 Task: Create custom object Inmates process for path process on PrisonConnect Pro application.
Action: Mouse moved to (644, 133)
Screenshot: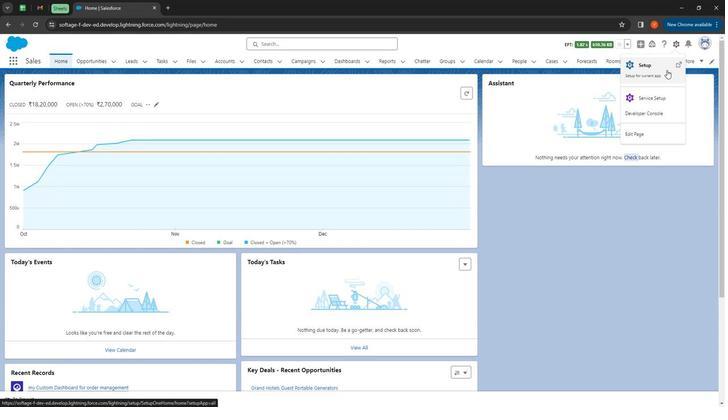 
Action: Mouse pressed left at (644, 133)
Screenshot: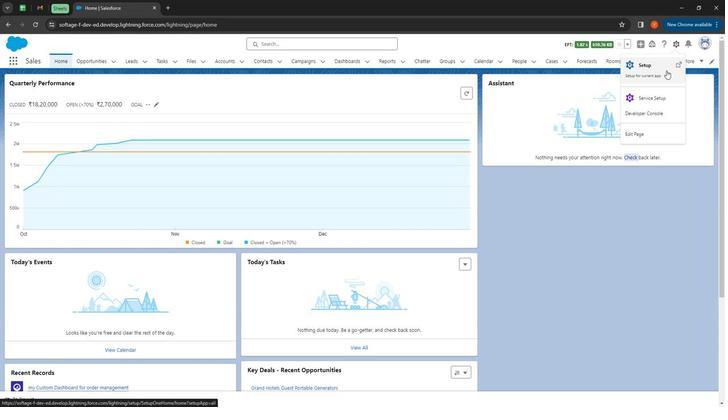 
Action: Mouse moved to (635, 148)
Screenshot: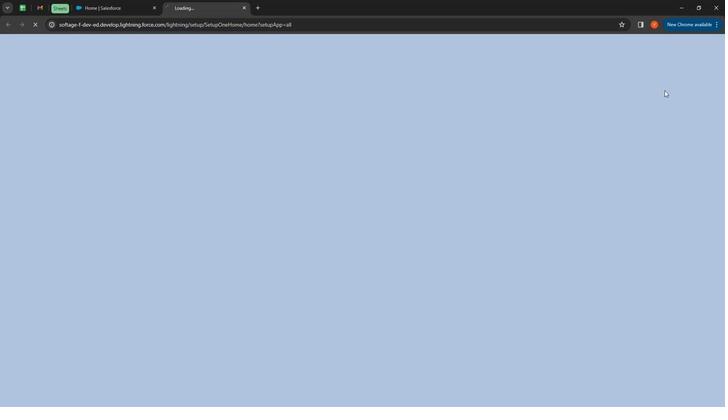 
Action: Mouse pressed left at (635, 148)
Screenshot: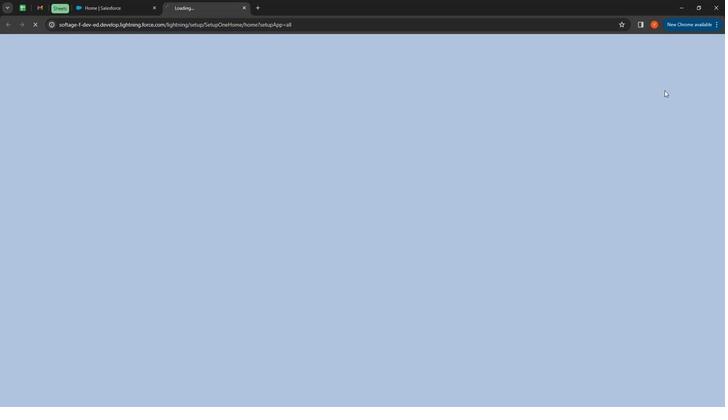 
Action: Mouse moved to (654, 157)
Screenshot: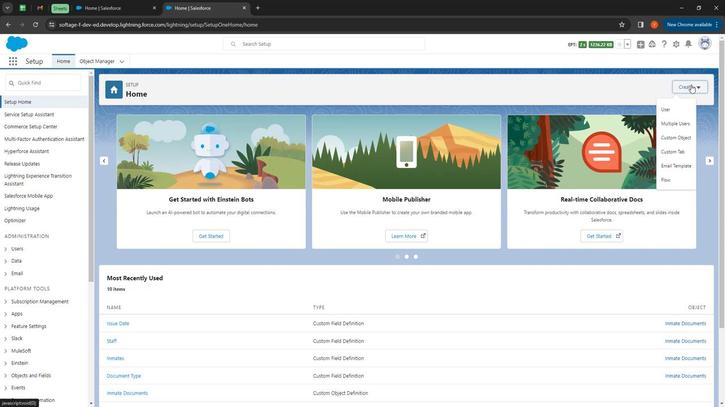 
Action: Mouse pressed left at (654, 157)
Screenshot: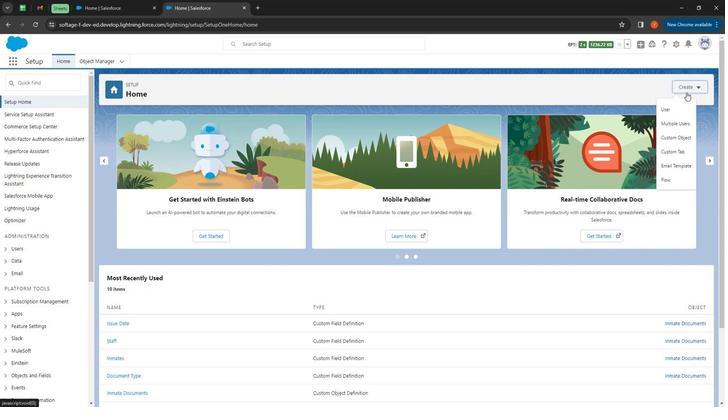 
Action: Mouse moved to (192, 143)
Screenshot: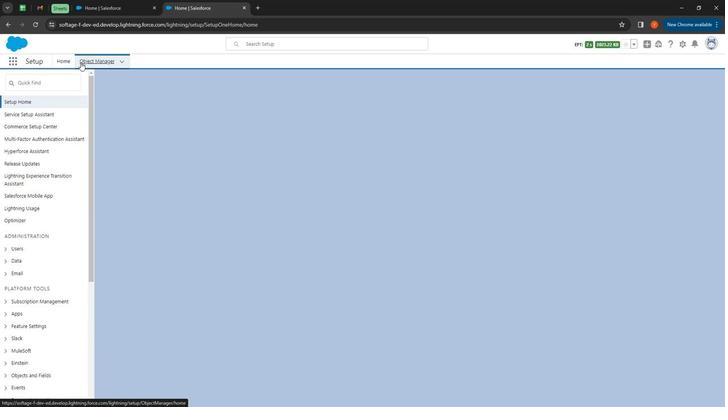 
Action: Mouse pressed left at (192, 143)
Screenshot: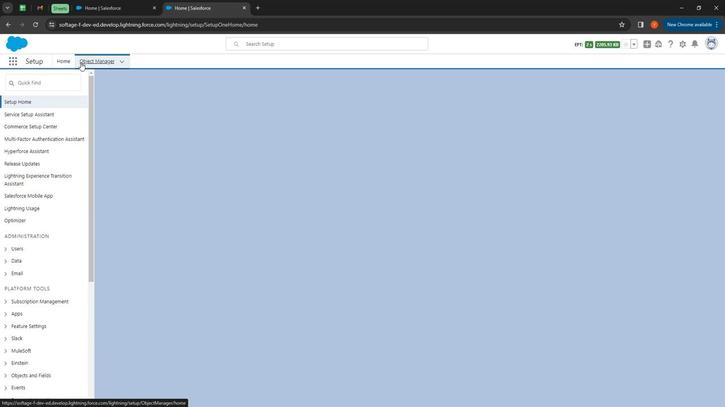 
Action: Mouse moved to (671, 161)
Screenshot: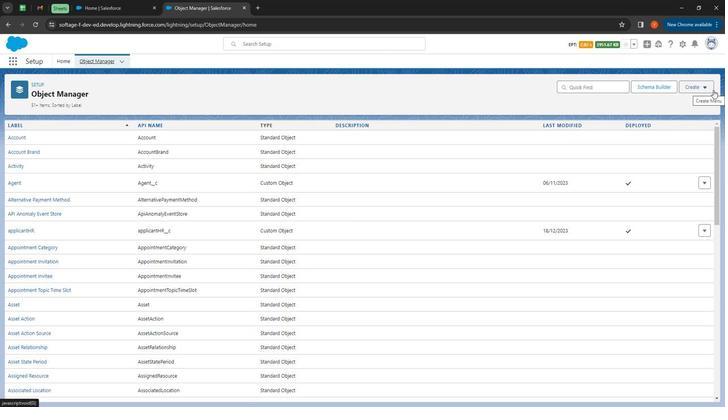 
Action: Mouse pressed left at (671, 161)
Screenshot: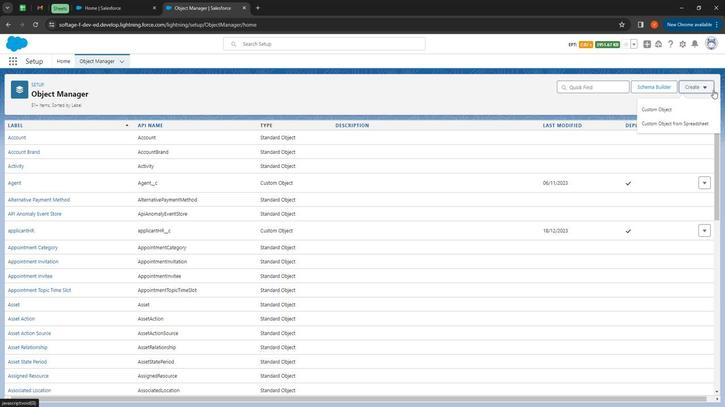 
Action: Mouse moved to (623, 172)
Screenshot: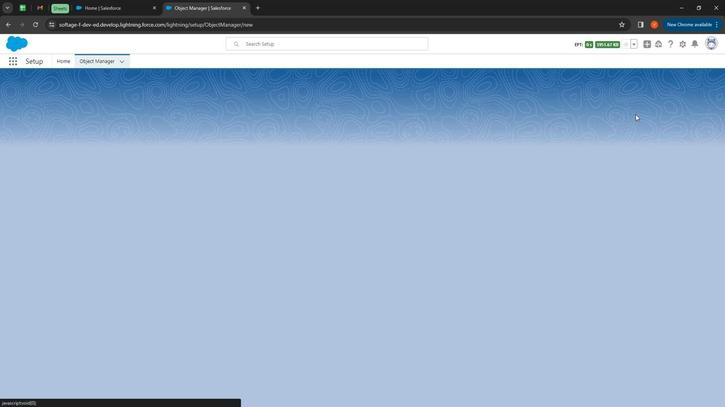 
Action: Mouse pressed left at (623, 172)
Screenshot: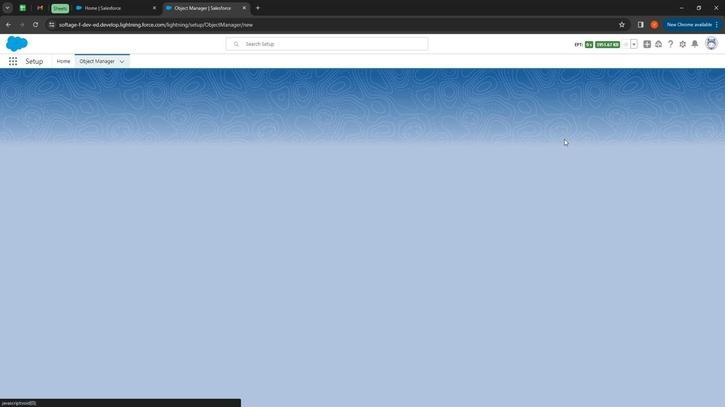 
Action: Mouse moved to (261, 225)
Screenshot: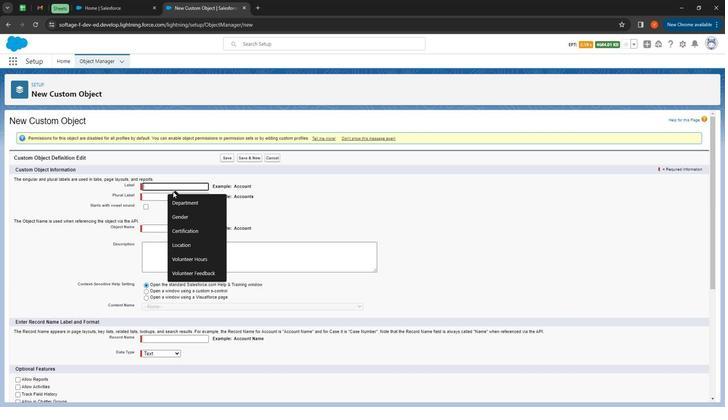 
Action: Mouse pressed left at (261, 225)
Screenshot: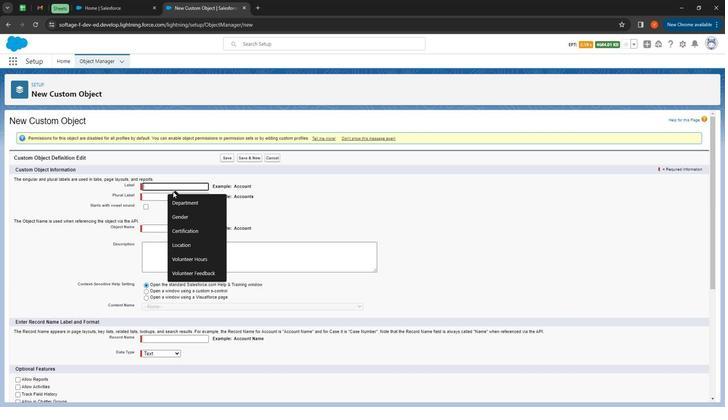 
Action: Key pressed <Key.shift>
Screenshot: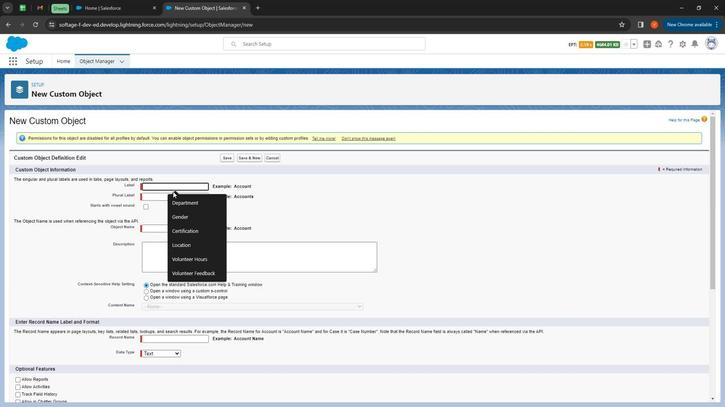 
Action: Mouse moved to (261, 226)
Screenshot: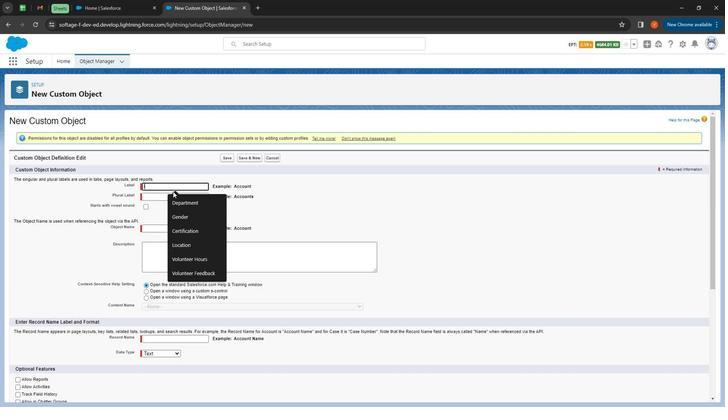 
Action: Key pressed <Key.shift><Key.shift><Key.shift><Key.shift><Key.shift><Key.shift><Key.shift>Inmate<Key.space><Key.shift><Key.shift><Key.shift><Key.shift>Process
Screenshot: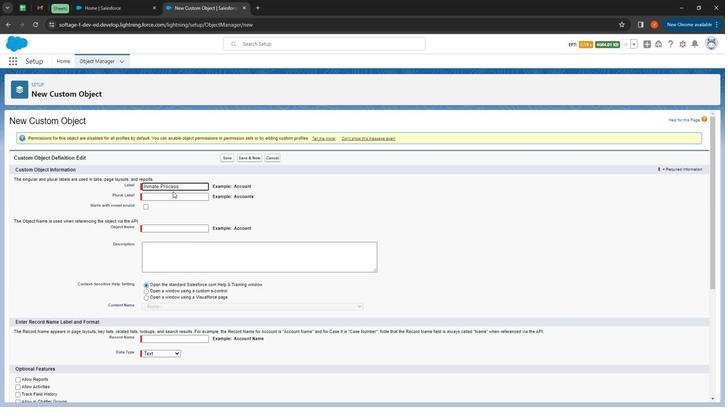 
Action: Mouse moved to (259, 229)
Screenshot: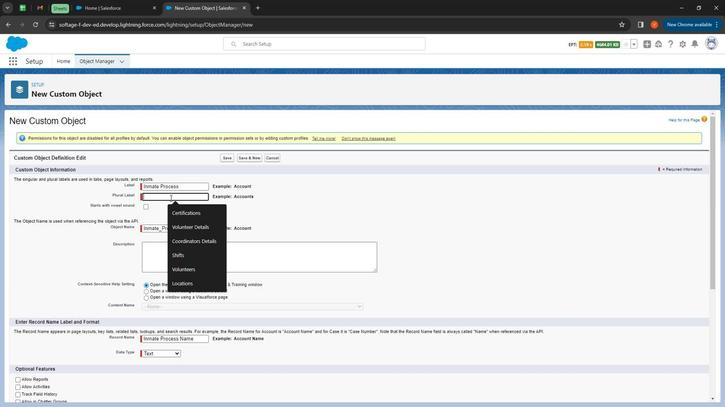 
Action: Mouse pressed left at (259, 229)
Screenshot: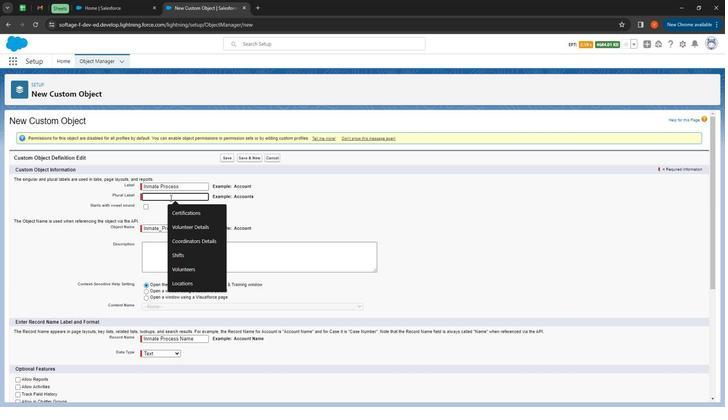 
Action: Mouse moved to (259, 230)
Screenshot: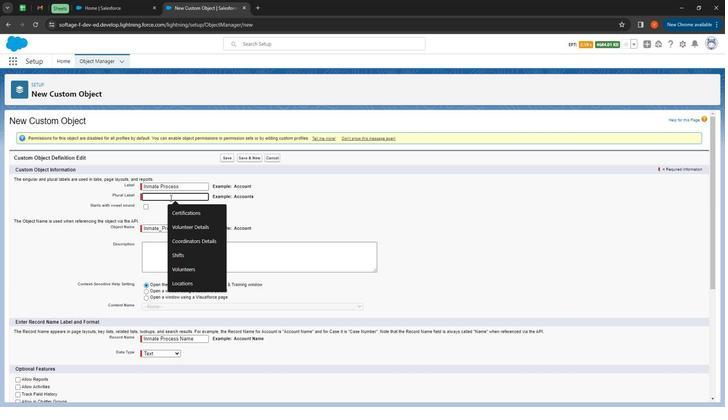 
Action: Key pressed <Key.shift><Key.shift><Key.shift><Key.shift><Key.shift><Key.shift><Key.shift><Key.shift>Inmate<Key.space><Key.shift>Processes
Screenshot: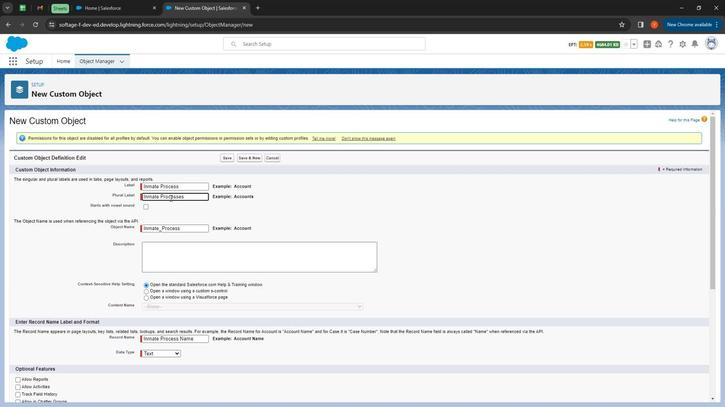 
Action: Mouse moved to (239, 237)
Screenshot: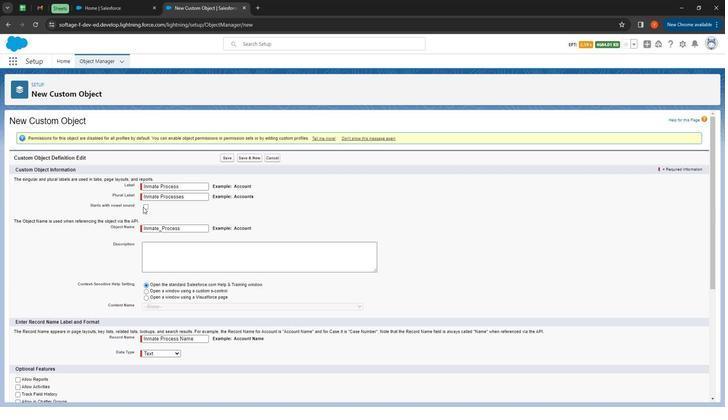 
Action: Mouse pressed left at (239, 237)
Screenshot: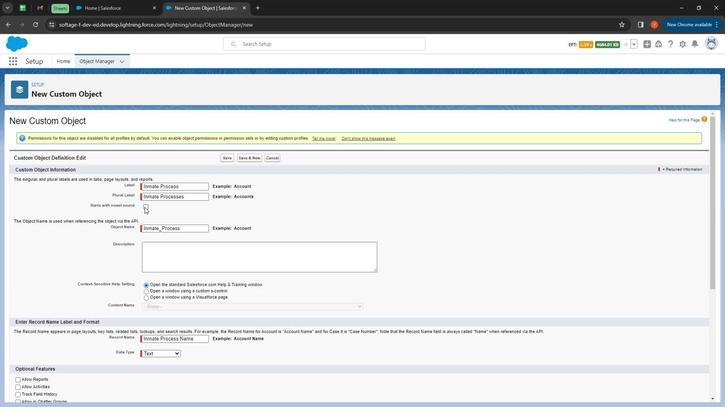
Action: Mouse moved to (239, 236)
Screenshot: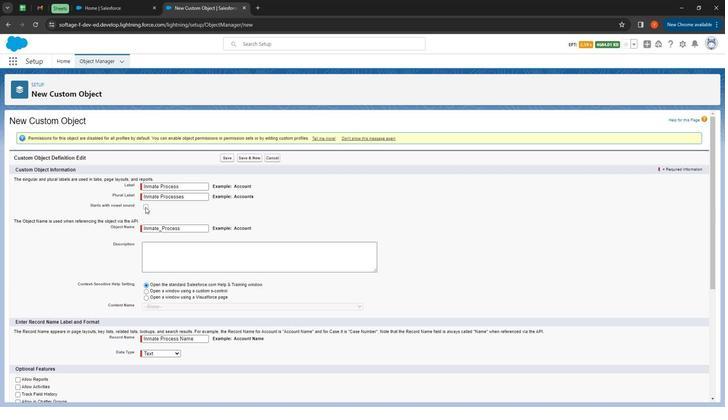 
Action: Mouse pressed left at (239, 236)
Screenshot: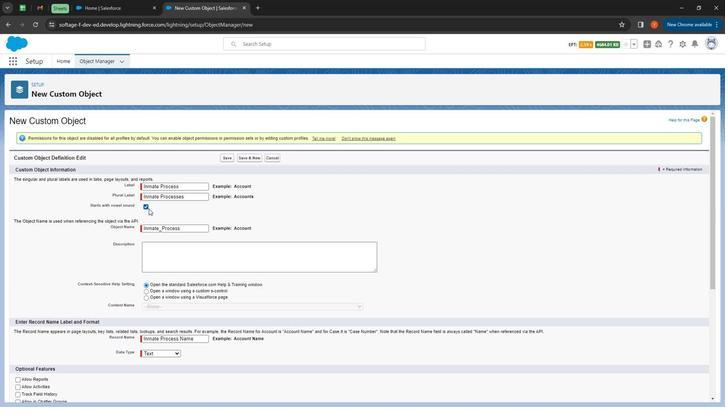 
Action: Mouse moved to (240, 236)
Screenshot: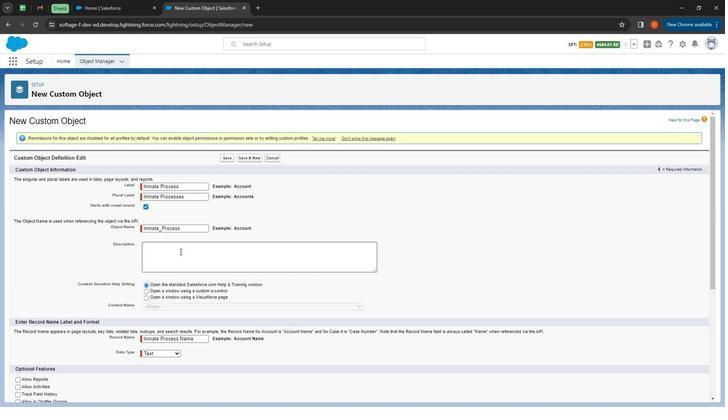 
Action: Mouse pressed left at (240, 236)
Screenshot: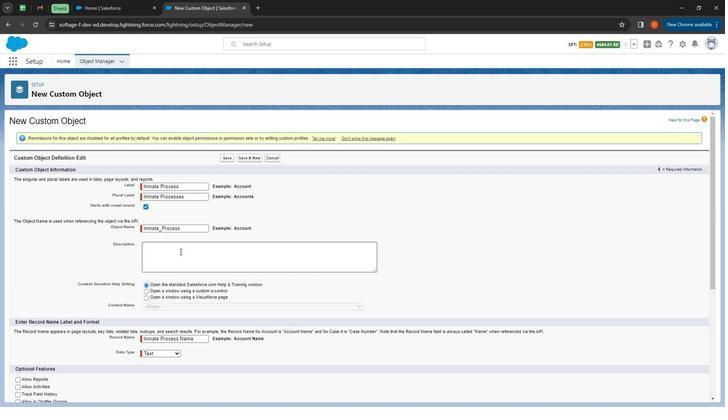 
Action: Mouse moved to (274, 261)
Screenshot: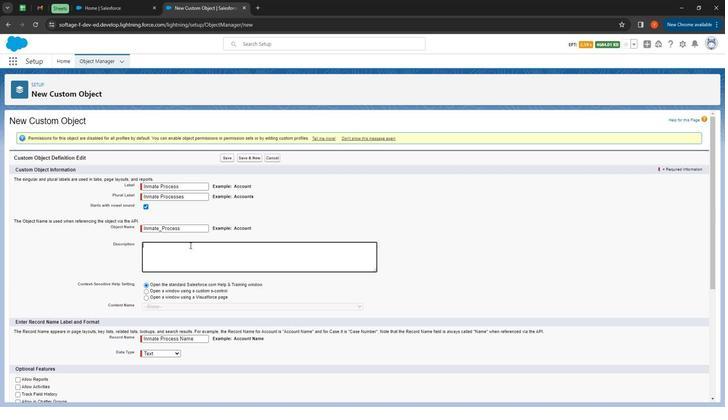 
Action: Mouse pressed left at (274, 261)
Screenshot: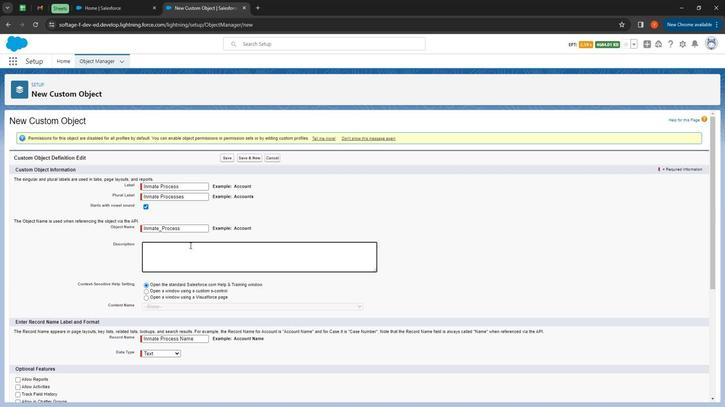 
Action: Key pressed <Key.shift>
Screenshot: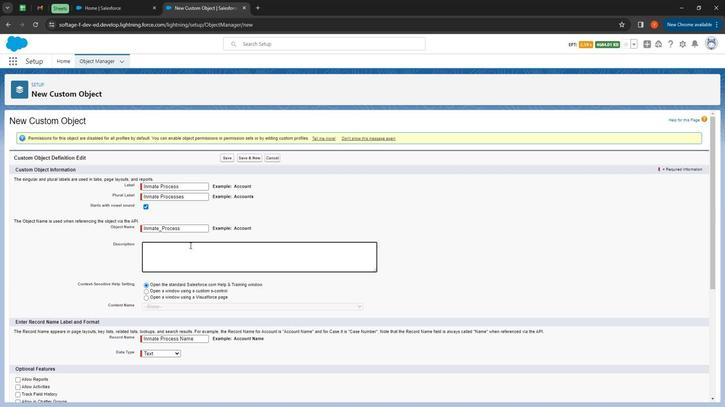 
Action: Mouse moved to (274, 261)
Screenshot: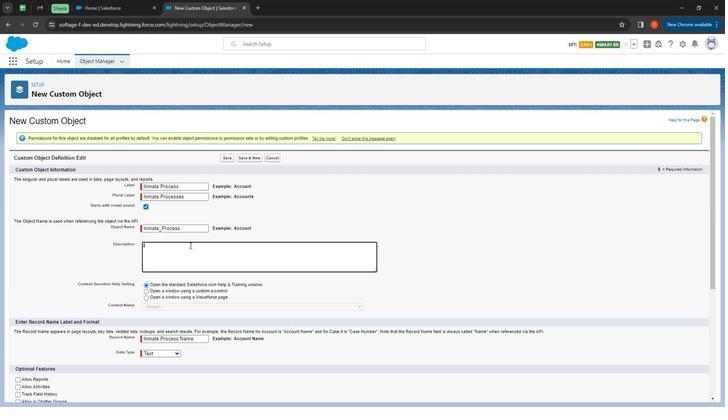 
Action: Key pressed <Key.shift><Key.shift><Key.shift><Key.shift><Key.shift><Key.shift>Inmate<Key.space>process<Key.space>custom<Key.space>object<Key.space>containing<Key.space><Key.shift><Key.shift><Key.shift><Key.shift><Key.shift><Key.shift><Key.shift><Key.shift><Key.shift><Key.shift><Key.shift><Key.shift><Key.shift><Key.shift><Key.shift><Key.shift>Custom<Key.space>fields<Key.space>for<Key.space>inmate<Key.space>p<Key.backspace><Key.backspace>s<Key.space>and<Key.space>also<Key.space>process<Key.space>for<Key.space>path<Key.space>prof<Key.backspace>cess<Key.space>field.
Screenshot: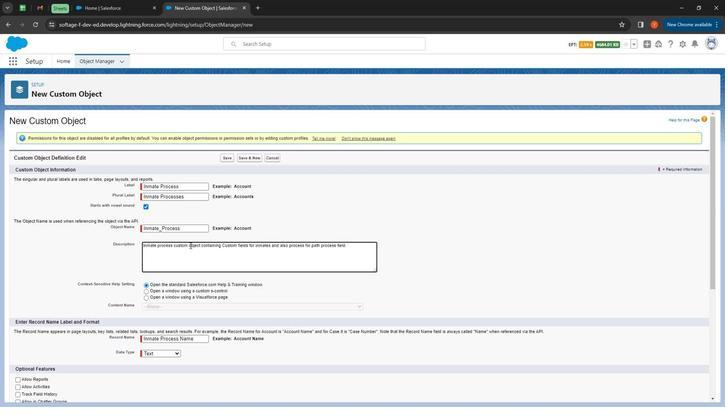 
Action: Mouse moved to (309, 286)
Screenshot: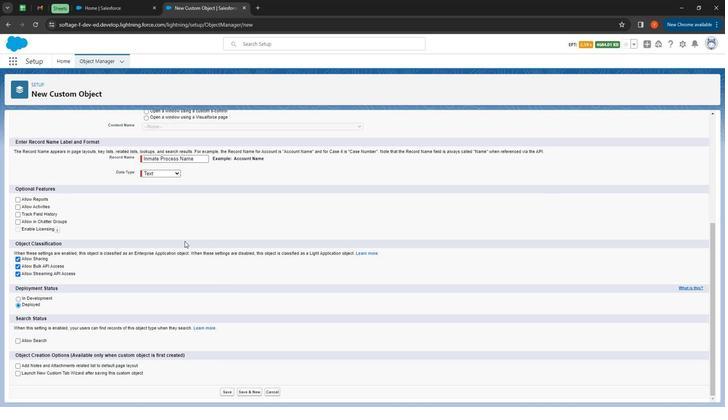 
Action: Mouse scrolled (309, 285) with delta (0, 0)
Screenshot: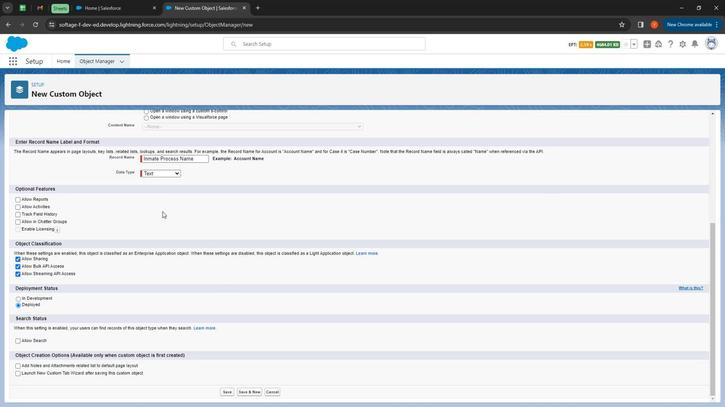 
Action: Mouse scrolled (309, 285) with delta (0, 0)
Screenshot: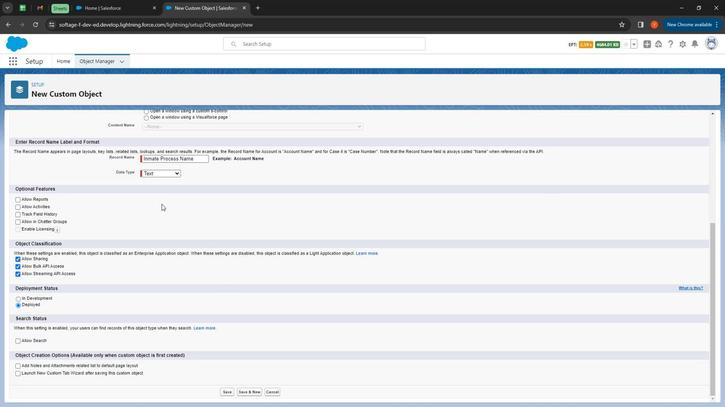 
Action: Mouse moved to (309, 286)
Screenshot: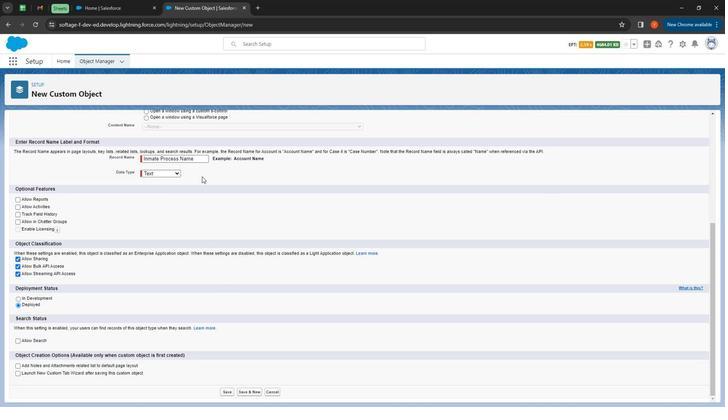 
Action: Mouse scrolled (309, 285) with delta (0, 0)
Screenshot: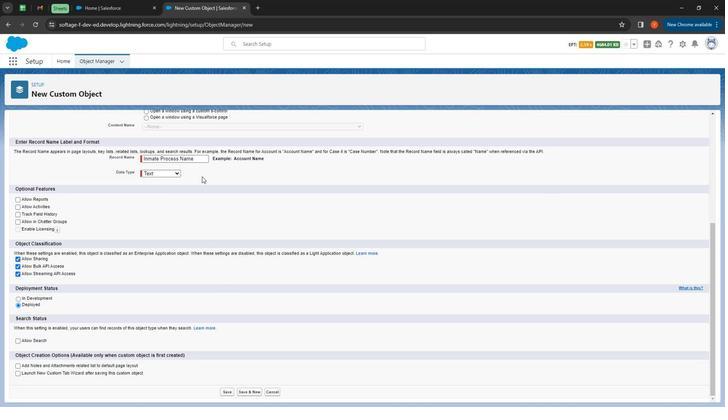 
Action: Mouse scrolled (309, 285) with delta (0, 0)
Screenshot: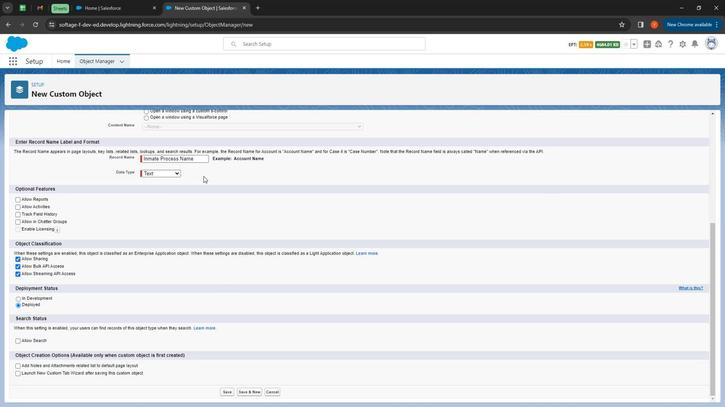 
Action: Mouse scrolled (309, 285) with delta (0, 0)
Screenshot: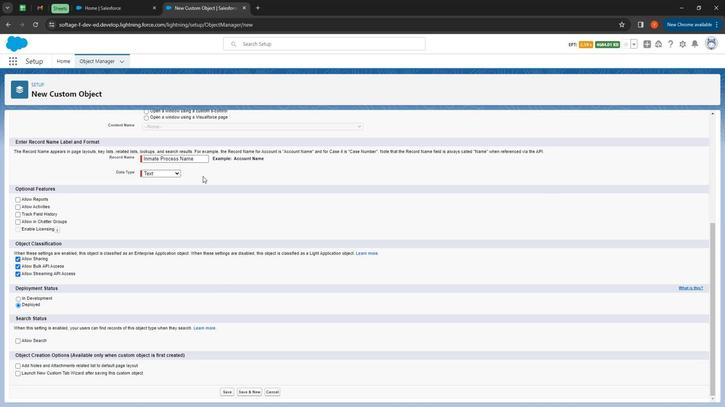 
Action: Mouse moved to (259, 215)
Screenshot: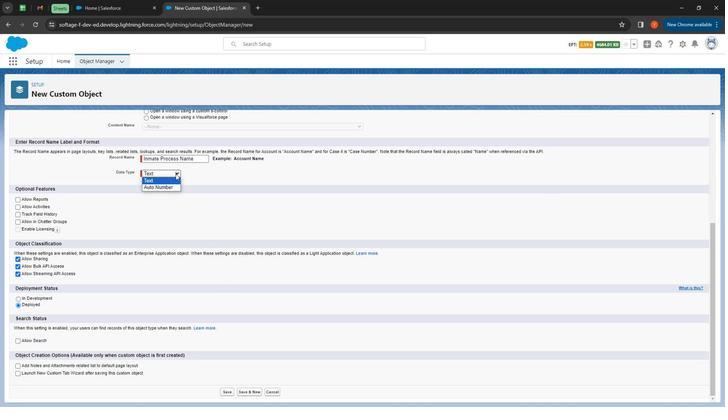 
Action: Mouse pressed left at (259, 215)
Screenshot: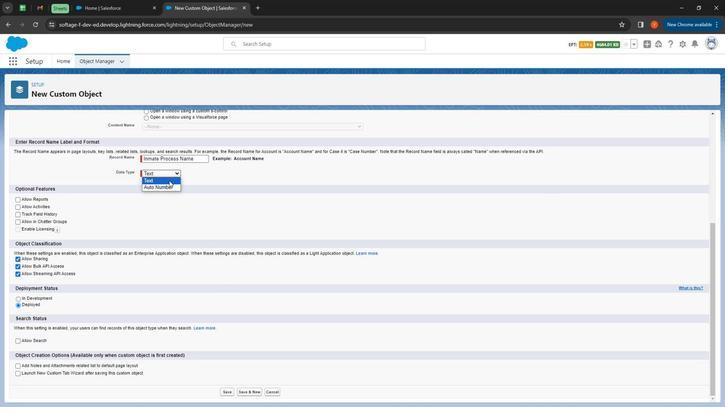 
Action: Mouse moved to (258, 222)
Screenshot: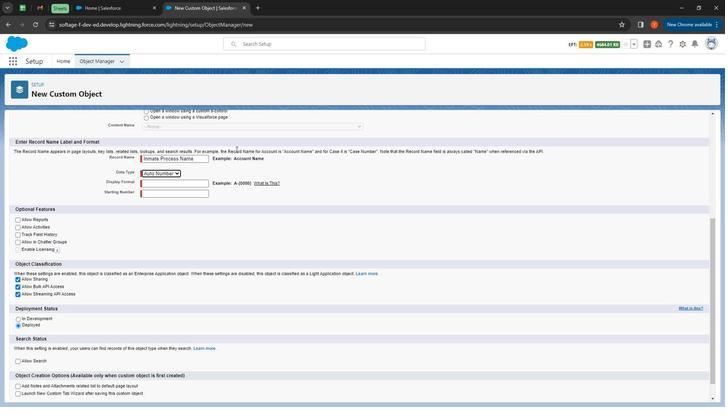 
Action: Mouse pressed left at (258, 222)
Screenshot: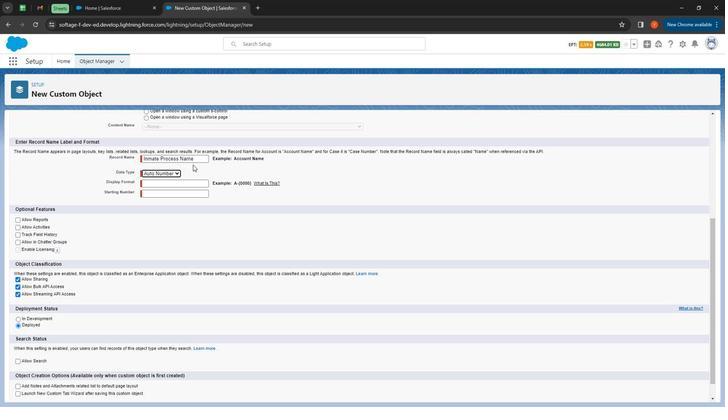 
Action: Mouse moved to (269, 220)
Screenshot: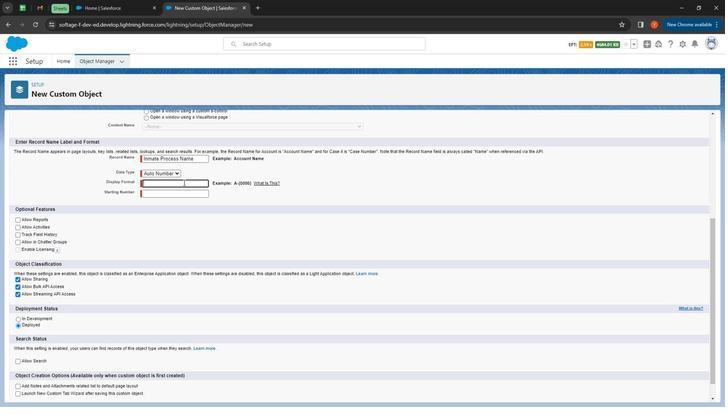 
Action: Mouse pressed left at (269, 220)
Screenshot: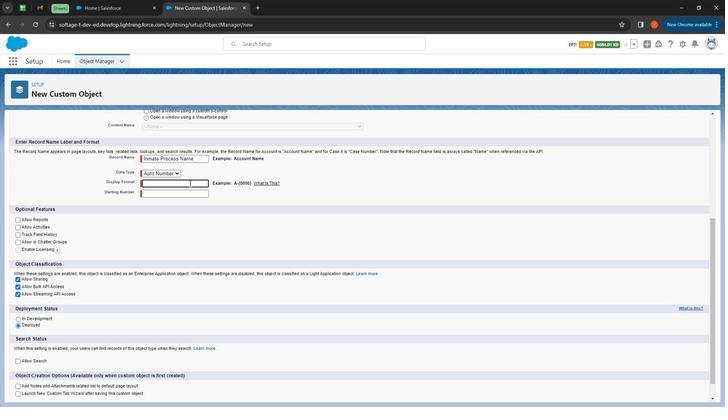 
Action: Mouse moved to (270, 220)
Screenshot: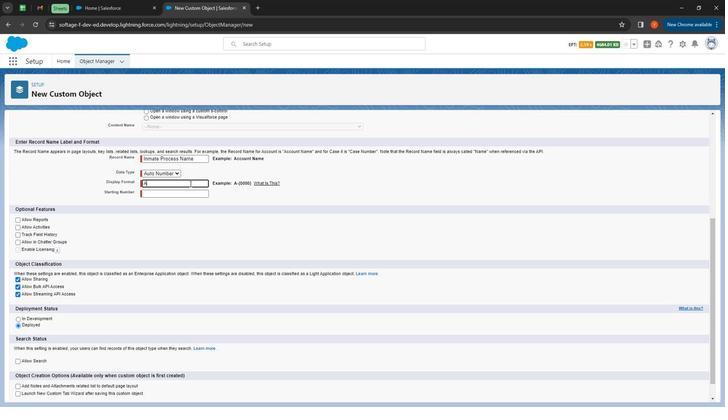 
Action: Key pressed <Key.shift>
Screenshot: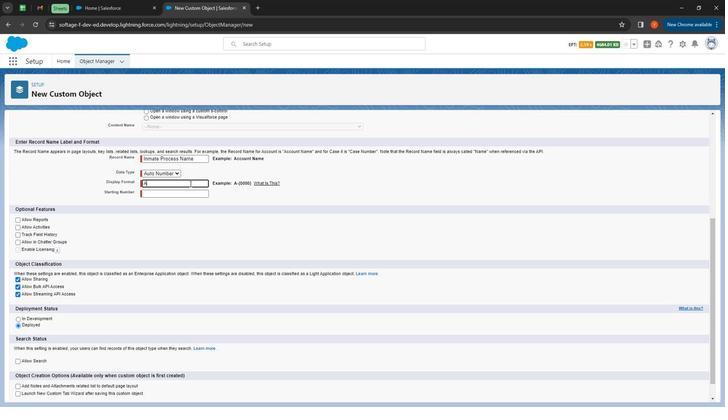 
Action: Mouse moved to (274, 221)
Screenshot: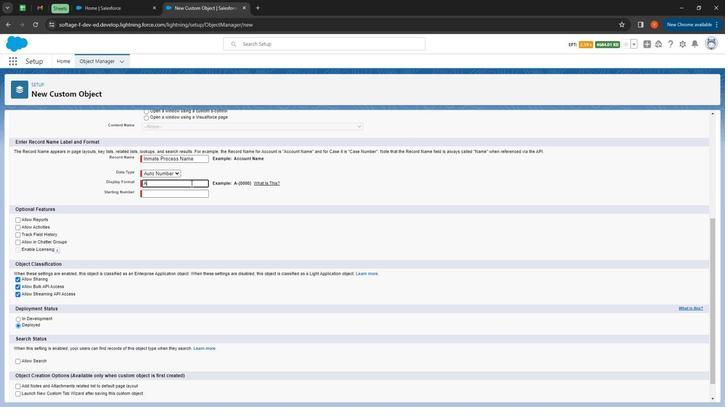 
Action: Key pressed <Key.shift>A
Screenshot: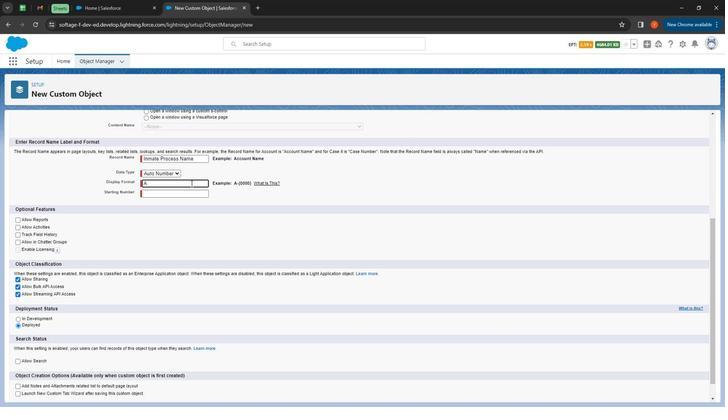 
Action: Mouse moved to (275, 221)
Screenshot: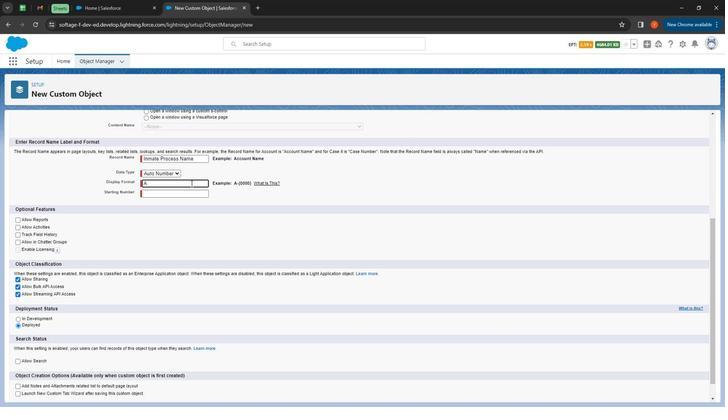 
Action: Key pressed -<Key.shift>{000<Key.shift><Key.shift><Key.shift><Key.shift><Key.shift><Key.shift><Key.shift><Key.shift><Key.shift>}
Screenshot: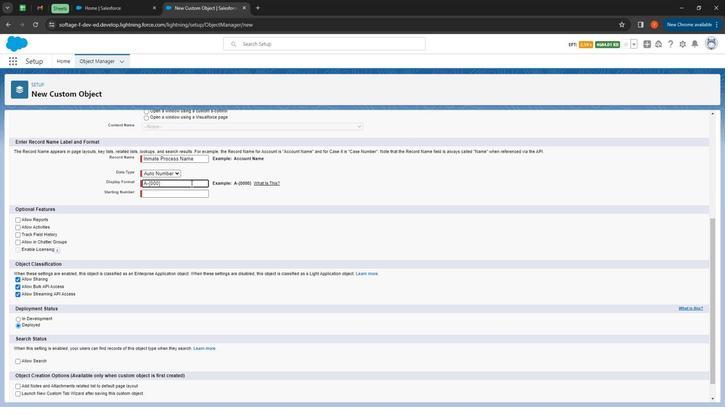 
Action: Mouse moved to (272, 227)
Screenshot: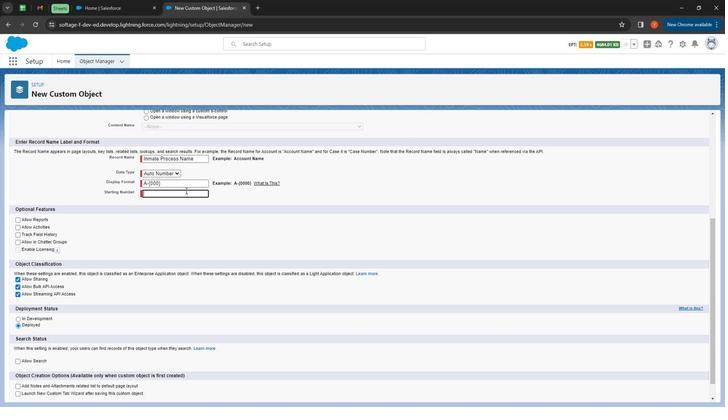 
Action: Mouse pressed left at (272, 227)
Screenshot: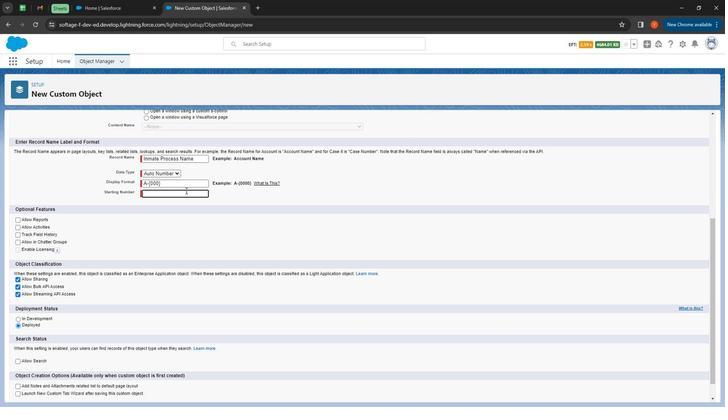 
Action: Mouse moved to (271, 225)
Screenshot: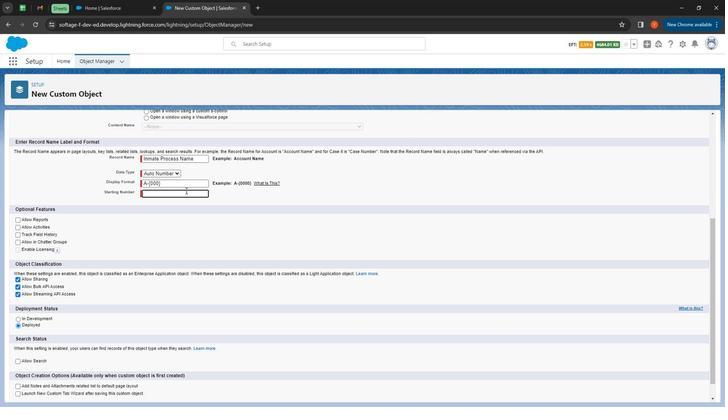 
Action: Key pressed 1
Screenshot: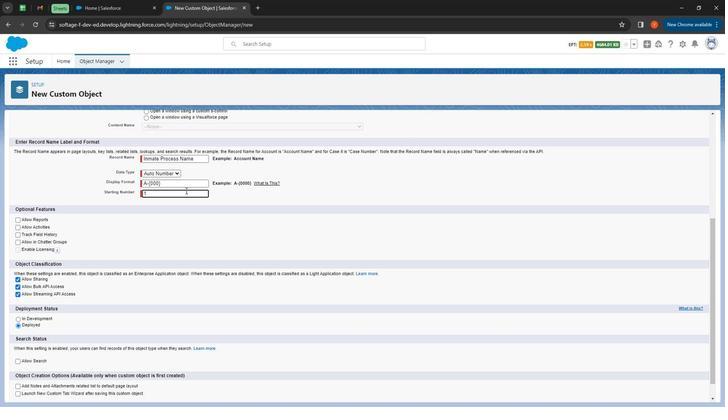 
Action: Mouse moved to (299, 215)
Screenshot: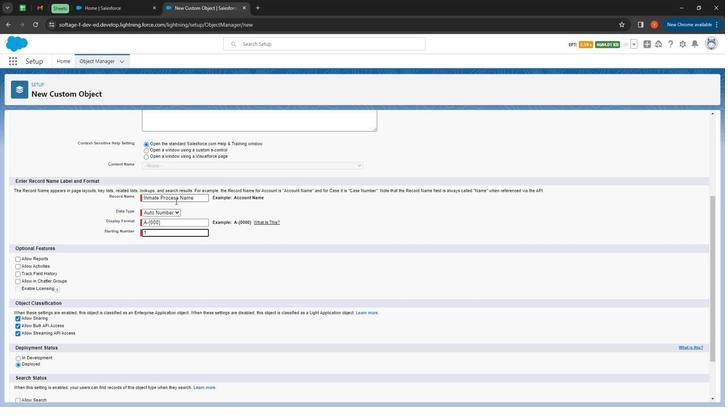 
Action: Mouse scrolled (299, 215) with delta (0, 0)
Screenshot: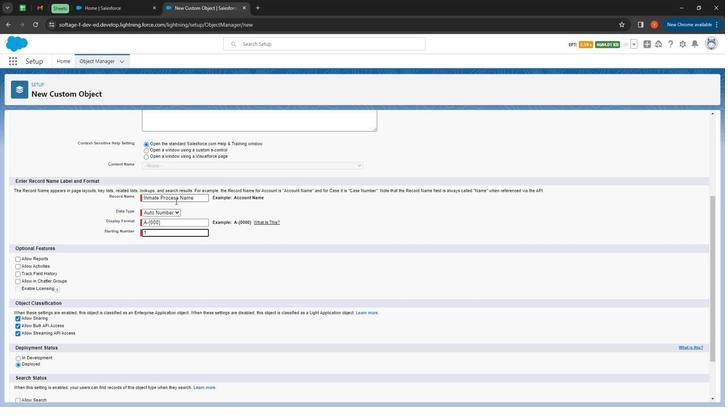
Action: Mouse moved to (273, 229)
Screenshot: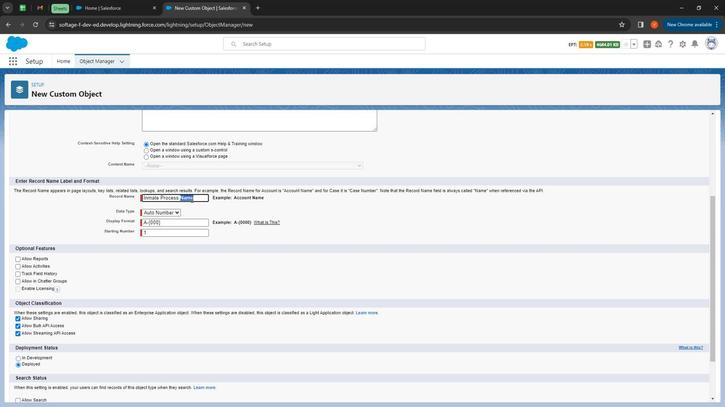 
Action: Mouse pressed left at (273, 229)
Screenshot: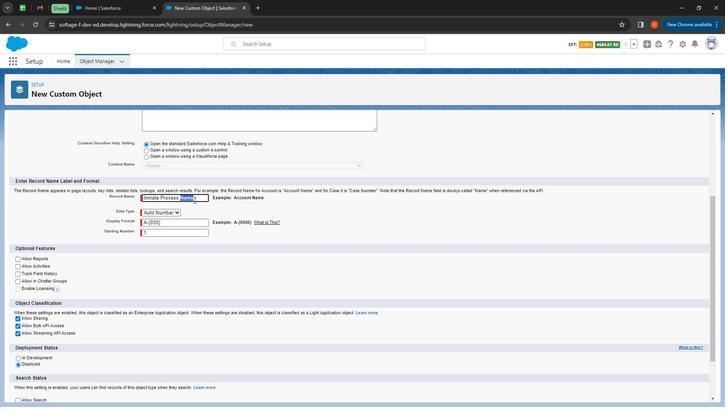 
Action: Mouse moved to (273, 229)
Screenshot: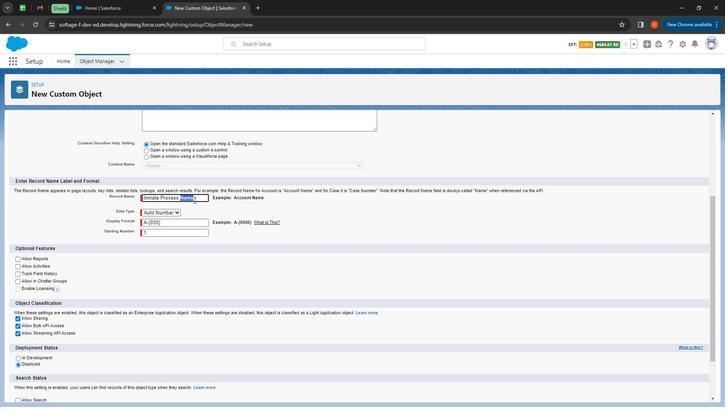 
Action: Mouse pressed left at (273, 229)
Screenshot: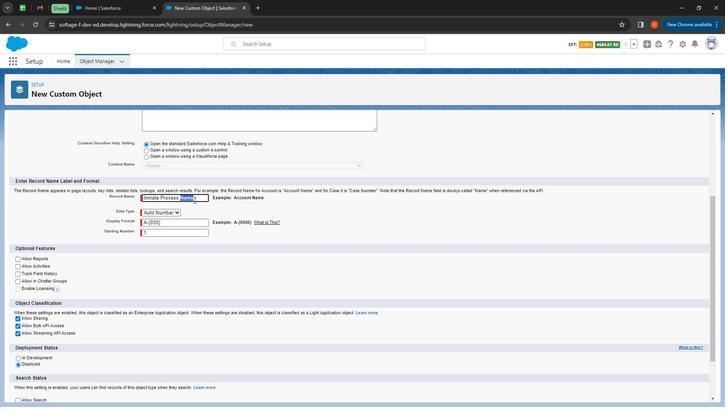 
Action: Mouse moved to (277, 231)
Screenshot: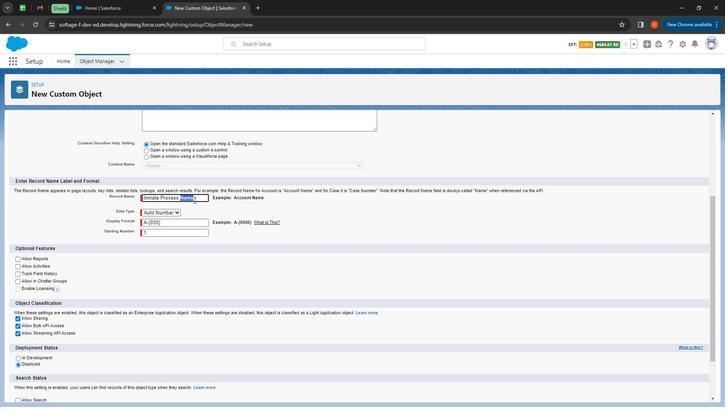 
Action: Key pressed <Key.shift><Key.shift><Key.shift><Key.shift>Number
Screenshot: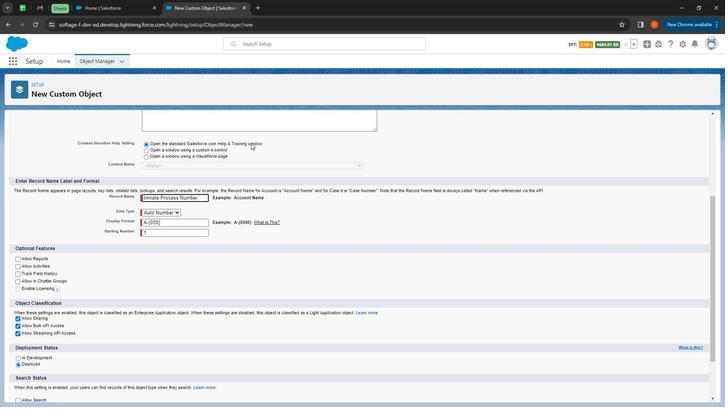 
Action: Mouse moved to (278, 229)
Screenshot: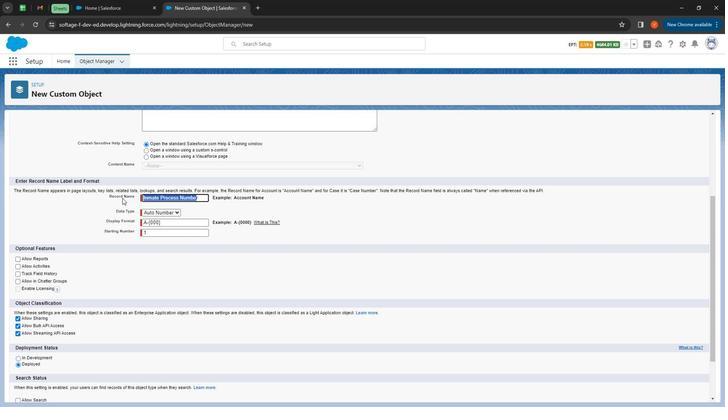 
Action: Mouse pressed left at (278, 229)
Screenshot: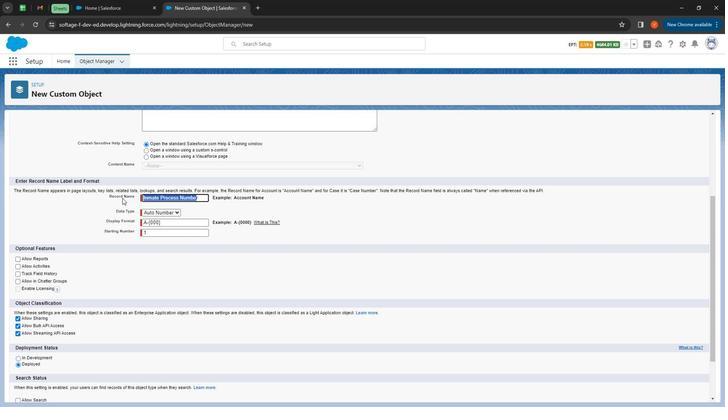 
Action: Mouse moved to (223, 230)
Screenshot: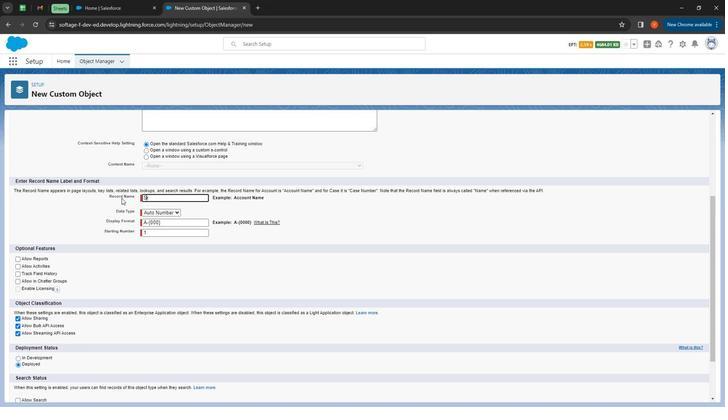 
Action: Key pressed <Key.shift>
Screenshot: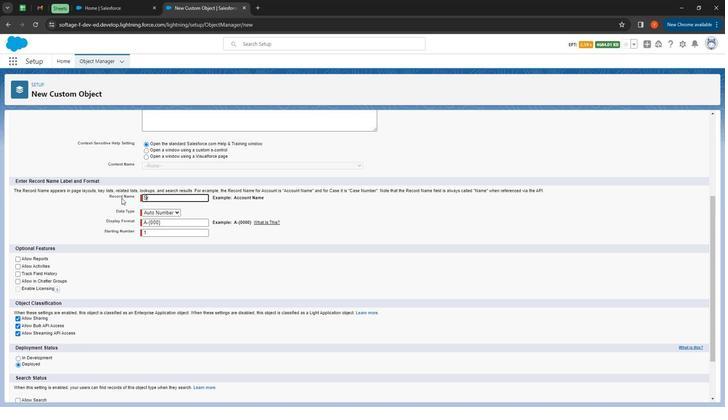 
Action: Mouse moved to (222, 230)
Screenshot: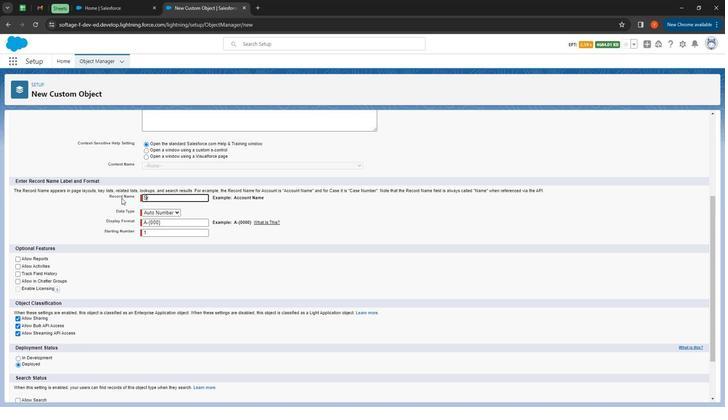 
Action: Key pressed S<Key.shift>NO<Key.delete><Key.left><Key.left><Key.delete>n<Key.delete>n<Key.backspace>o
Screenshot: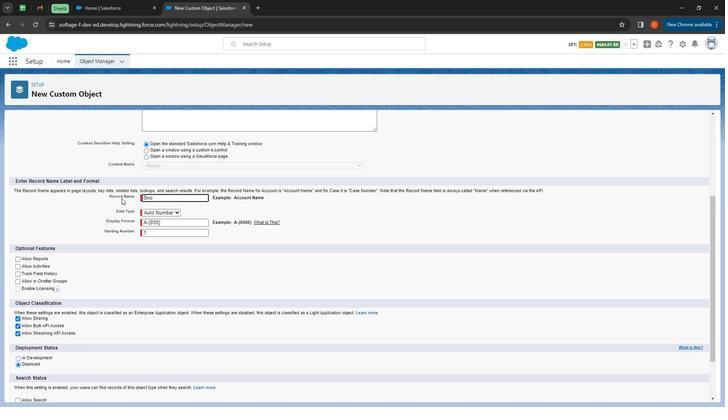 
Action: Mouse moved to (156, 269)
Screenshot: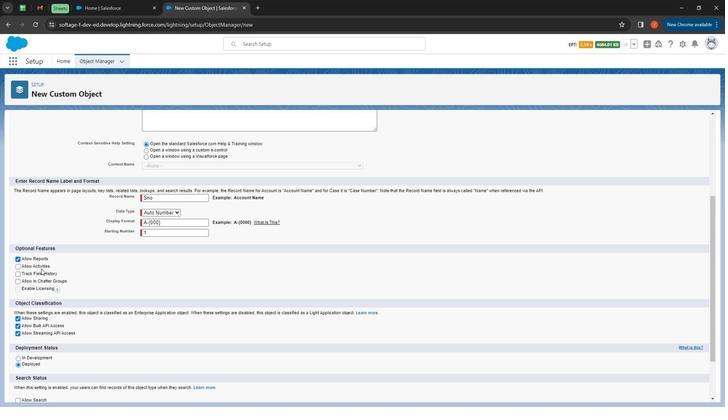 
Action: Mouse pressed left at (156, 269)
Screenshot: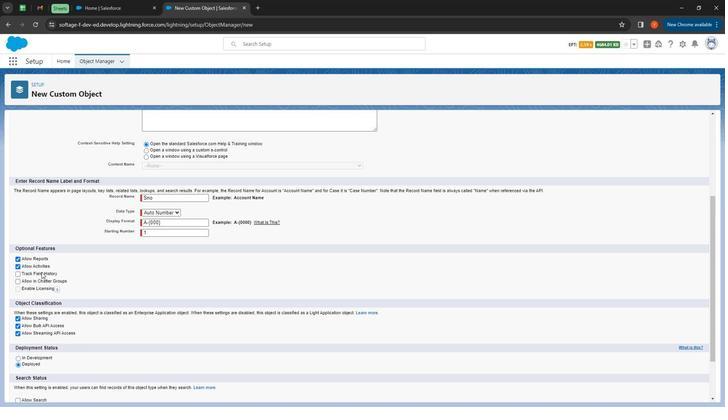 
Action: Mouse moved to (161, 275)
Screenshot: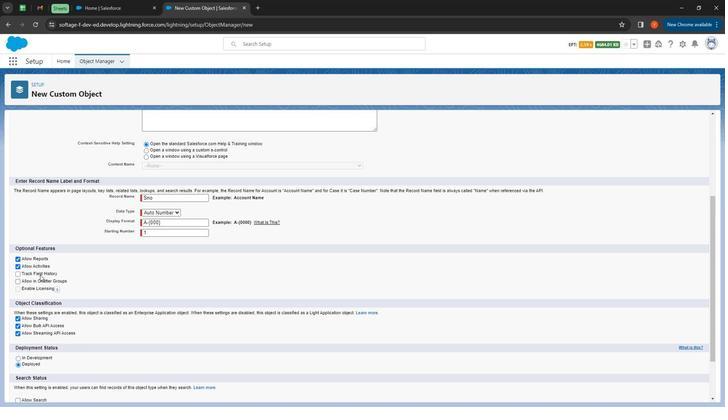 
Action: Mouse pressed left at (161, 275)
Screenshot: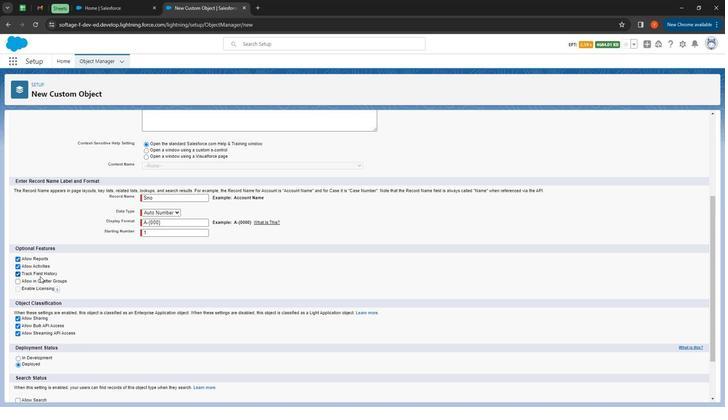 
Action: Mouse moved to (160, 279)
Screenshot: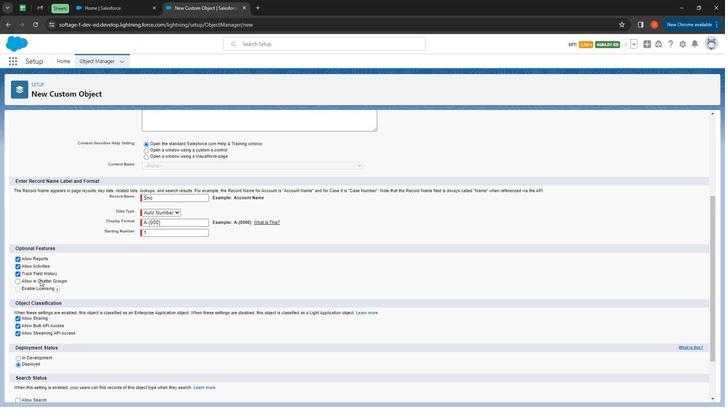
Action: Mouse pressed left at (160, 279)
Screenshot: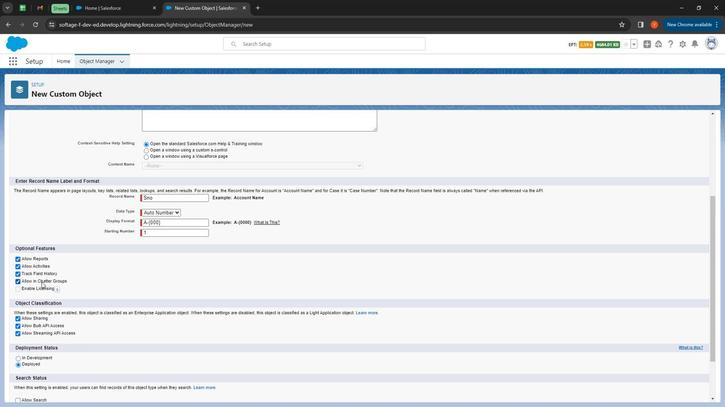 
Action: Mouse moved to (160, 283)
Screenshot: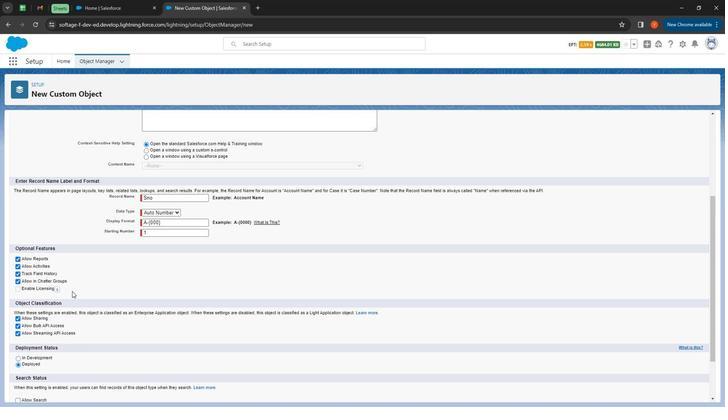 
Action: Mouse pressed left at (160, 283)
Screenshot: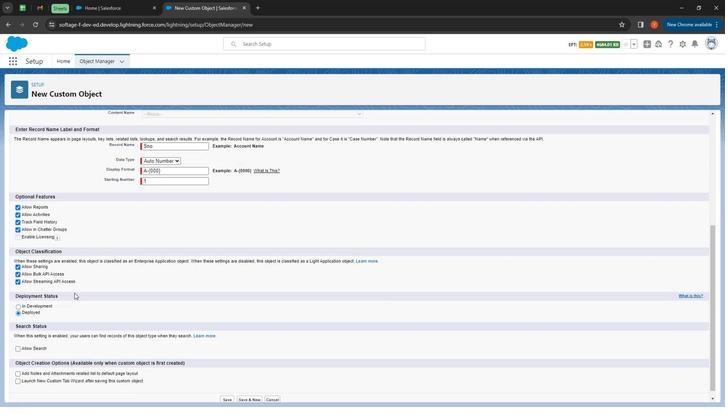 
Action: Mouse moved to (184, 290)
Screenshot: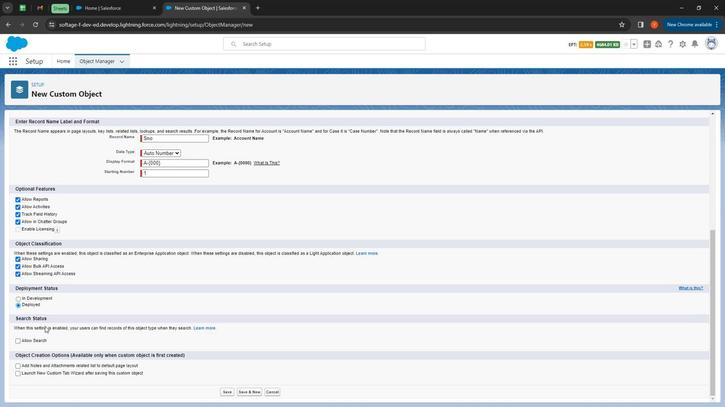
Action: Mouse scrolled (184, 290) with delta (0, 0)
Screenshot: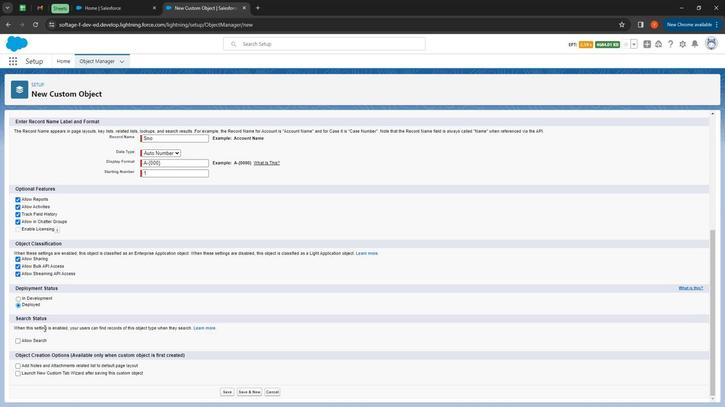 
Action: Mouse moved to (185, 290)
Screenshot: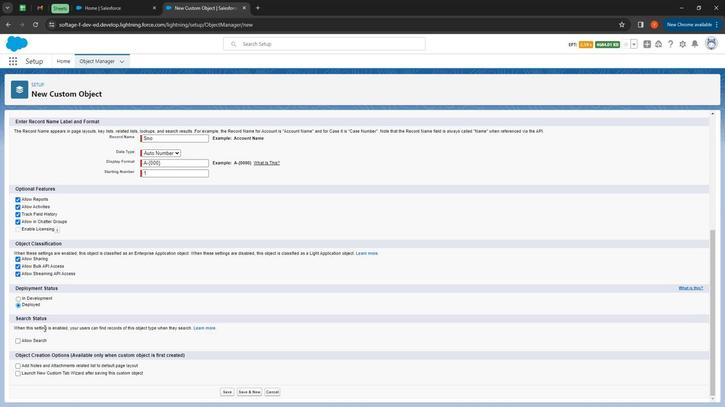 
Action: Mouse scrolled (185, 290) with delta (0, 0)
Screenshot: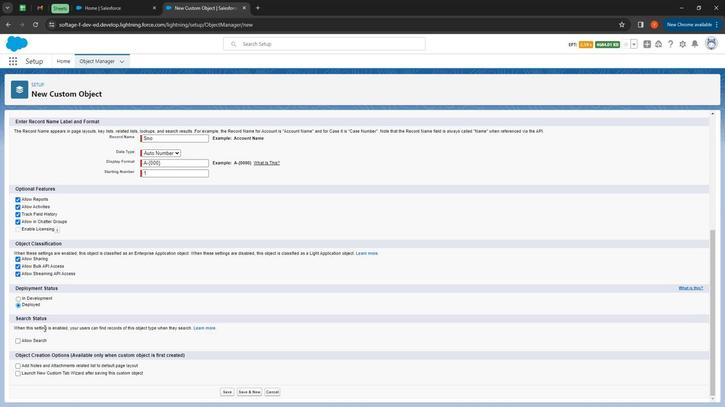 
Action: Mouse scrolled (185, 290) with delta (0, 0)
Screenshot: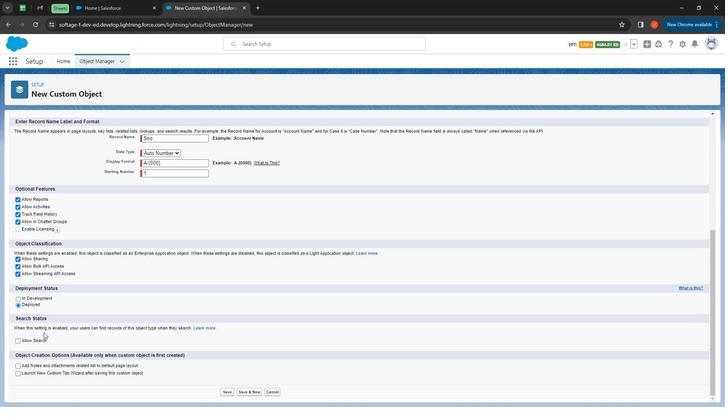 
Action: Mouse moved to (185, 290)
Screenshot: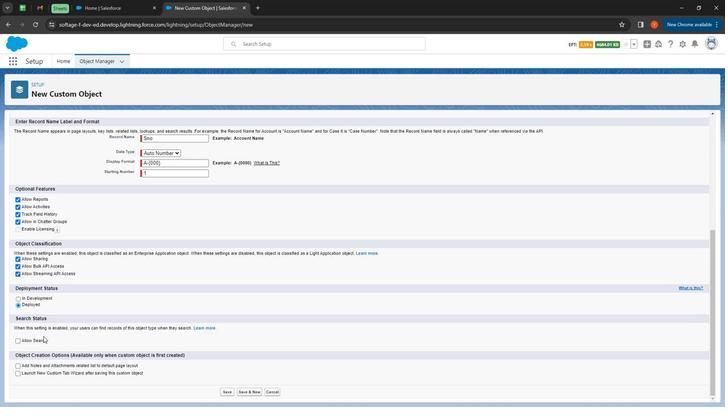 
Action: Mouse scrolled (185, 290) with delta (0, 0)
Screenshot: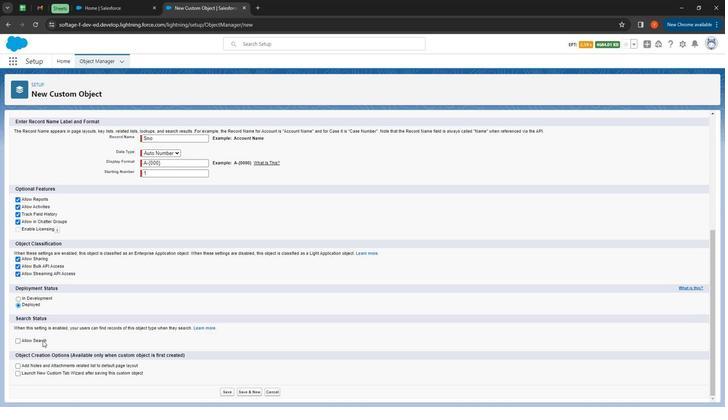 
Action: Mouse moved to (157, 321)
Screenshot: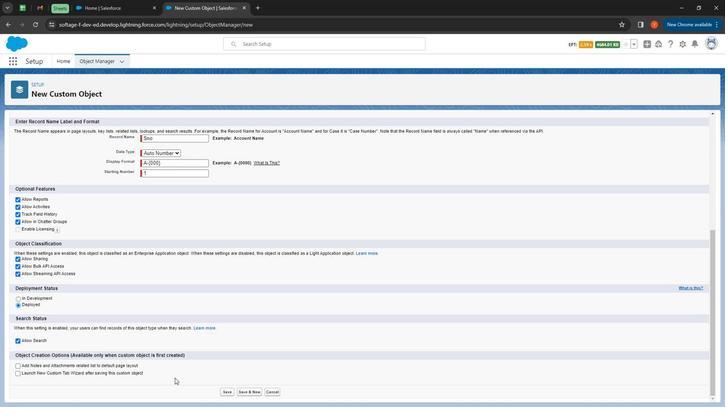 
Action: Mouse pressed left at (157, 321)
Screenshot: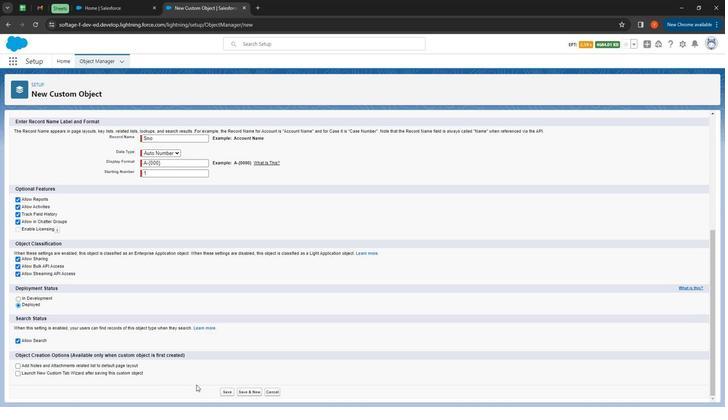
Action: Mouse moved to (299, 354)
Screenshot: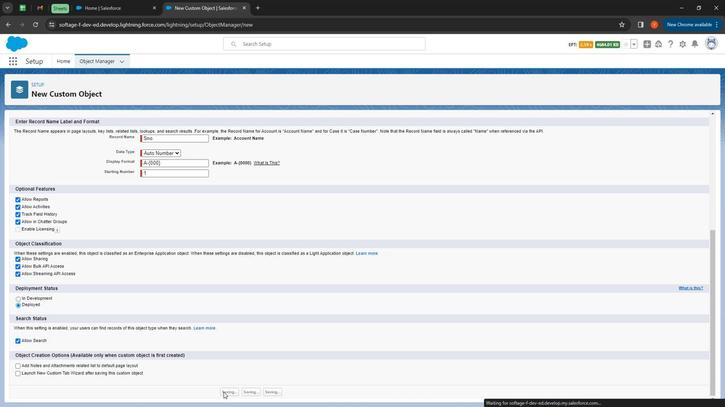 
Action: Mouse pressed left at (299, 354)
Screenshot: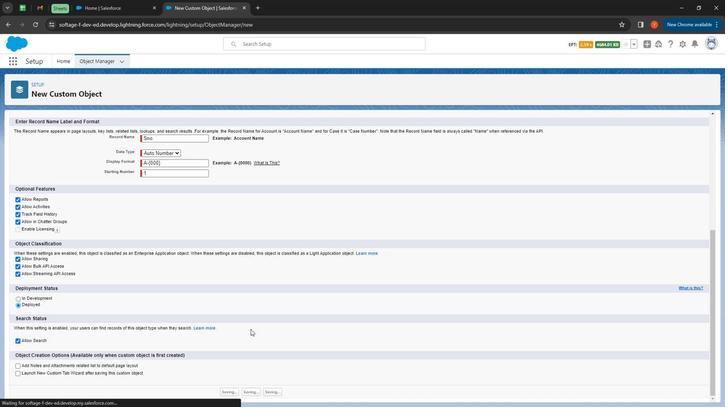 
Action: Mouse moved to (172, 196)
Screenshot: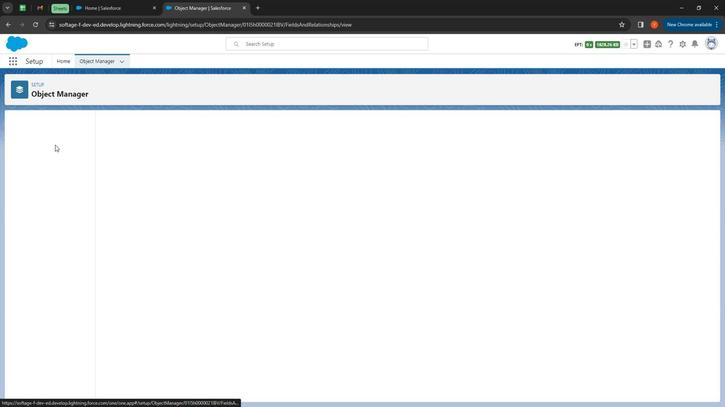 
Action: Mouse pressed left at (172, 196)
Screenshot: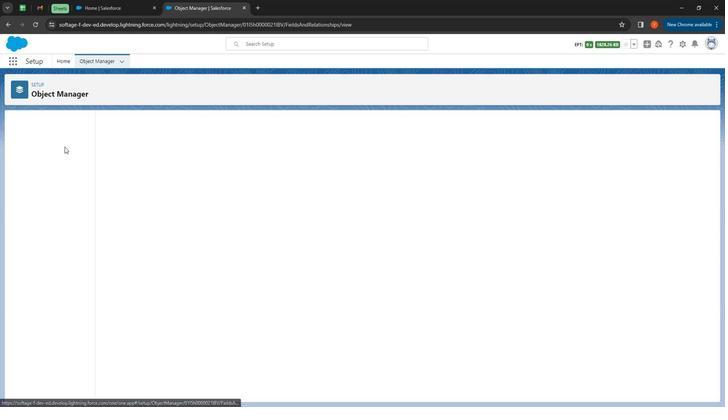 
Action: Mouse moved to (546, 182)
Screenshot: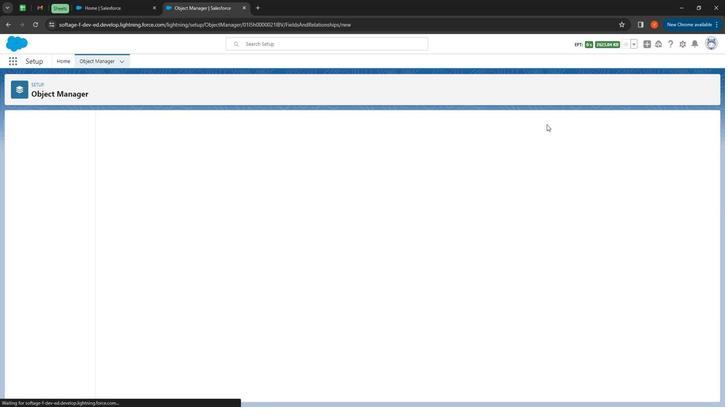 
Action: Mouse pressed left at (546, 182)
Screenshot: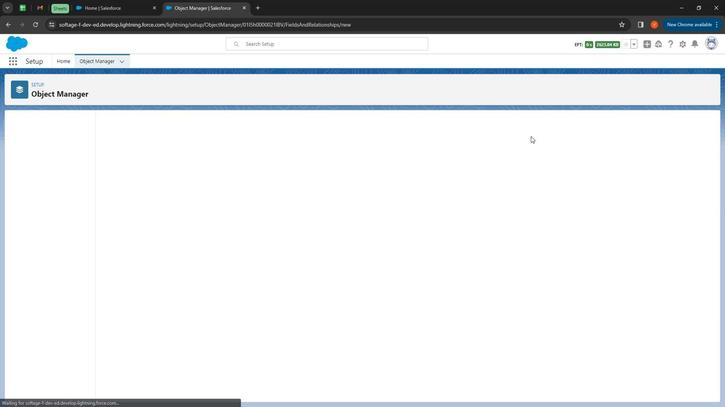 
Action: Mouse moved to (237, 293)
Screenshot: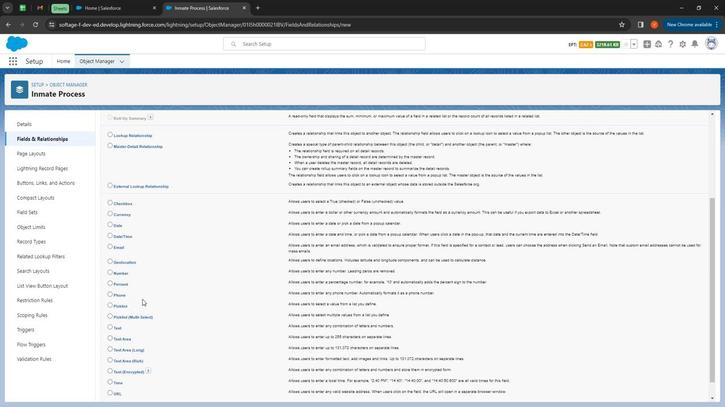 
Action: Mouse scrolled (237, 292) with delta (0, 0)
Screenshot: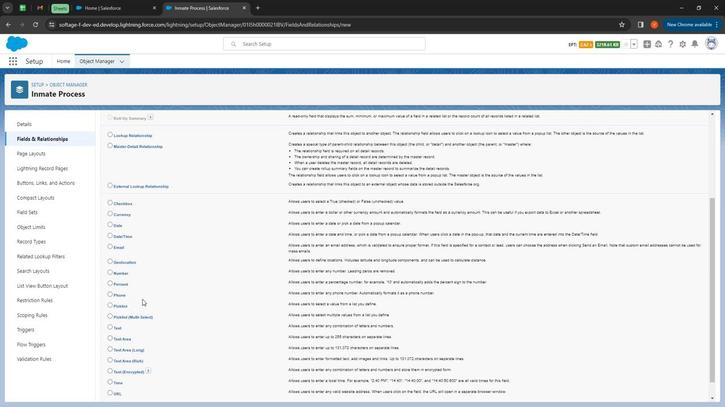 
Action: Mouse moved to (237, 293)
Screenshot: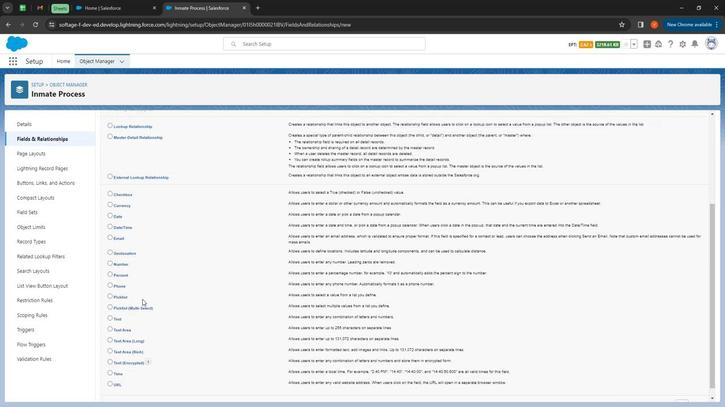 
Action: Mouse scrolled (237, 293) with delta (0, 0)
Screenshot: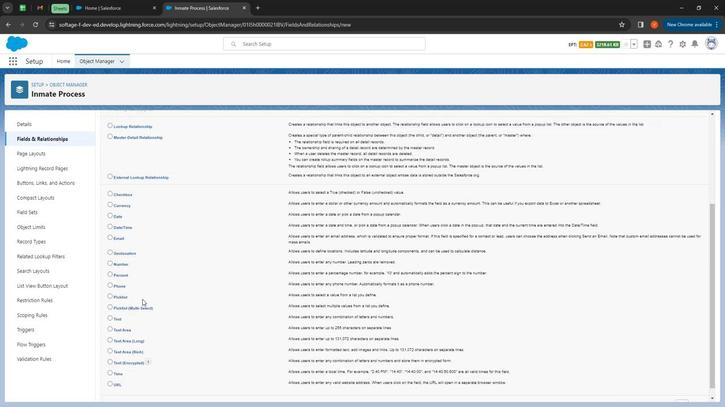 
Action: Mouse scrolled (237, 293) with delta (0, 0)
Screenshot: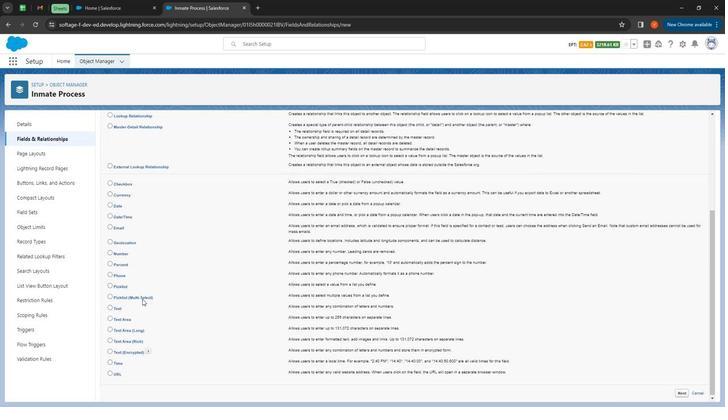 
Action: Mouse moved to (238, 294)
Screenshot: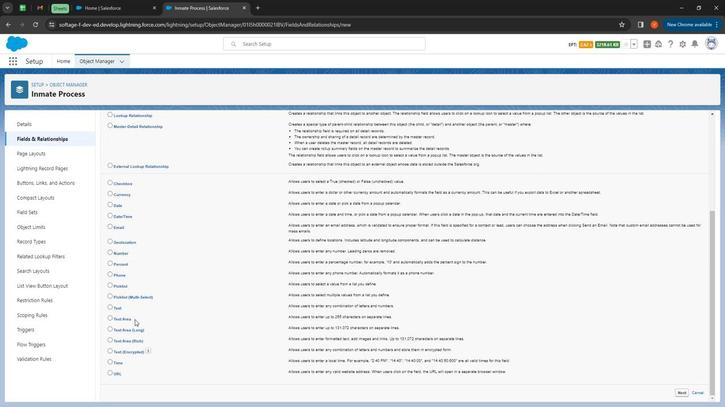 
Action: Mouse scrolled (238, 293) with delta (0, 0)
Screenshot: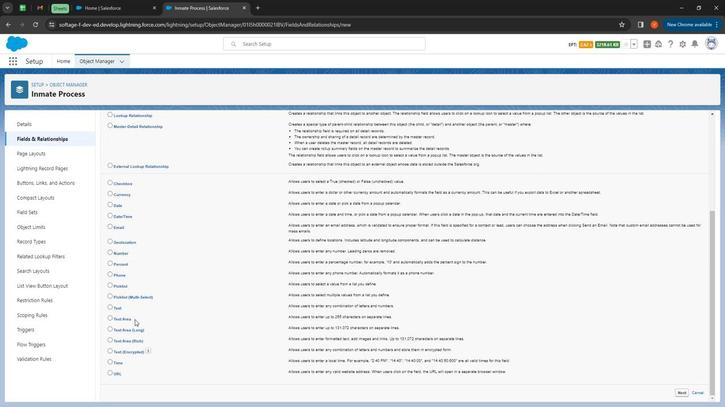 
Action: Mouse moved to (238, 295)
Screenshot: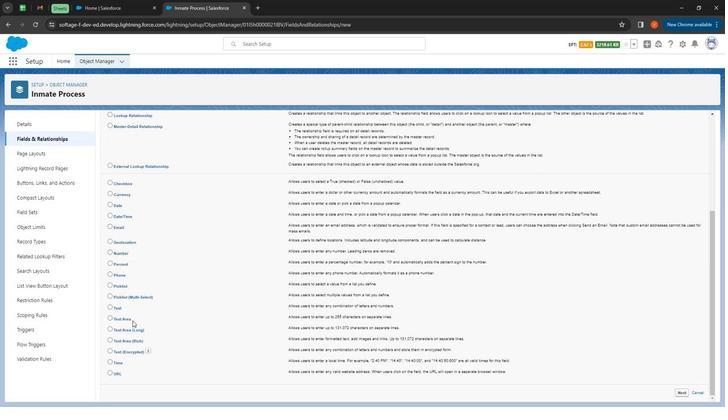 
Action: Mouse scrolled (238, 295) with delta (0, 0)
Screenshot: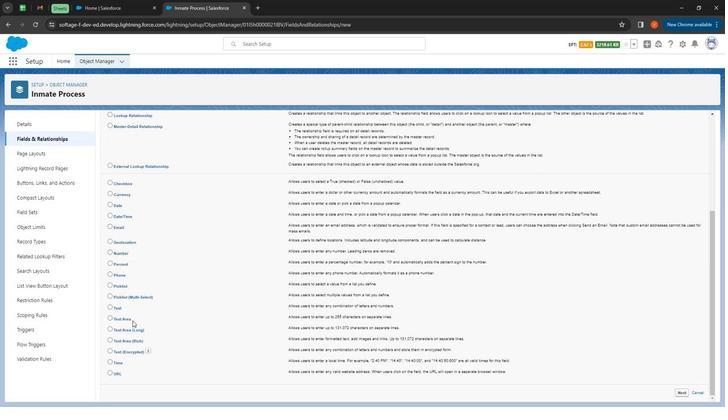 
Action: Mouse scrolled (238, 295) with delta (0, 0)
Screenshot: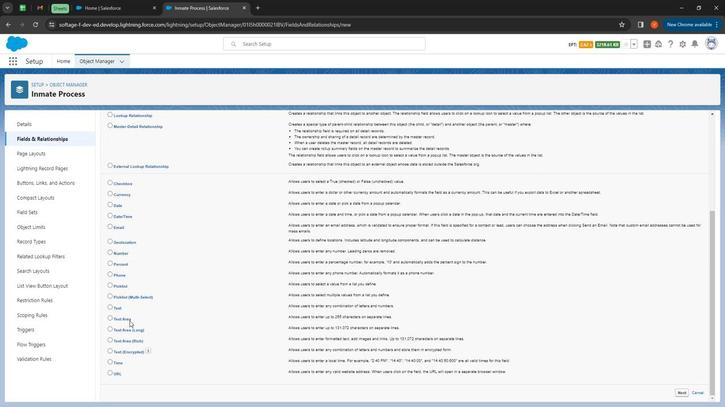
Action: Mouse moved to (238, 295)
Screenshot: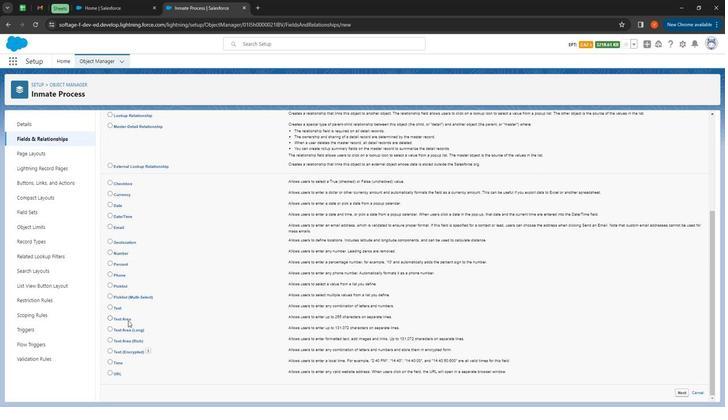 
Action: Mouse scrolled (238, 295) with delta (0, 0)
Screenshot: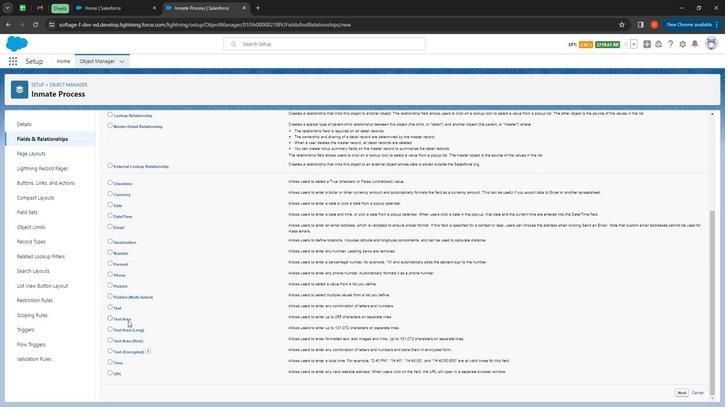 
Action: Mouse moved to (215, 303)
Screenshot: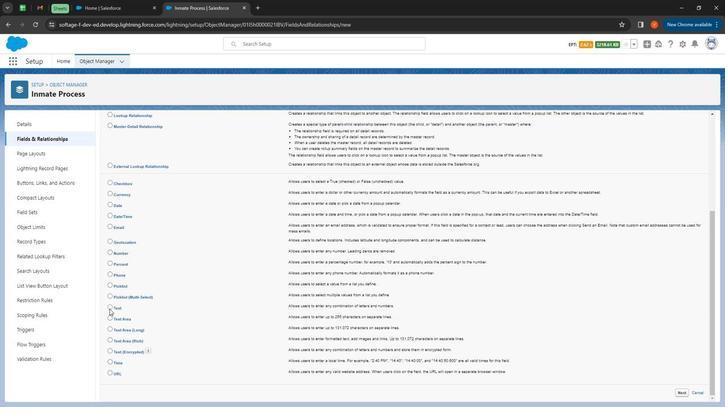 
Action: Mouse pressed left at (215, 303)
Screenshot: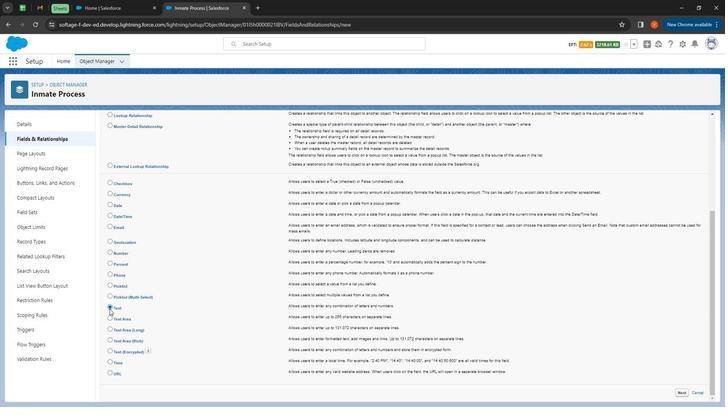 
Action: Mouse moved to (213, 301)
Screenshot: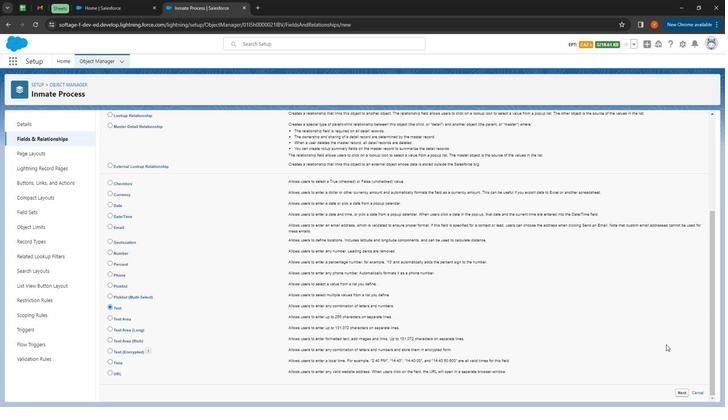 
Action: Mouse pressed left at (213, 301)
Screenshot: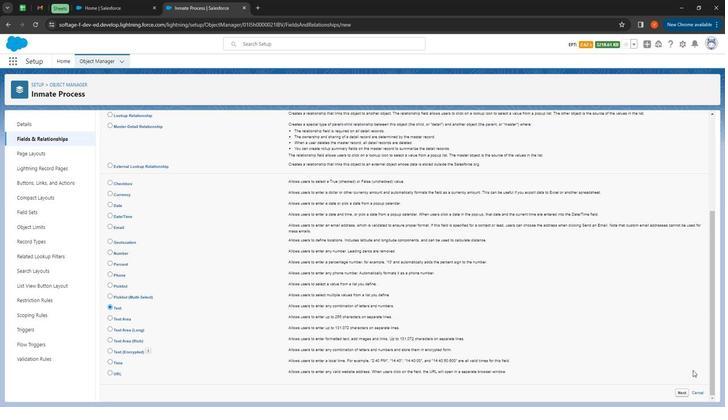 
Action: Mouse moved to (643, 356)
Screenshot: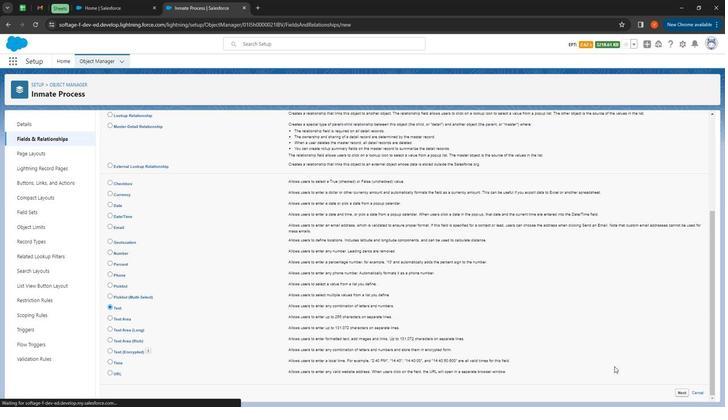 
Action: Mouse pressed left at (643, 356)
Screenshot: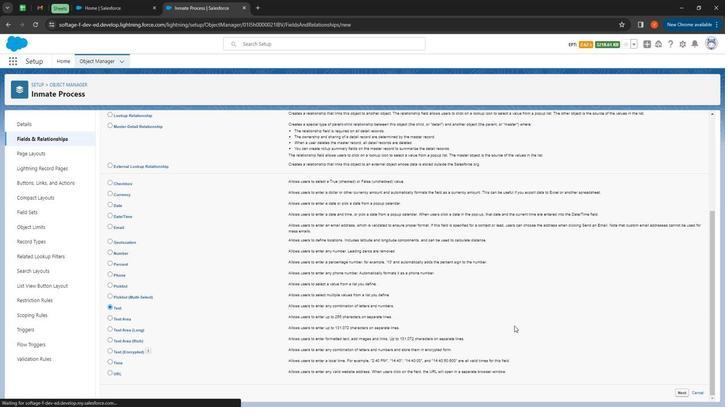 
Action: Mouse moved to (311, 215)
Screenshot: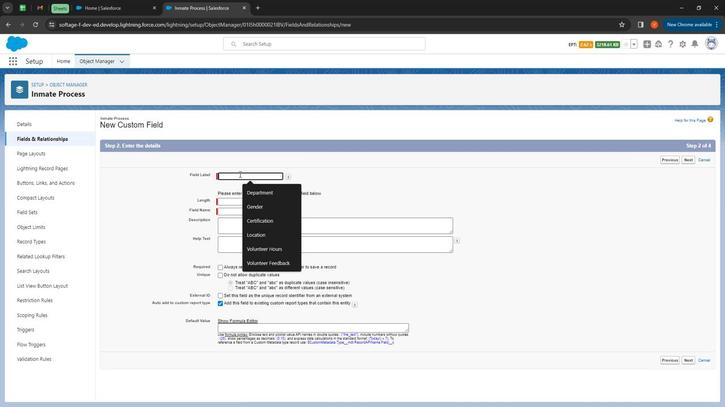 
Action: Mouse pressed left at (311, 215)
Screenshot: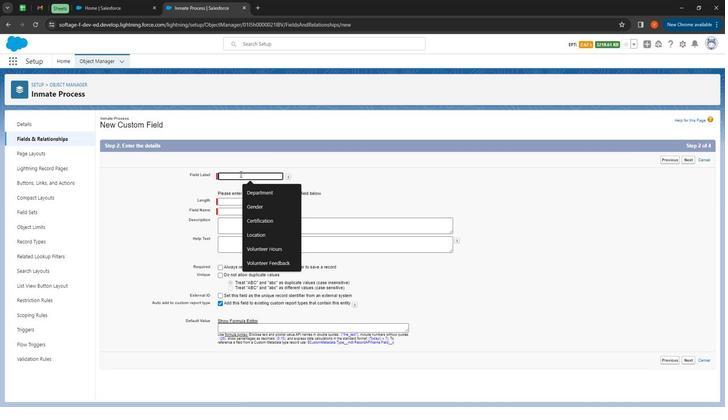 
Action: Mouse moved to (312, 215)
Screenshot: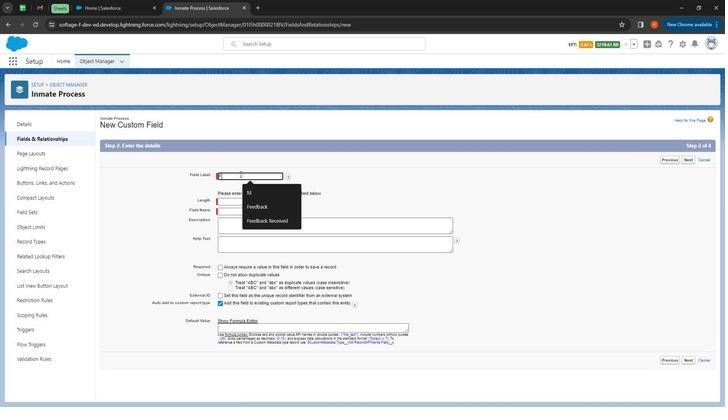 
Action: Key pressed <Key.shift>First<Key.space>name
Screenshot: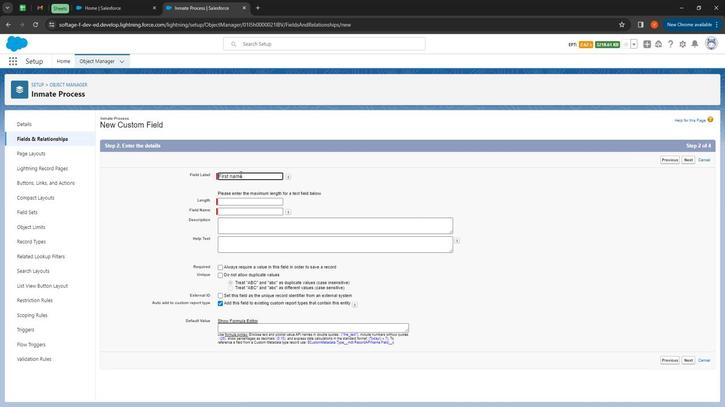 
Action: Mouse moved to (311, 231)
Screenshot: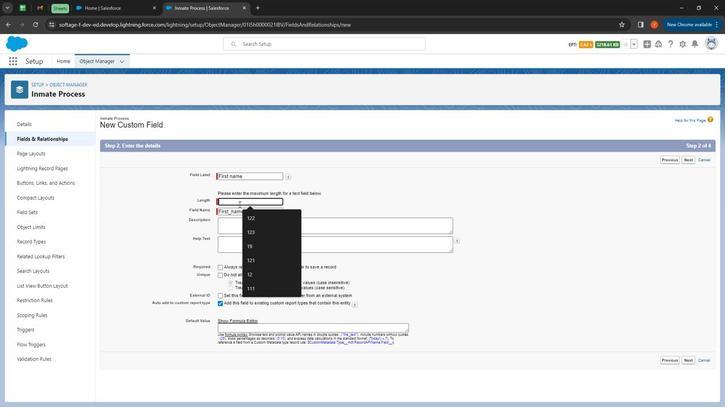 
Action: Mouse pressed left at (311, 231)
Screenshot: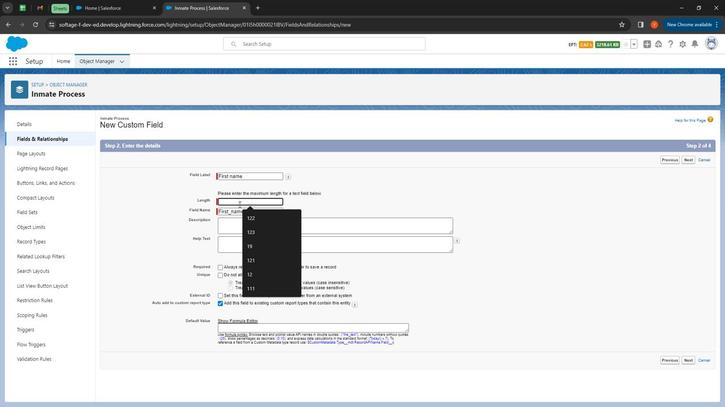 
Action: Mouse moved to (311, 235)
Screenshot: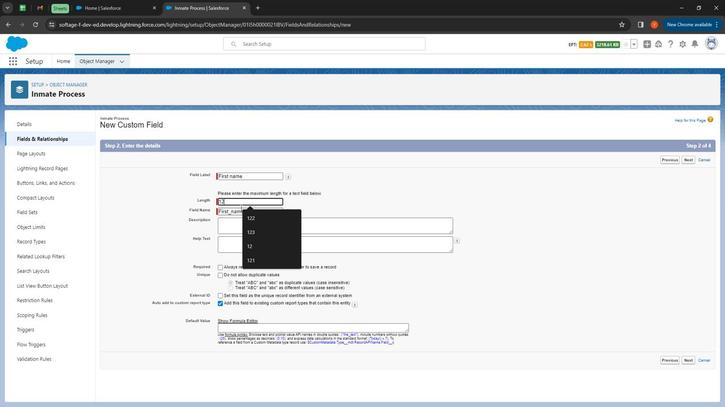 
Action: Key pressed 1
Screenshot: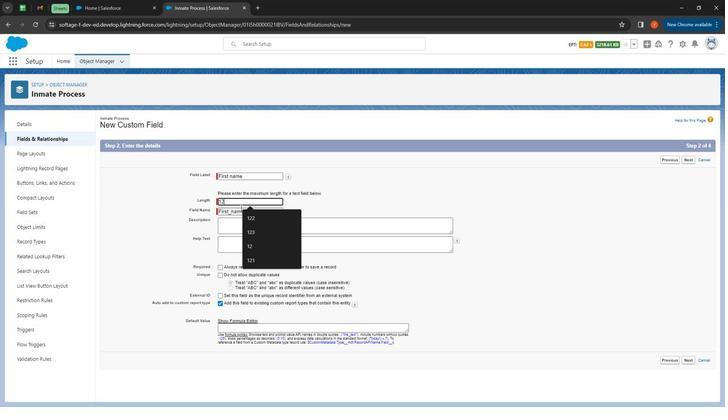 
Action: Mouse moved to (312, 236)
Screenshot: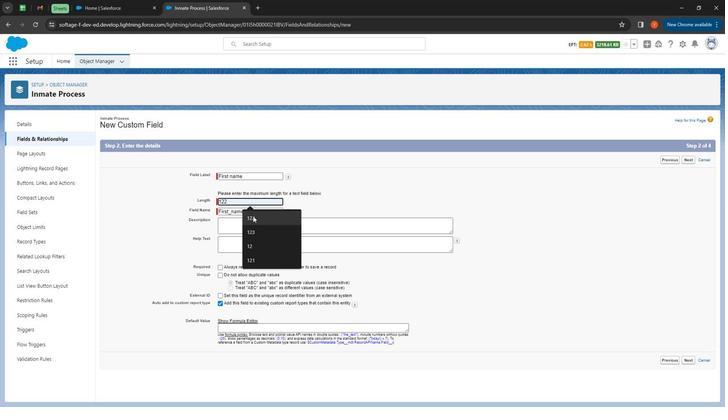 
Action: Key pressed 2
Screenshot: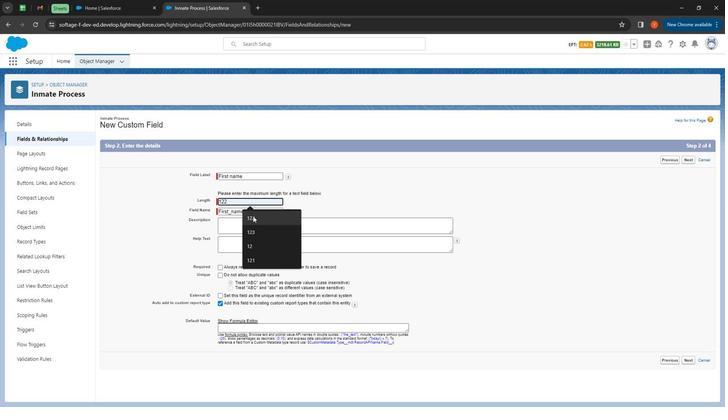 
Action: Mouse moved to (404, 235)
Screenshot: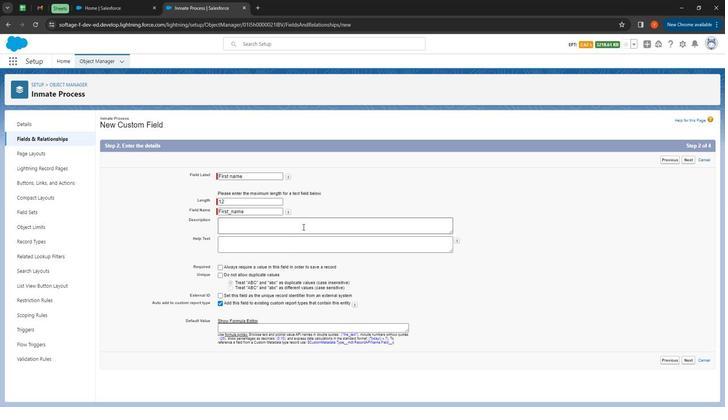 
Action: Mouse pressed left at (404, 235)
Screenshot: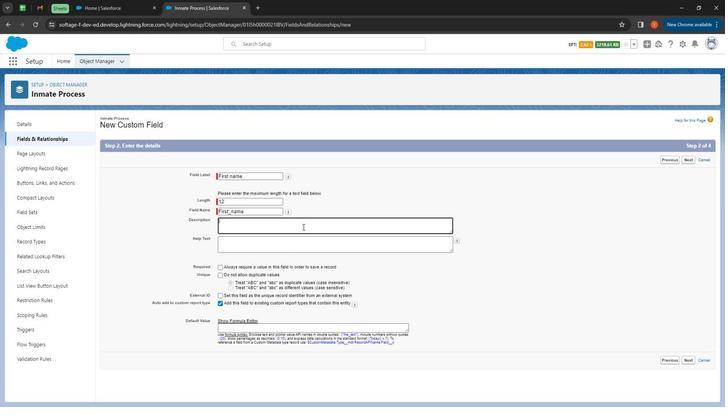 
Action: Mouse moved to (359, 249)
Screenshot: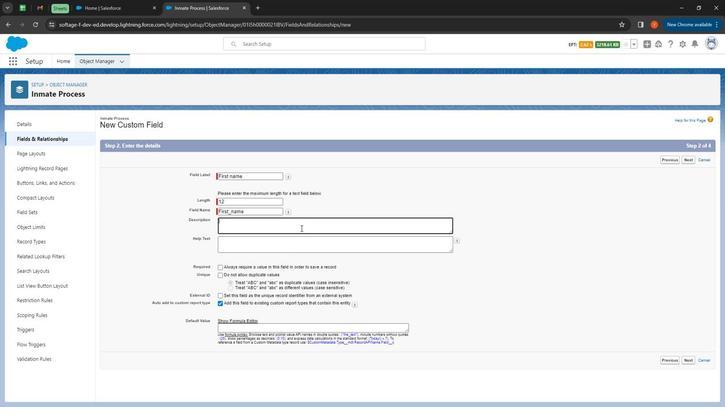 
Action: Mouse pressed left at (359, 249)
Screenshot: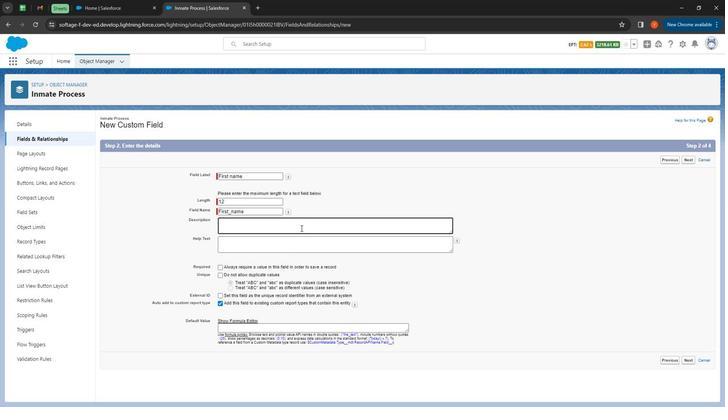 
Action: Mouse moved to (358, 249)
Screenshot: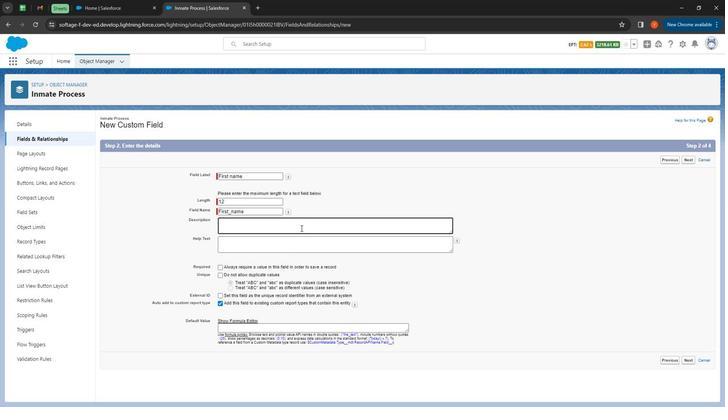 
Action: Key pressed <Key.shift>
Screenshot: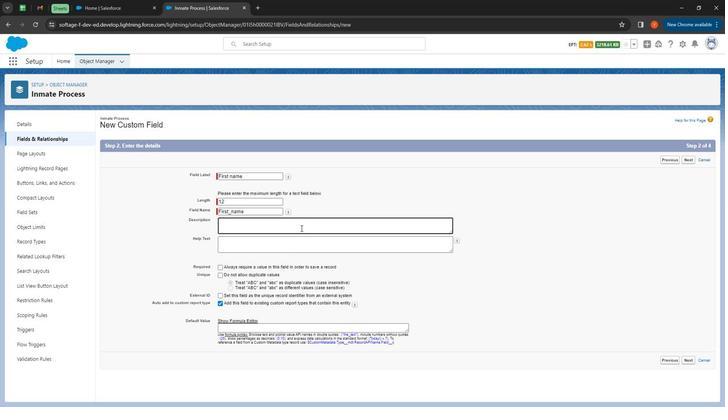 
Action: Mouse moved to (358, 249)
Screenshot: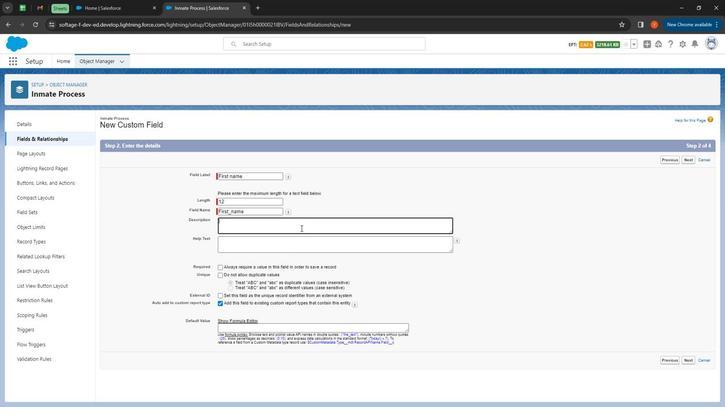 
Action: Key pressed <Key.shift><Key.shift><Key.shift><Key.shift><Key.shift><Key.shift><Key.shift><Key.shift><Key.shift><Key.shift><Key.shift><Key.shift><Key.shift><Key.shift><Key.shift><Key.shift><Key.shift><Key.shift><Key.shift><Key.shift><Key.shift><Key.shift><Key.shift><Key.shift><Key.shift><Key.shift><Key.shift><Key.shift><Key.shift><Key.shift><Key.shift><Key.shift><Key.shift><Key.shift><Key.shift><Key.shift>Inmate<Key.space><Key.shift>Fire<Key.backspace>st<Key.space>name
Screenshot: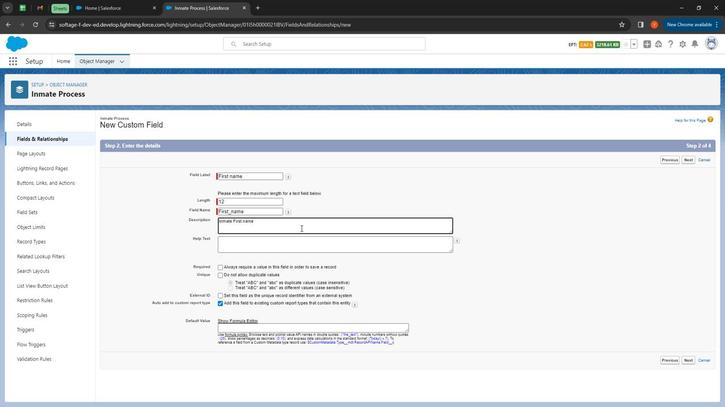 
Action: Mouse moved to (364, 260)
Screenshot: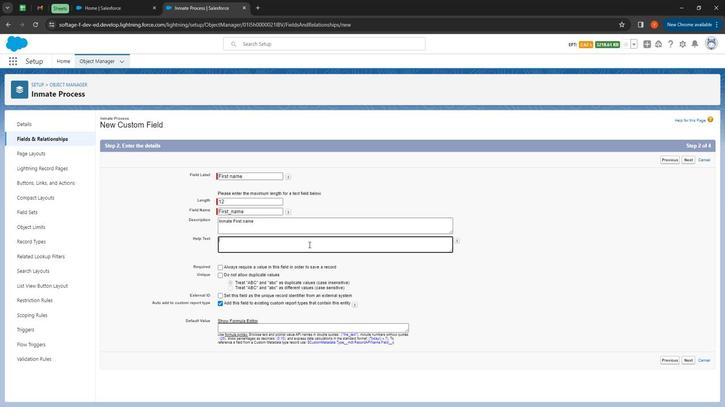 
Action: Mouse pressed left at (364, 260)
Screenshot: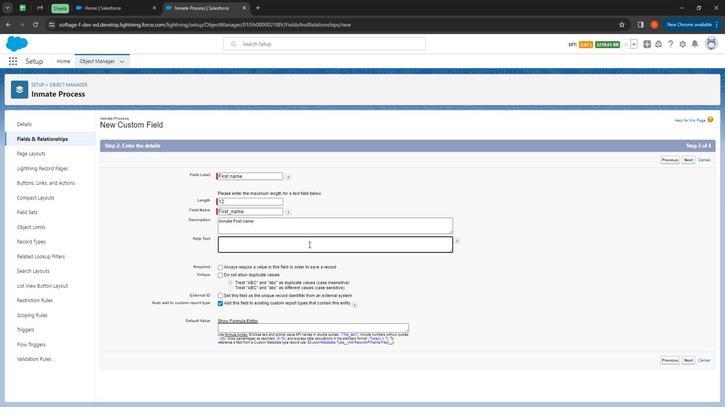 
Action: Key pressed <Key.shift>
Screenshot: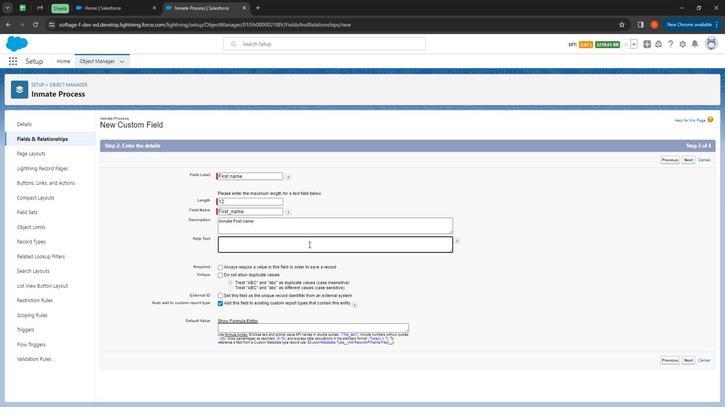 
Action: Mouse moved to (364, 260)
Screenshot: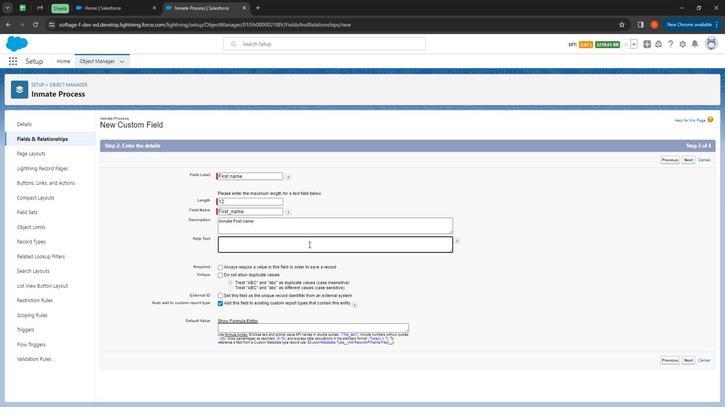 
Action: Key pressed <Key.shift><Key.shift><Key.shift><Key.shift><Key.shift><Key.shift><Key.shift><Key.shift><Key.shift><Key.shift><Key.shift><Key.shift><Key.shift><Key.shift><Key.shift><Key.shift><Key.shift><Key.shift><Key.shift><Key.shift><Key.shift><Key.shift><Key.shift><Key.shift><Key.shift><Key.shift><Key.shift><Key.shift>Enter<Key.space><Key.shift>Inmate<Key.space>first<Key.space>name
Screenshot: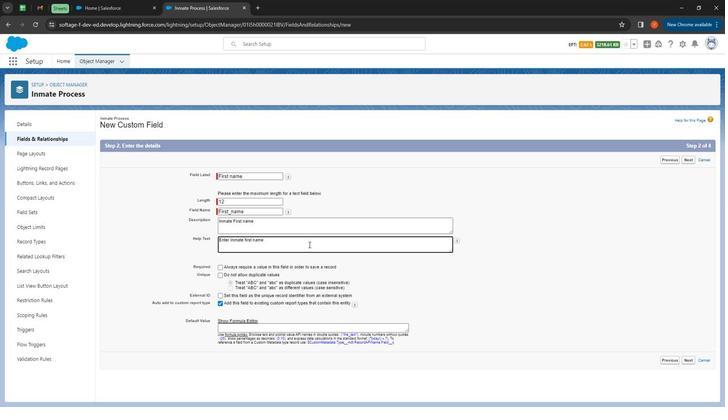 
Action: Mouse moved to (648, 335)
Screenshot: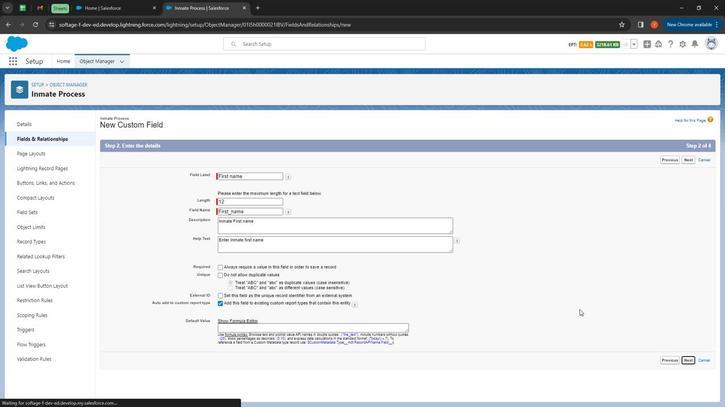 
Action: Mouse pressed left at (648, 335)
Screenshot: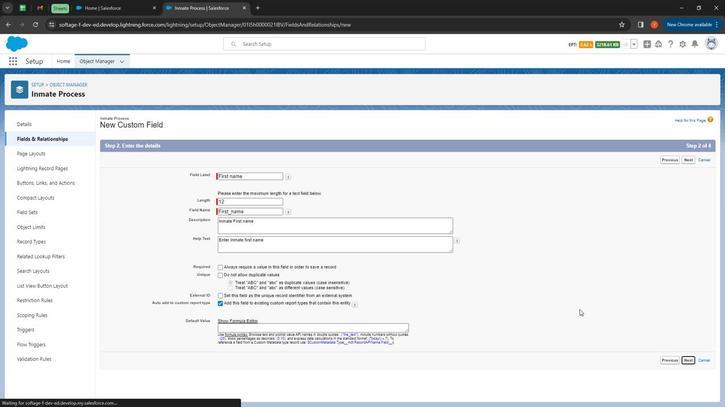 
Action: Mouse moved to (611, 261)
Screenshot: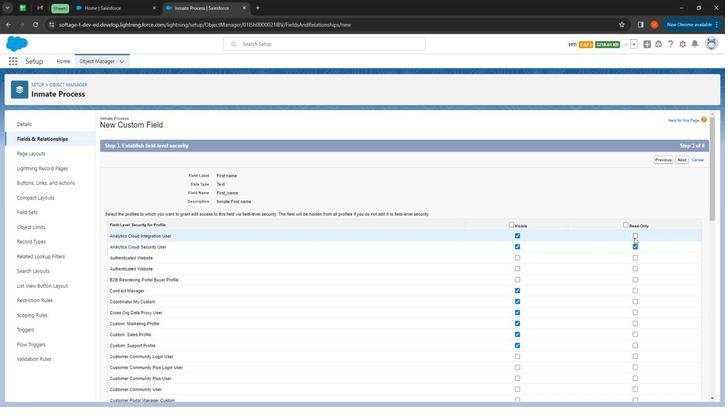 
Action: Mouse pressed left at (611, 261)
Screenshot: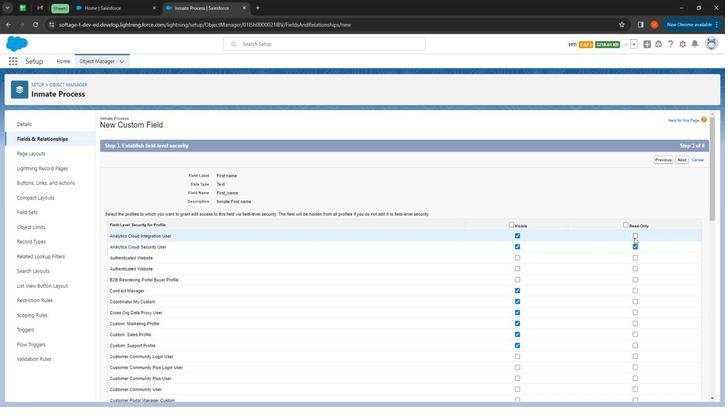 
Action: Mouse moved to (611, 255)
Screenshot: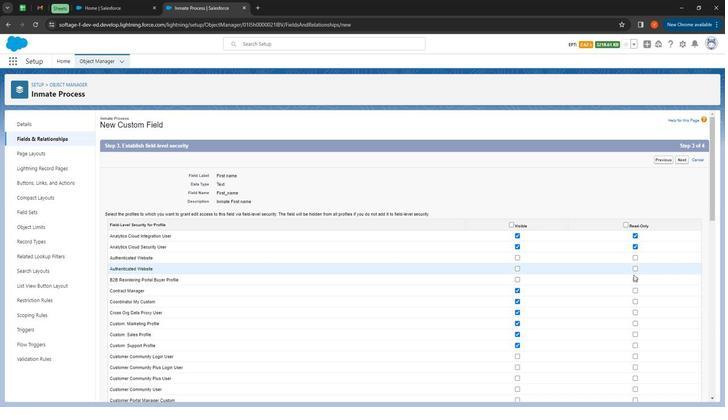 
Action: Mouse pressed left at (611, 255)
Screenshot: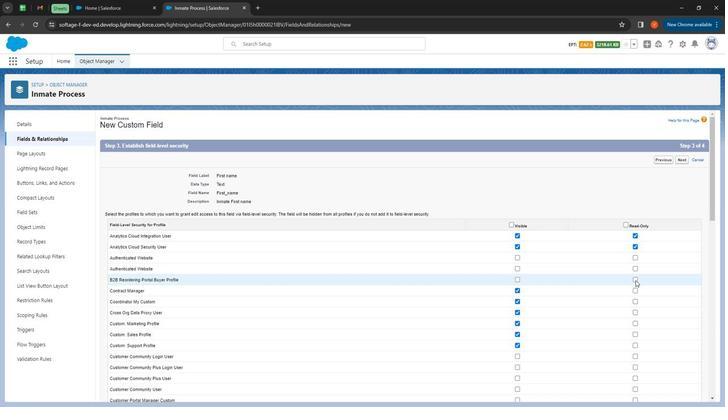 
Action: Mouse moved to (611, 280)
Screenshot: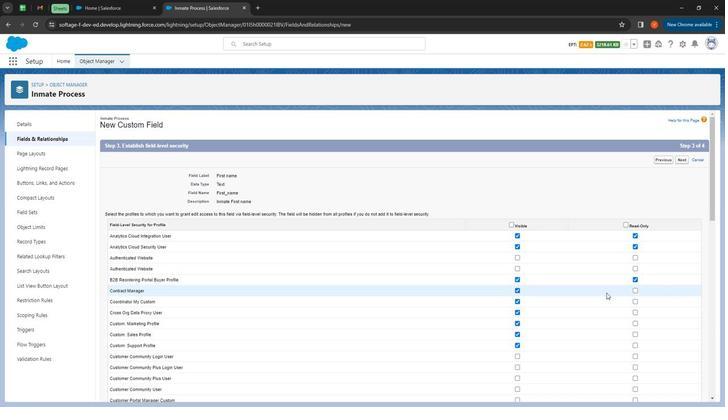 
Action: Mouse pressed left at (611, 280)
Screenshot: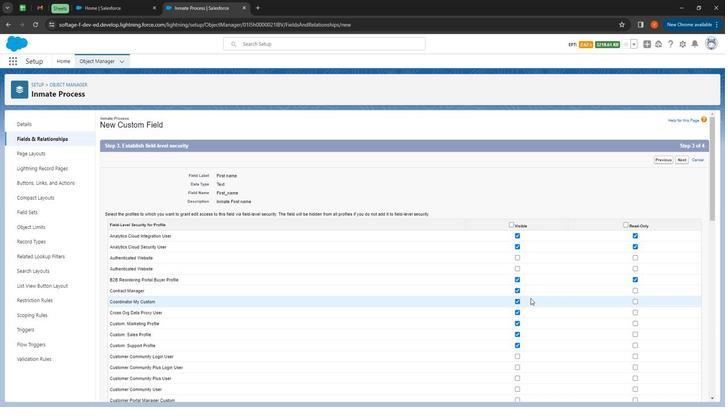 
Action: Mouse moved to (522, 288)
Screenshot: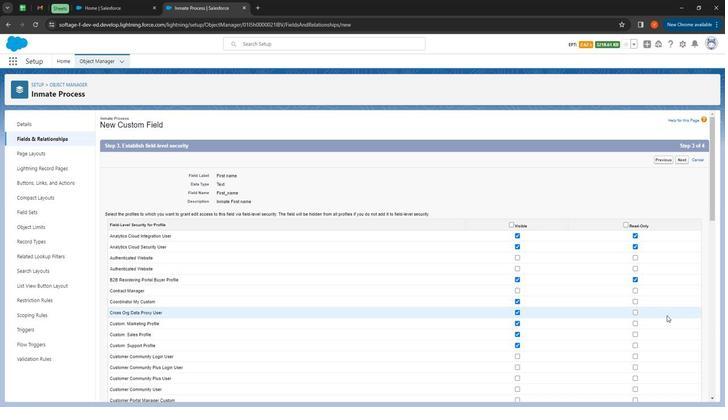 
Action: Mouse pressed left at (522, 288)
Screenshot: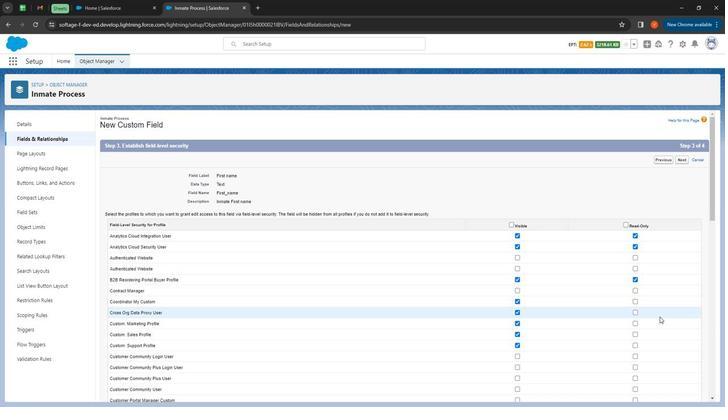 
Action: Mouse moved to (610, 305)
Screenshot: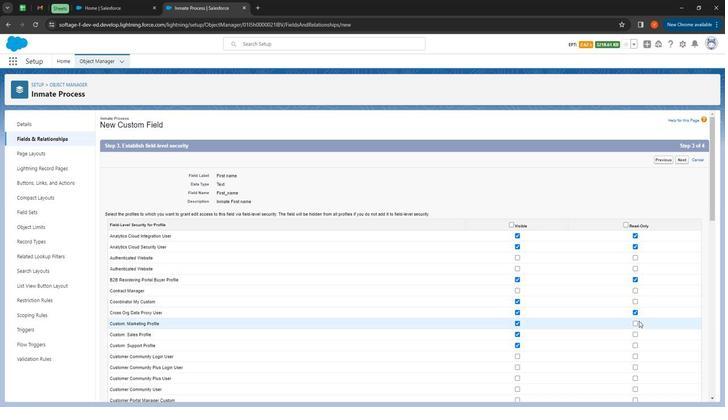 
Action: Mouse pressed left at (610, 305)
Screenshot: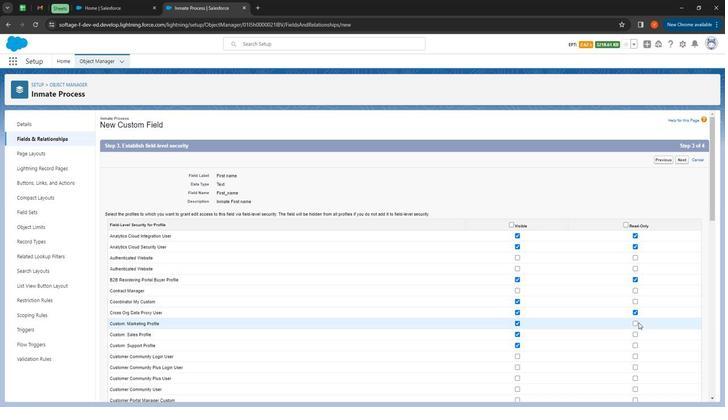 
Action: Mouse moved to (614, 310)
Screenshot: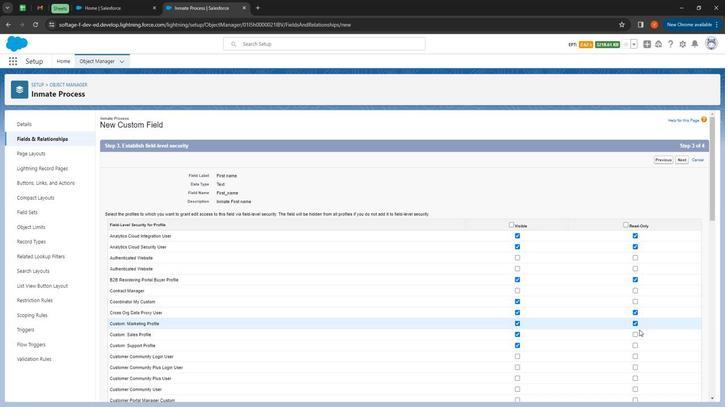 
Action: Mouse pressed left at (614, 310)
Screenshot: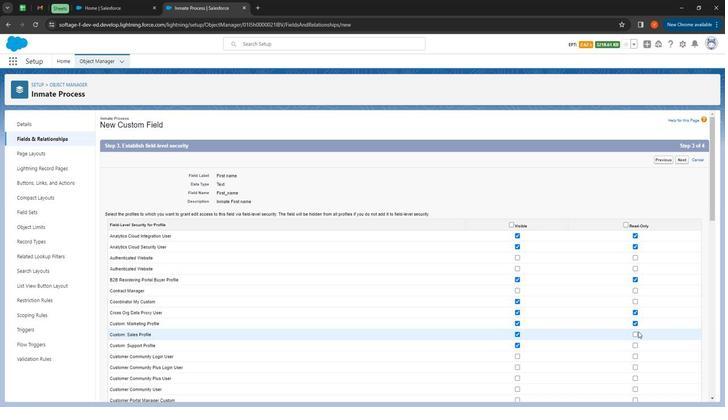 
Action: Mouse moved to (612, 310)
Screenshot: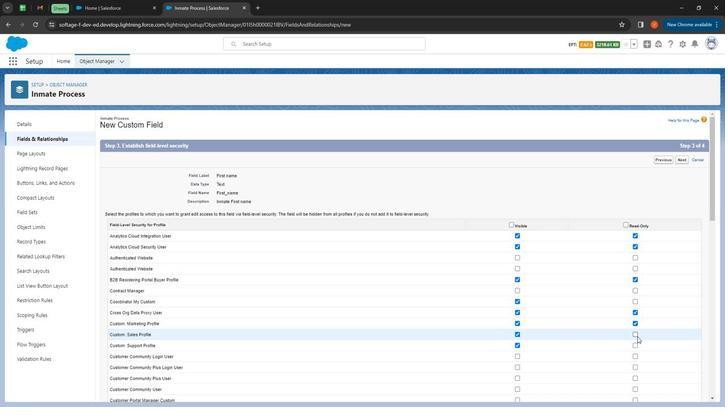 
Action: Mouse pressed left at (612, 310)
Screenshot: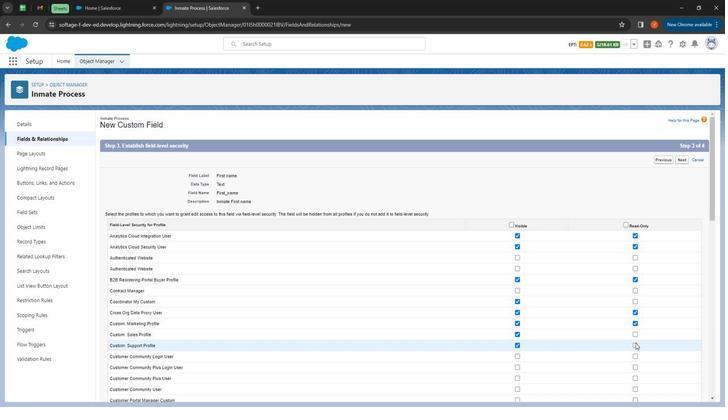 
Action: Mouse moved to (611, 325)
Screenshot: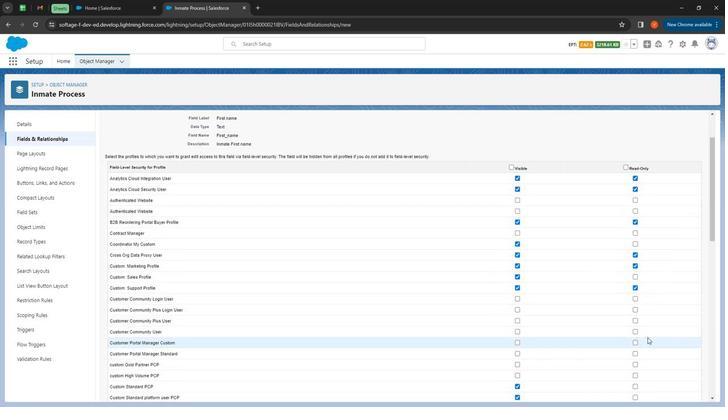 
Action: Mouse pressed left at (611, 325)
Screenshot: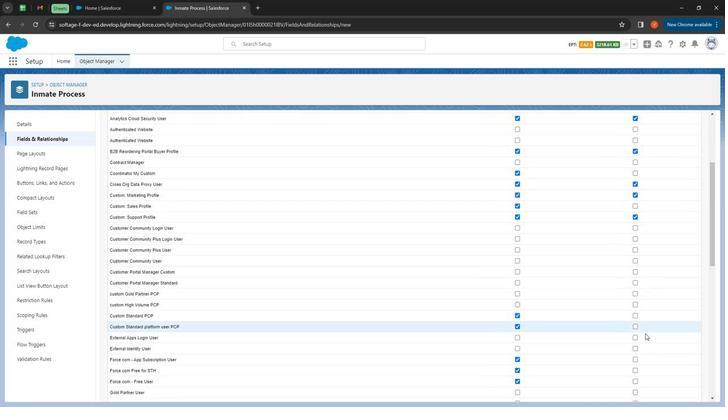 
Action: Mouse moved to (621, 322)
Screenshot: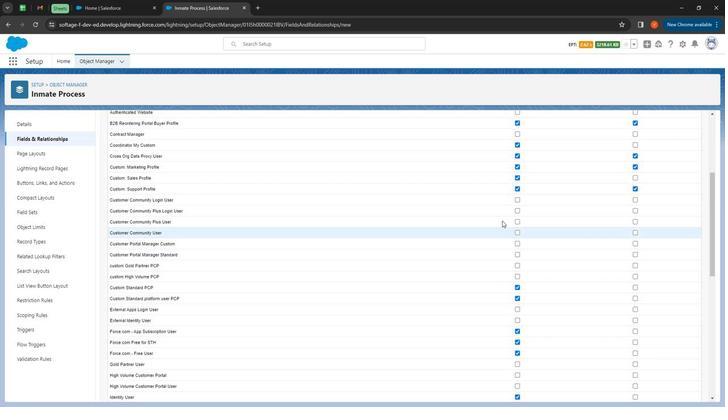 
Action: Mouse scrolled (621, 322) with delta (0, 0)
Screenshot: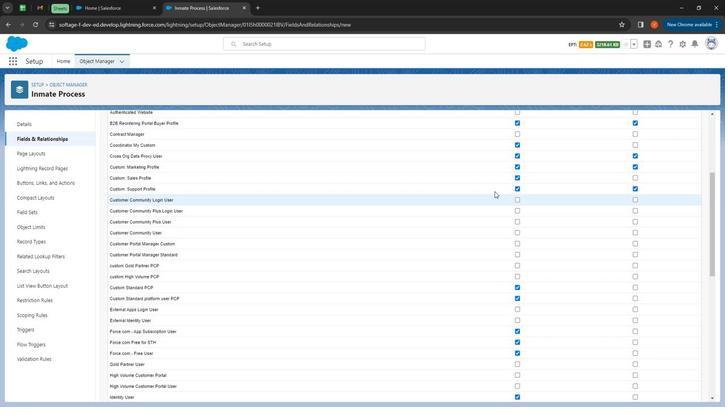 
Action: Mouse scrolled (621, 322) with delta (0, 0)
Screenshot: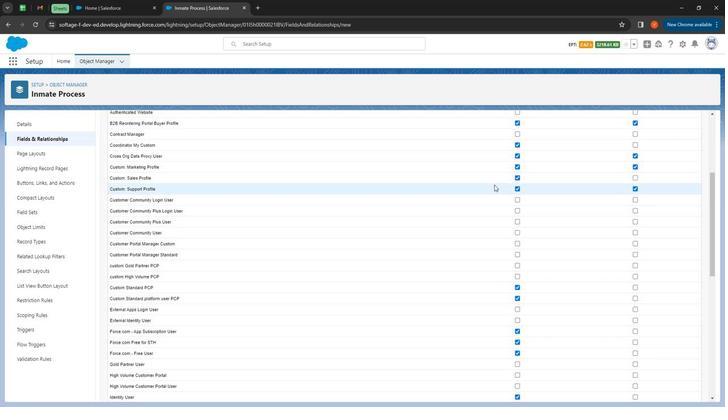 
Action: Mouse moved to (621, 322)
Screenshot: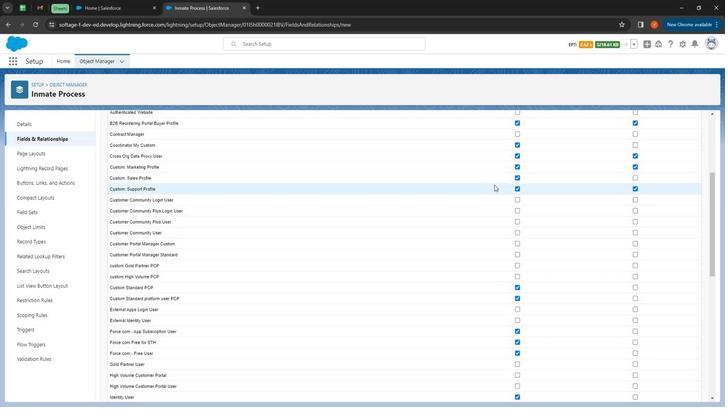 
Action: Mouse scrolled (621, 321) with delta (0, 0)
Screenshot: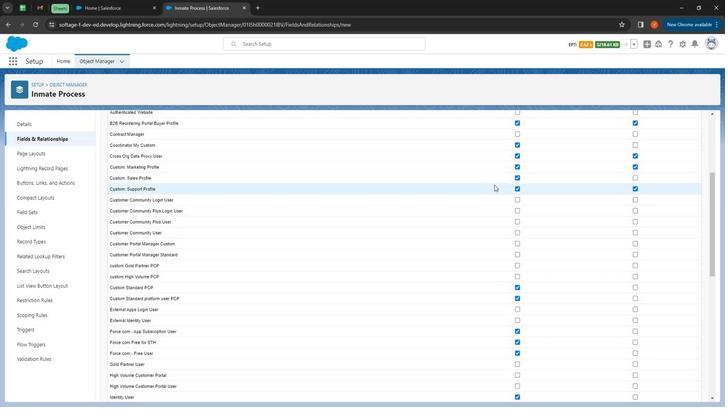 
Action: Mouse moved to (621, 320)
Screenshot: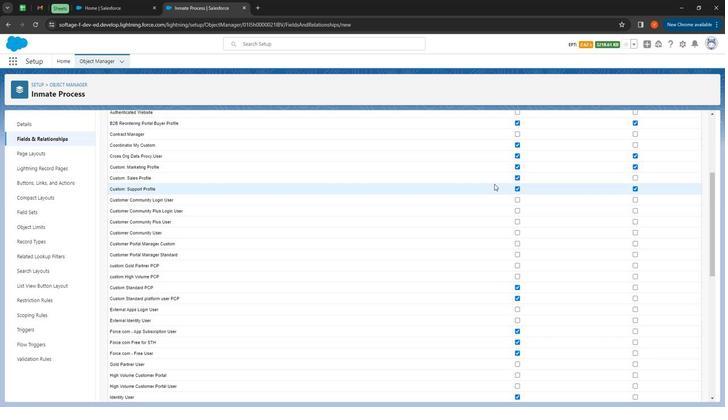 
Action: Mouse scrolled (621, 320) with delta (0, 0)
Screenshot: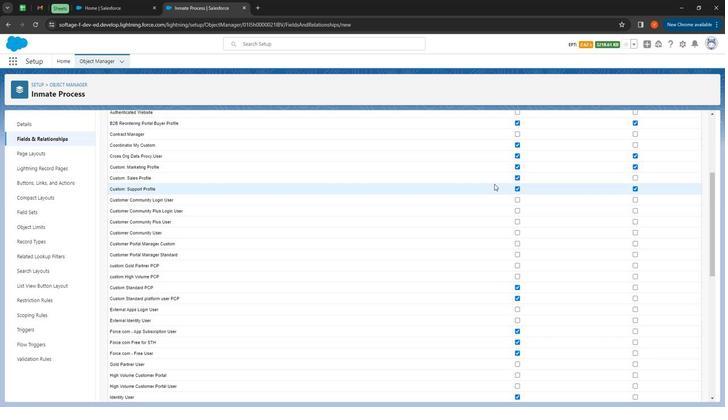 
Action: Mouse moved to (522, 239)
Screenshot: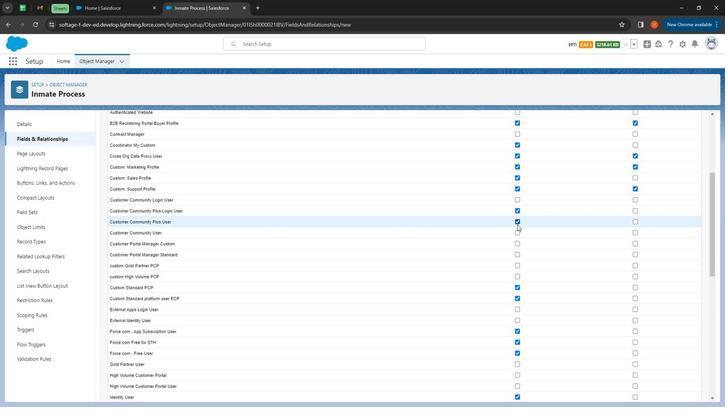 
Action: Mouse pressed left at (522, 239)
Screenshot: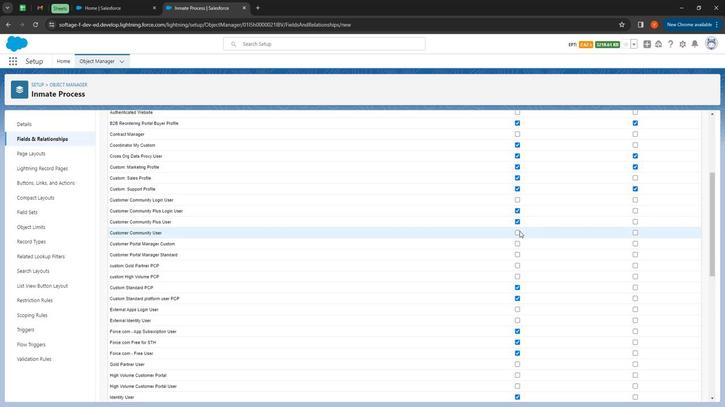 
Action: Mouse moved to (522, 246)
Screenshot: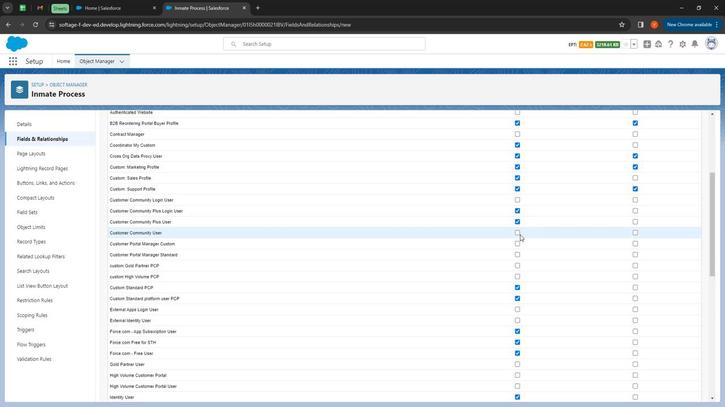 
Action: Mouse pressed left at (522, 246)
Screenshot: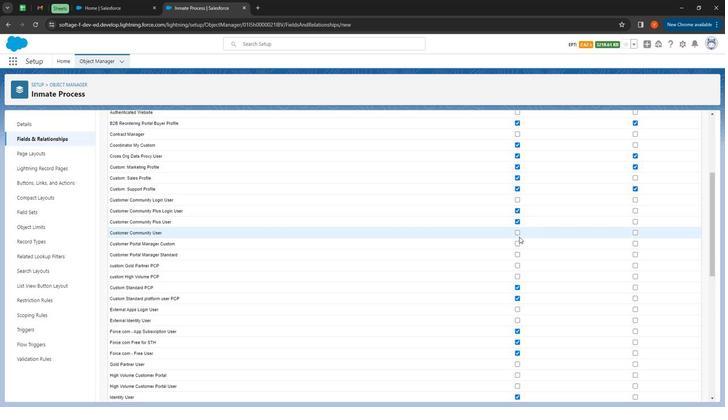 
Action: Mouse moved to (524, 253)
Screenshot: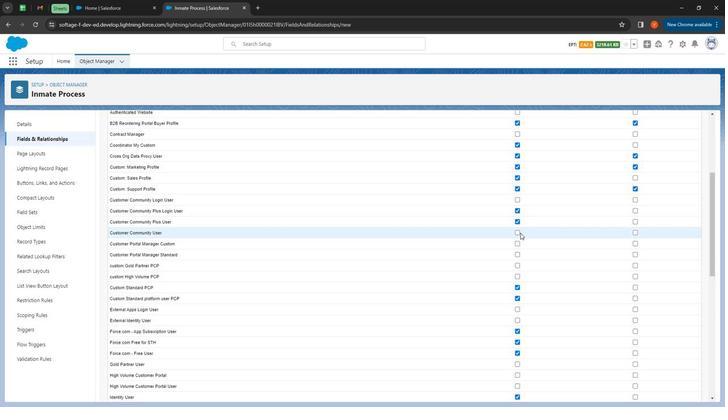 
Action: Mouse pressed left at (524, 253)
Screenshot: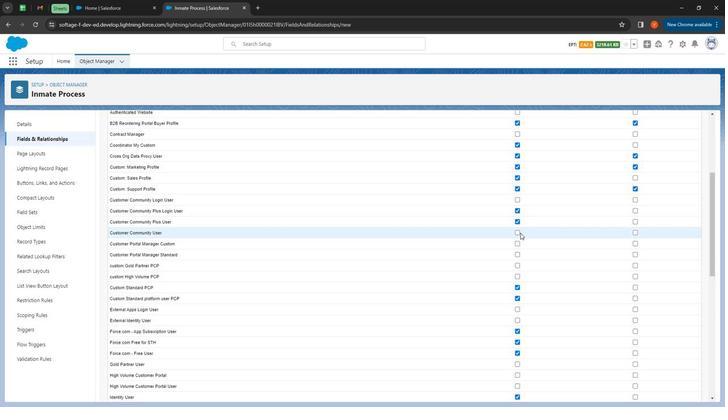 
Action: Mouse moved to (524, 252)
Screenshot: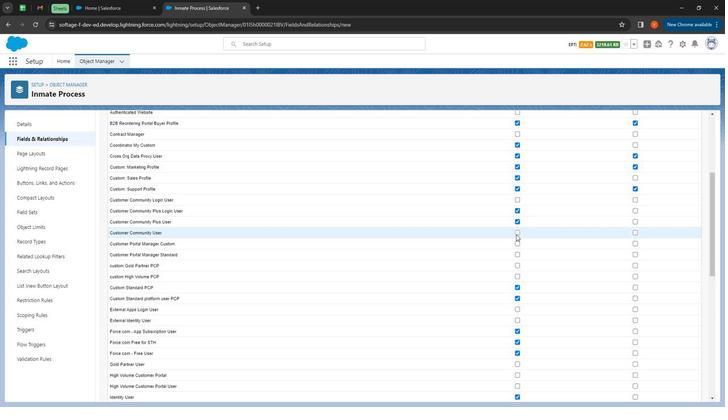 
Action: Mouse pressed left at (524, 252)
Screenshot: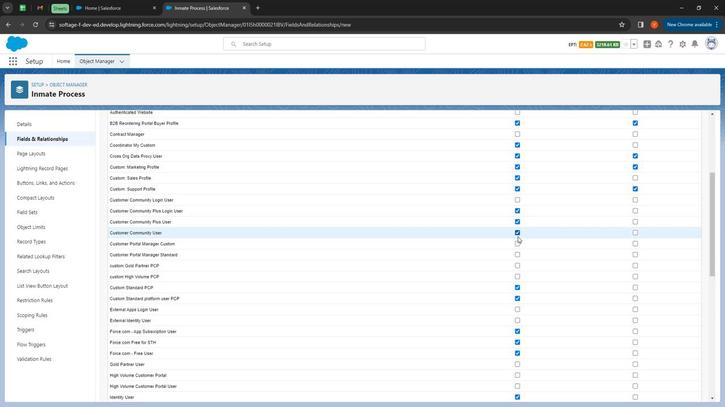 
Action: Mouse moved to (521, 253)
Screenshot: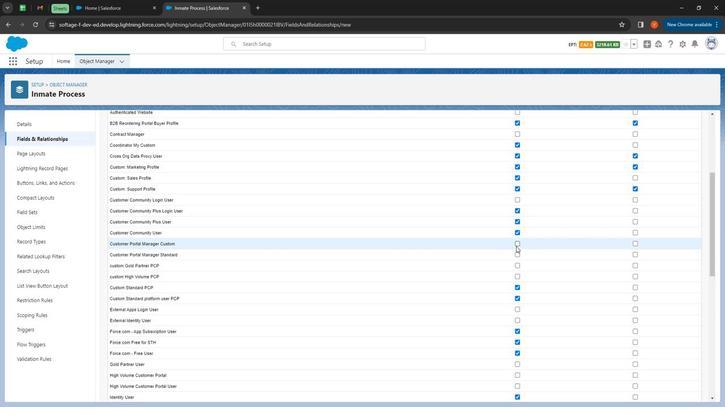 
Action: Mouse pressed left at (521, 253)
Screenshot: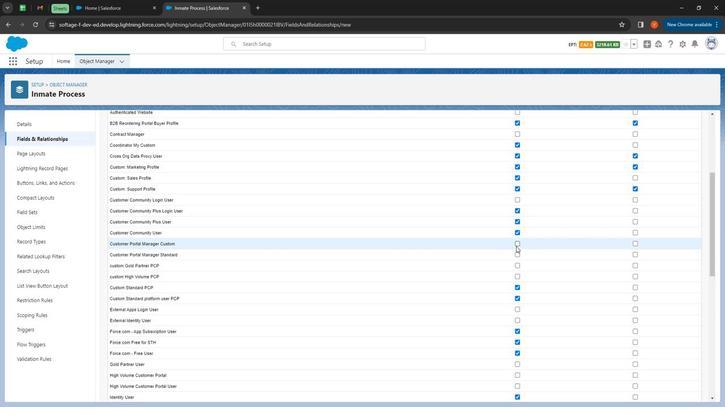 
Action: Mouse moved to (521, 261)
Screenshot: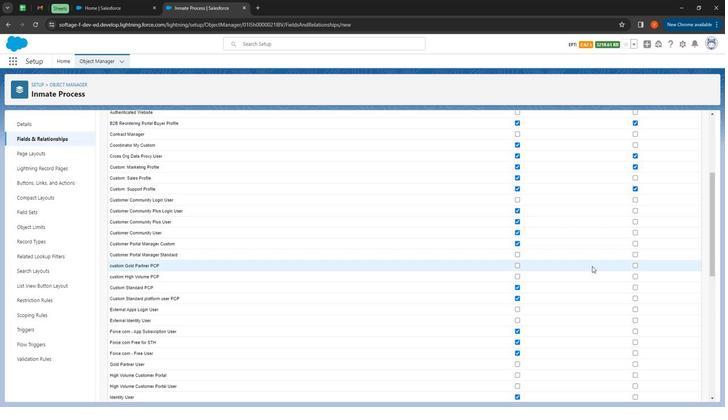 
Action: Mouse pressed left at (521, 261)
Screenshot: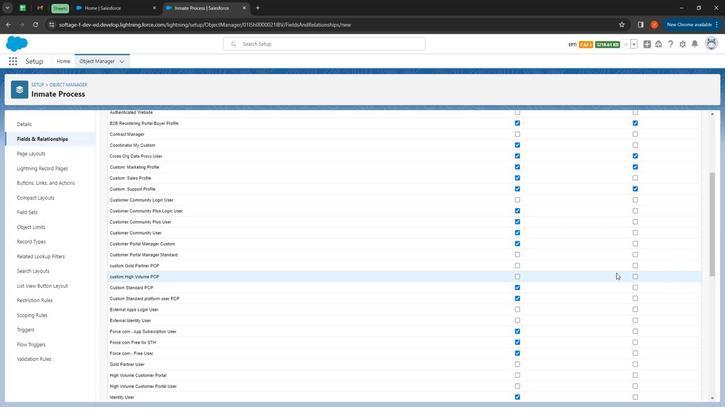 
Action: Mouse moved to (612, 280)
Screenshot: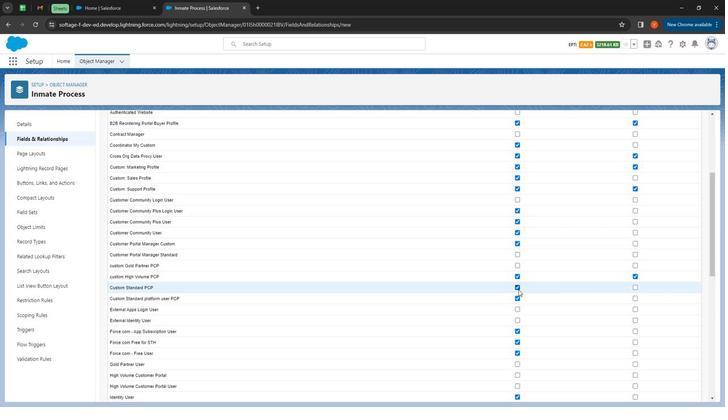 
Action: Mouse pressed left at (612, 280)
Screenshot: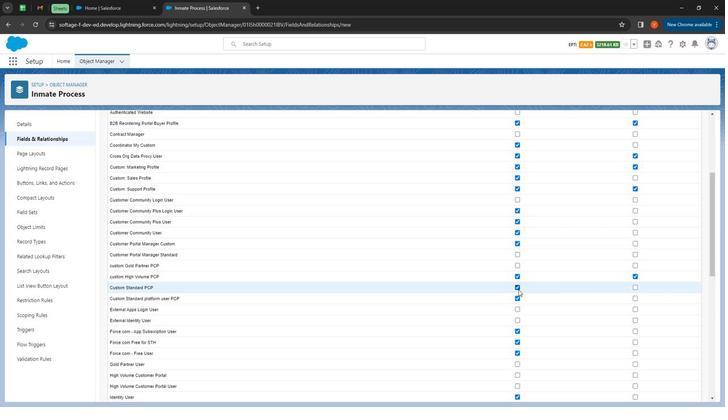 
Action: Mouse moved to (522, 288)
Screenshot: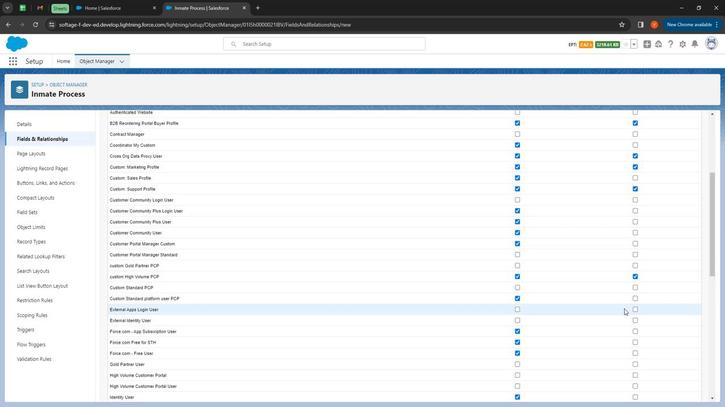 
Action: Mouse pressed left at (522, 288)
Screenshot: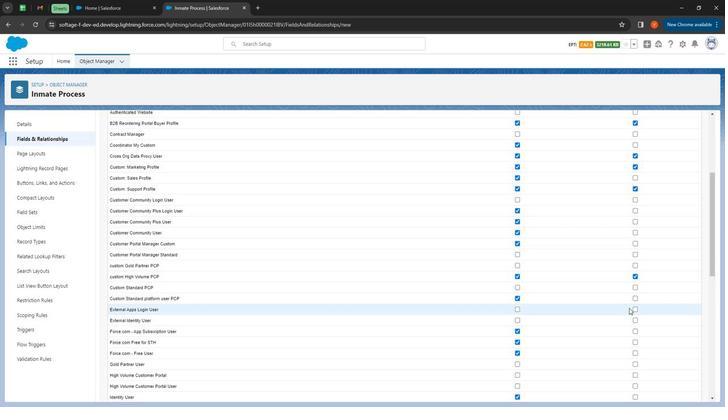
Action: Mouse moved to (612, 295)
Screenshot: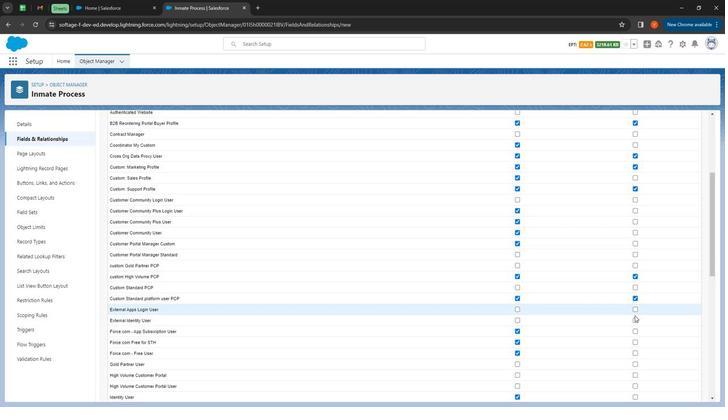 
Action: Mouse pressed left at (612, 295)
Screenshot: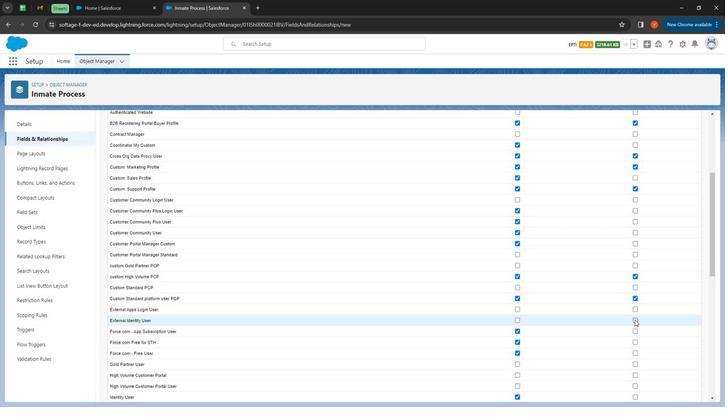 
Action: Mouse moved to (612, 321)
Screenshot: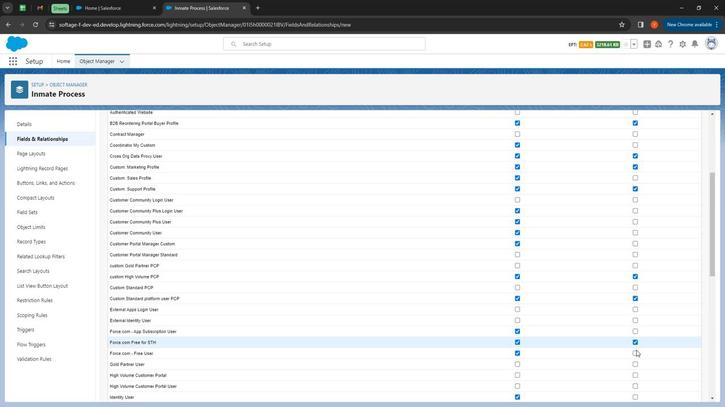 
Action: Mouse pressed left at (612, 321)
Screenshot: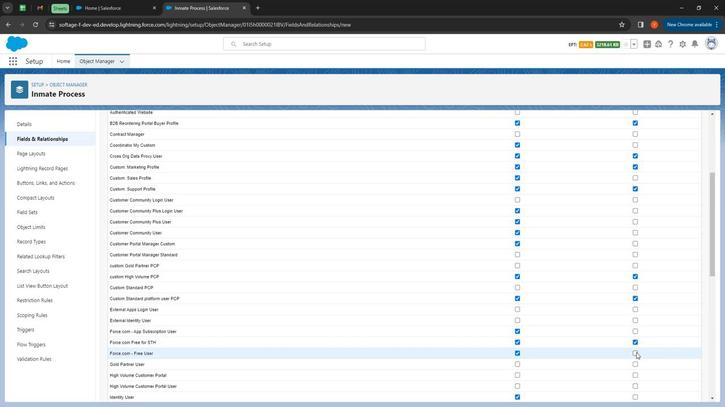 
Action: Mouse moved to (614, 326)
Screenshot: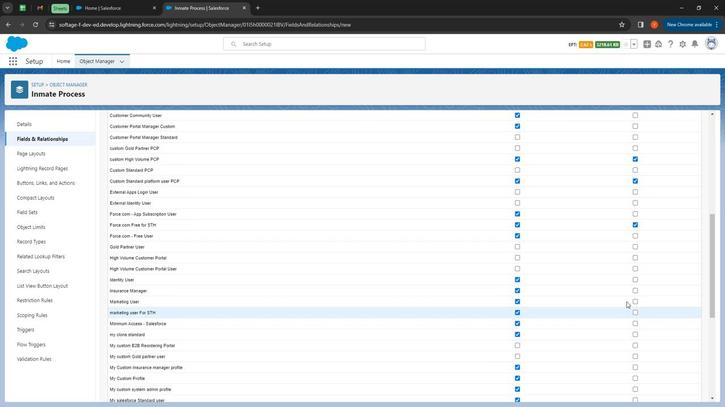 
Action: Mouse scrolled (614, 326) with delta (0, 0)
Screenshot: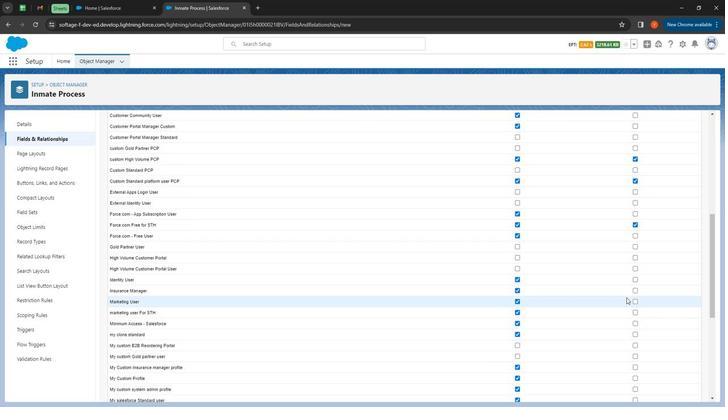 
Action: Mouse moved to (614, 326)
Screenshot: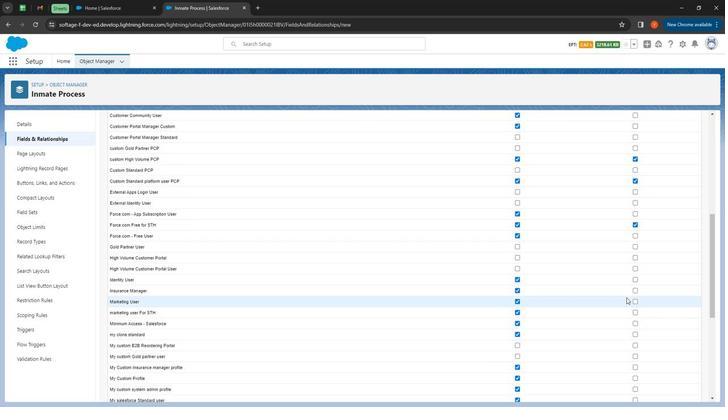 
Action: Mouse scrolled (614, 326) with delta (0, 0)
Screenshot: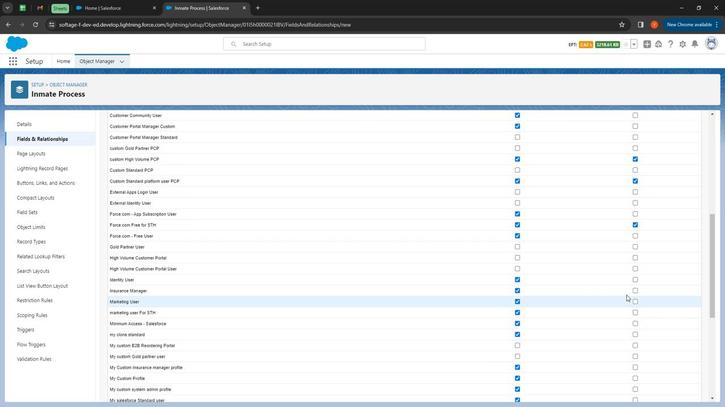 
Action: Mouse moved to (614, 326)
Screenshot: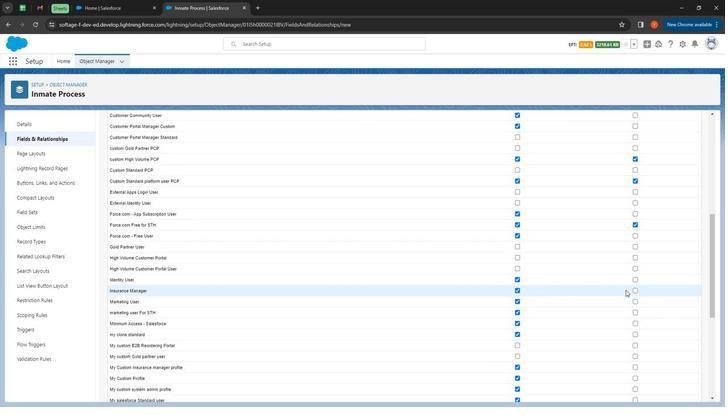 
Action: Mouse scrolled (614, 326) with delta (0, 0)
Screenshot: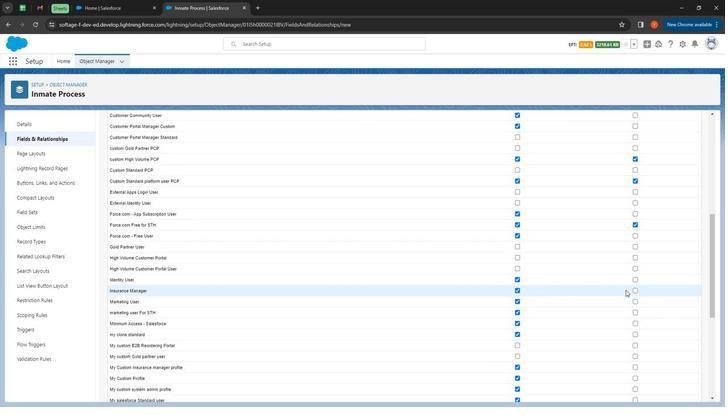 
Action: Mouse moved to (522, 275)
Screenshot: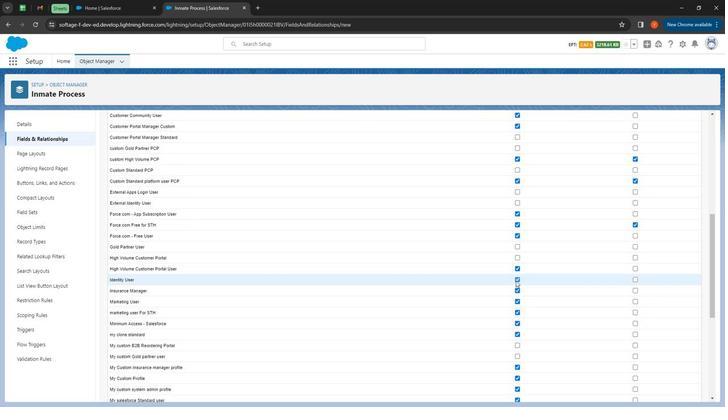 
Action: Mouse pressed left at (522, 275)
Screenshot: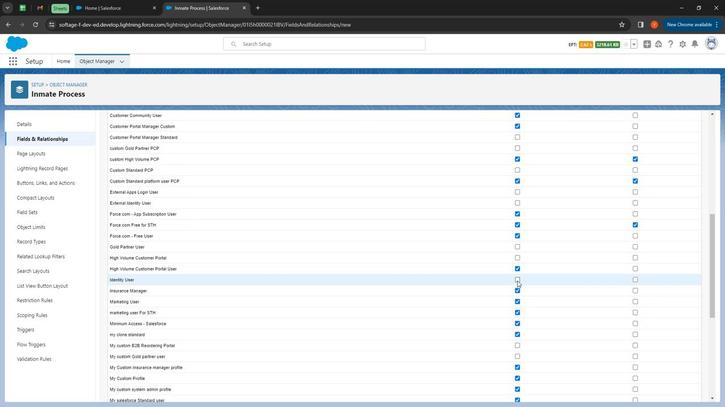 
Action: Mouse moved to (521, 283)
Screenshot: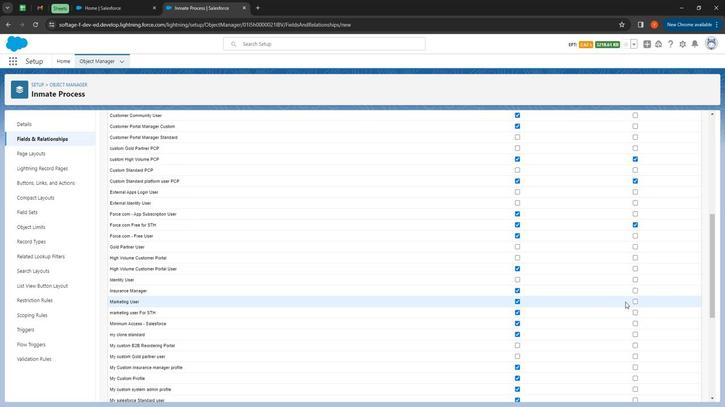 
Action: Mouse pressed left at (521, 283)
Screenshot: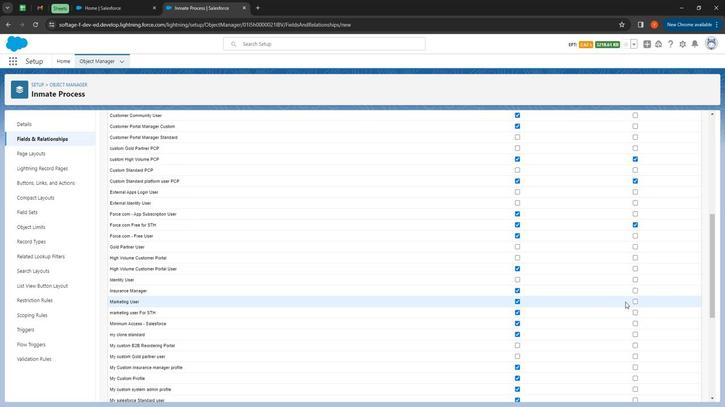 
Action: Mouse moved to (610, 296)
Screenshot: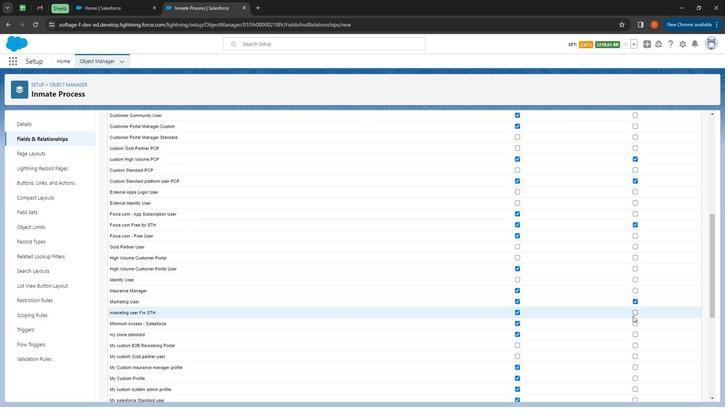 
Action: Mouse pressed left at (610, 296)
Screenshot: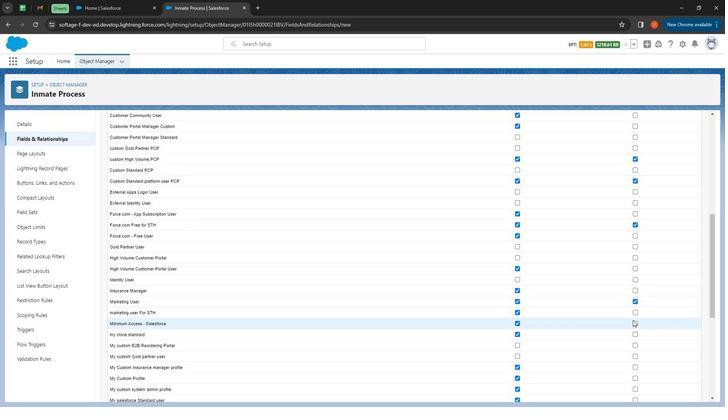 
Action: Mouse moved to (611, 310)
Screenshot: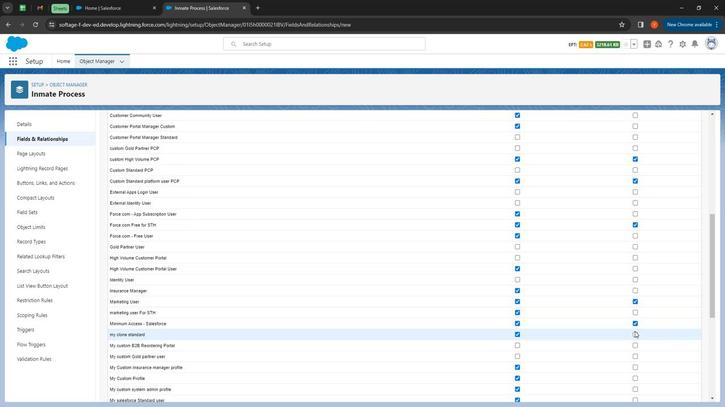 
Action: Mouse pressed left at (611, 310)
Screenshot: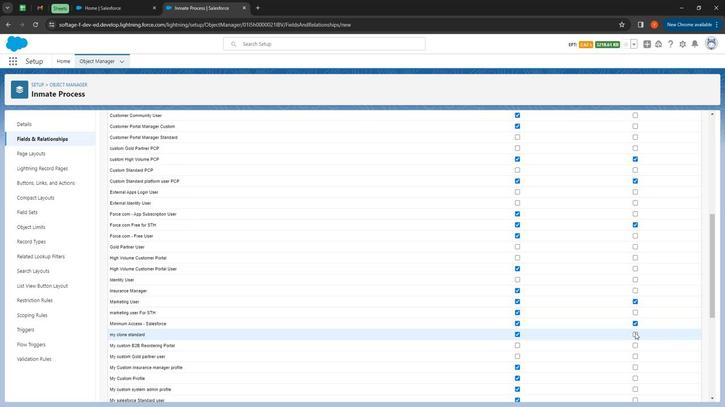 
Action: Mouse moved to (611, 317)
Screenshot: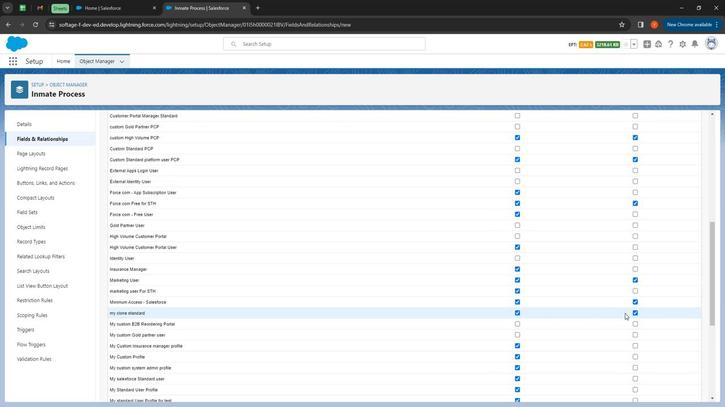
Action: Mouse pressed left at (611, 317)
Screenshot: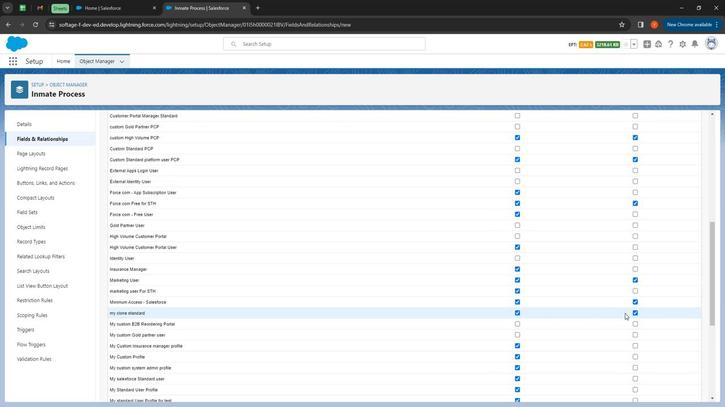 
Action: Mouse moved to (607, 307)
Screenshot: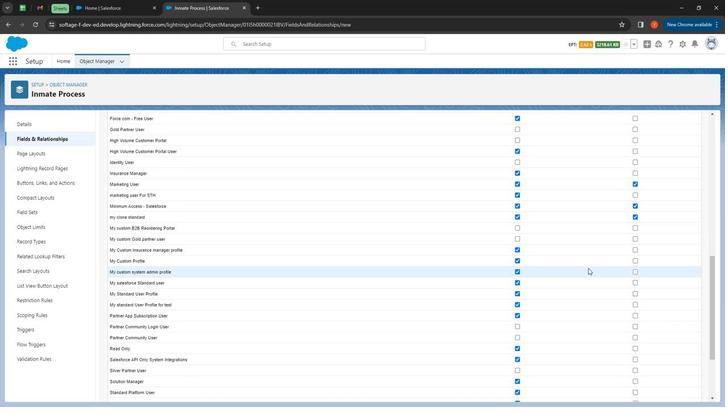 
Action: Mouse scrolled (607, 307) with delta (0, 0)
Screenshot: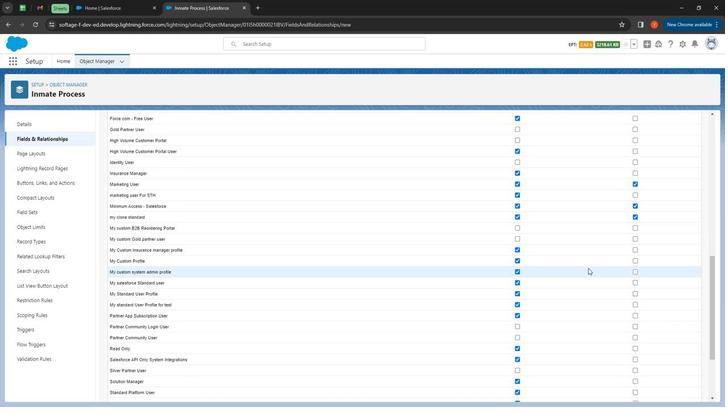 
Action: Mouse moved to (606, 306)
Screenshot: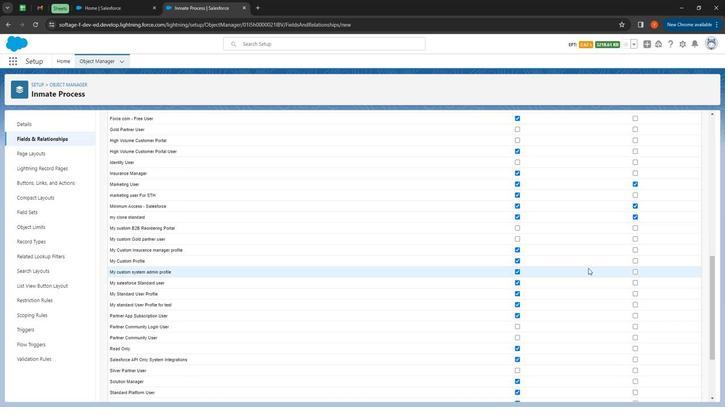 
Action: Mouse scrolled (606, 306) with delta (0, 0)
Screenshot: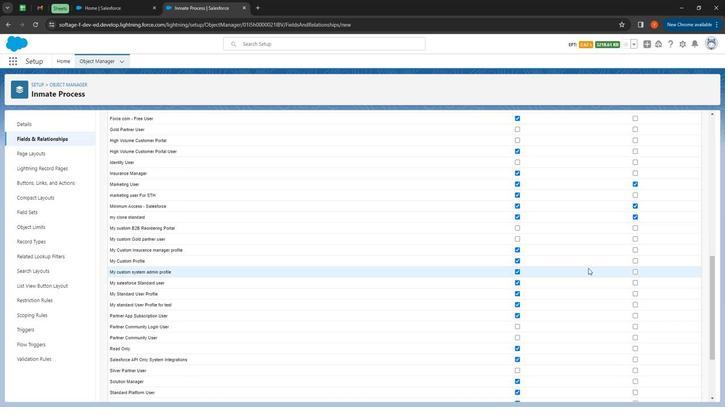 
Action: Mouse moved to (604, 305)
Screenshot: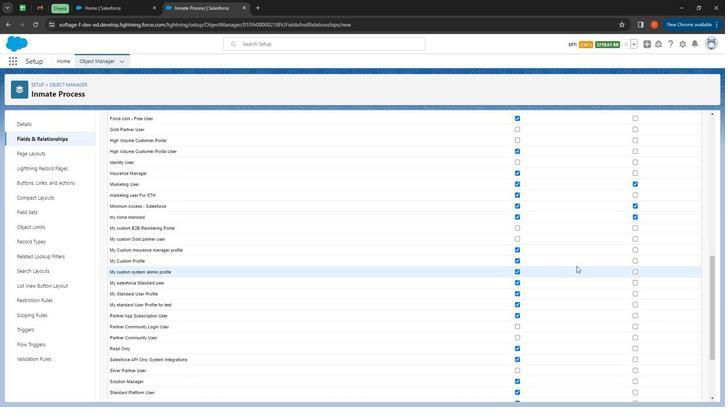 
Action: Mouse scrolled (604, 304) with delta (0, 0)
Screenshot: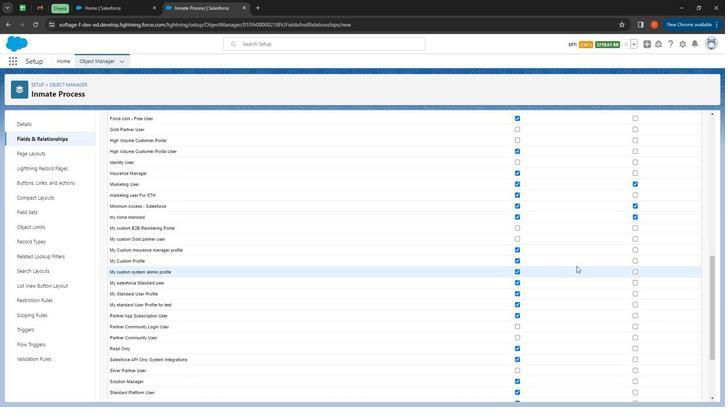
Action: Mouse moved to (522, 265)
Screenshot: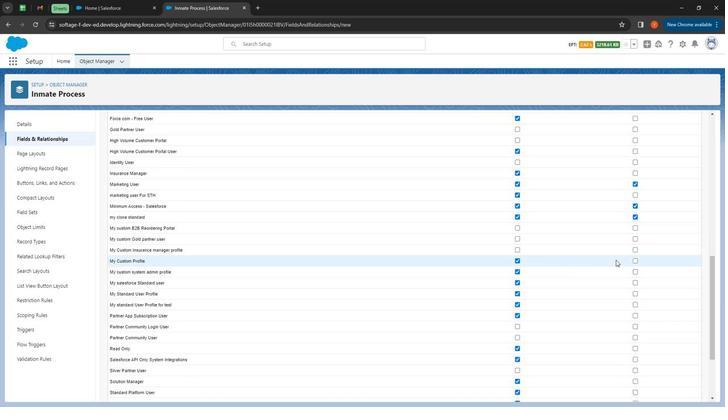 
Action: Mouse pressed left at (522, 265)
Screenshot: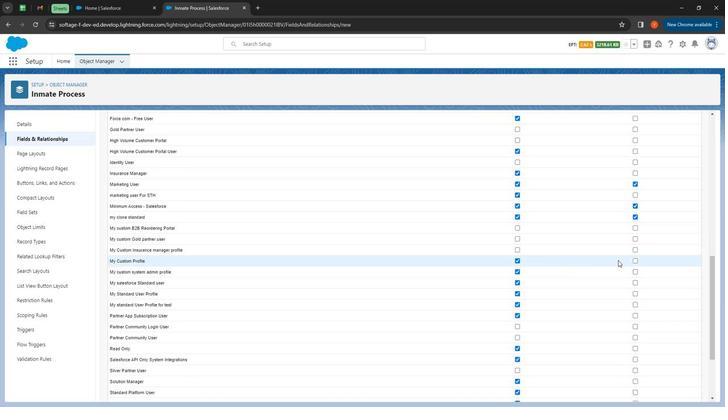 
Action: Mouse moved to (612, 272)
Screenshot: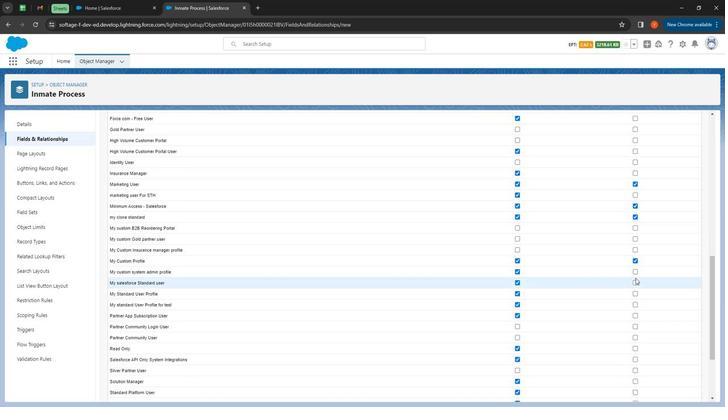 
Action: Mouse pressed left at (612, 272)
Screenshot: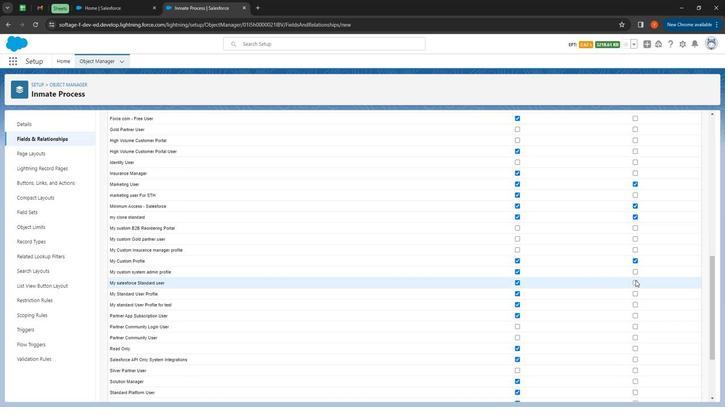 
Action: Mouse moved to (612, 286)
Screenshot: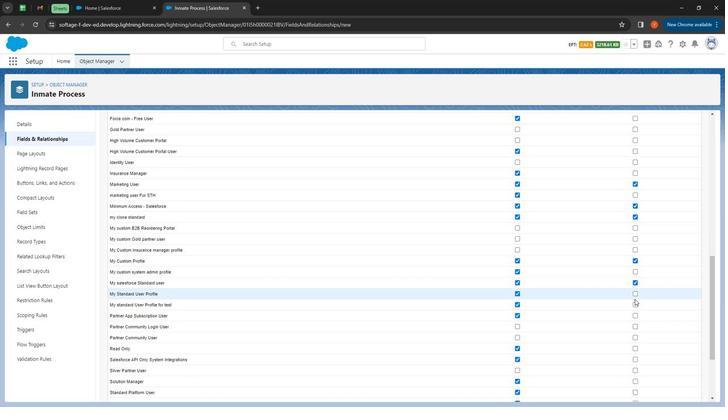 
Action: Mouse pressed left at (612, 286)
Screenshot: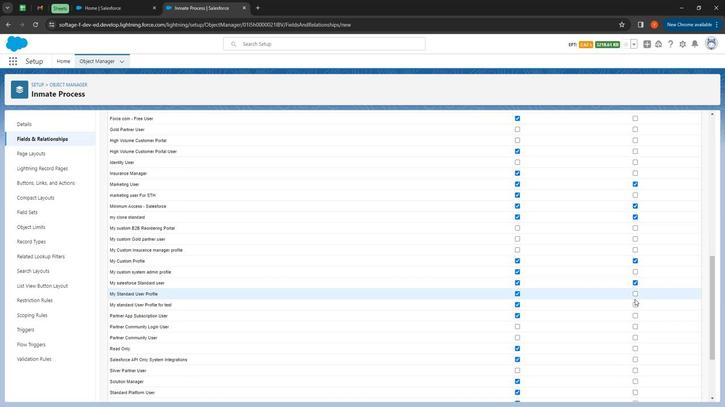 
Action: Mouse moved to (611, 292)
Screenshot: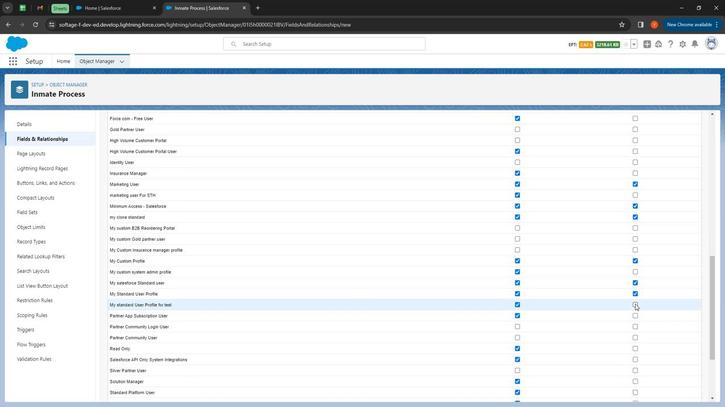 
Action: Mouse pressed left at (611, 292)
Screenshot: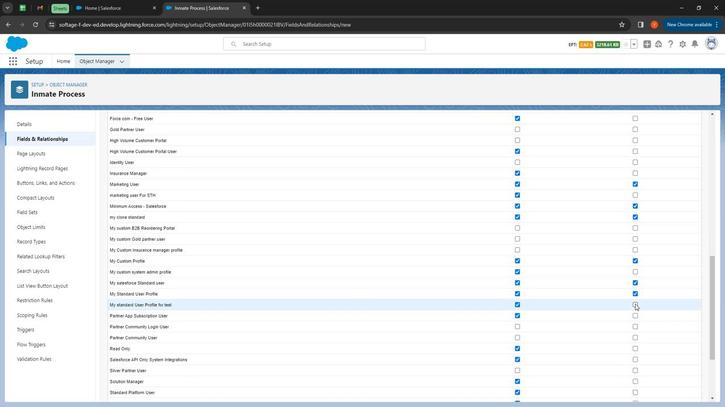 
Action: Mouse moved to (611, 299)
Screenshot: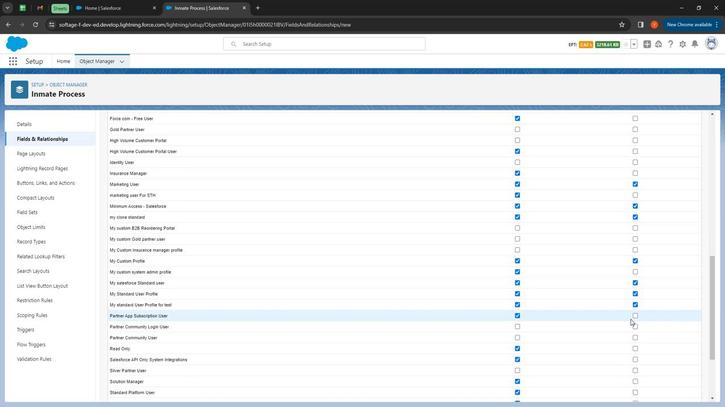 
Action: Mouse pressed left at (611, 299)
Screenshot: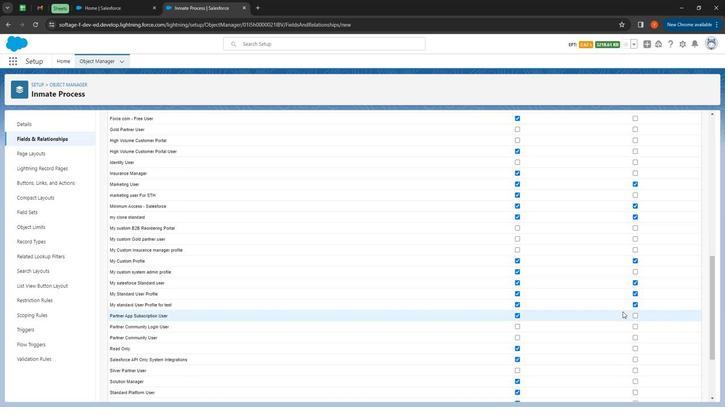 
Action: Mouse moved to (603, 303)
Screenshot: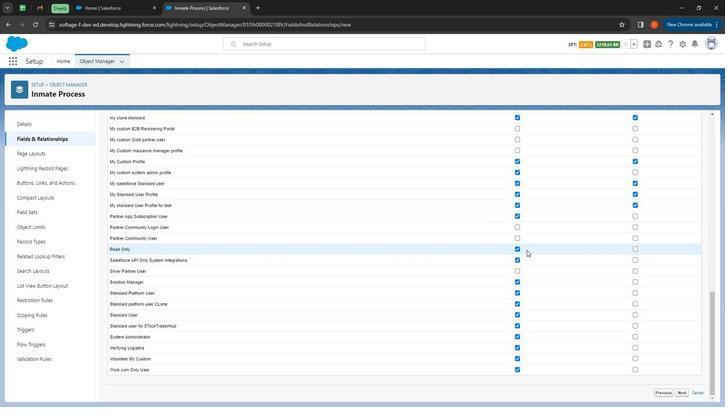 
Action: Mouse scrolled (603, 303) with delta (0, 0)
Screenshot: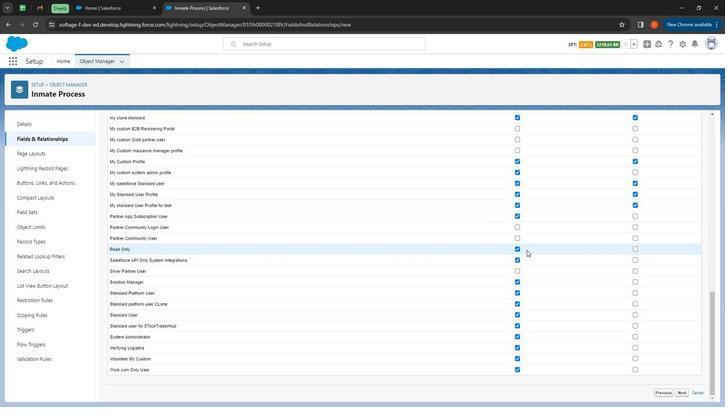
Action: Mouse moved to (601, 303)
Screenshot: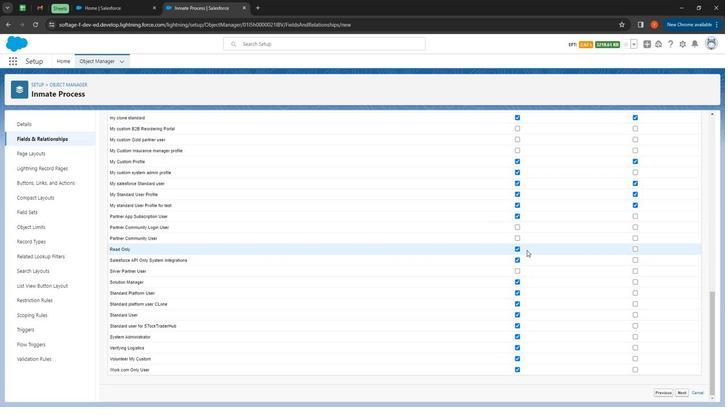 
Action: Mouse scrolled (601, 303) with delta (0, 0)
Screenshot: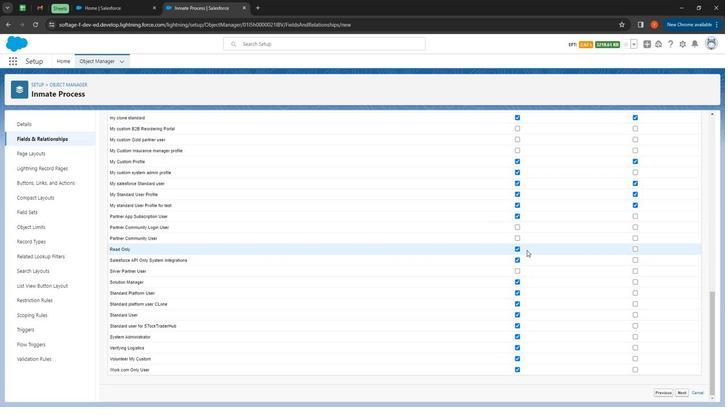 
Action: Mouse moved to (599, 301)
Screenshot: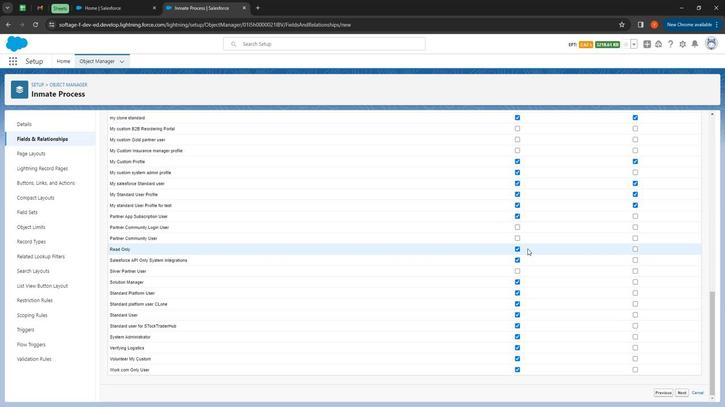 
Action: Mouse scrolled (599, 301) with delta (0, 0)
Screenshot: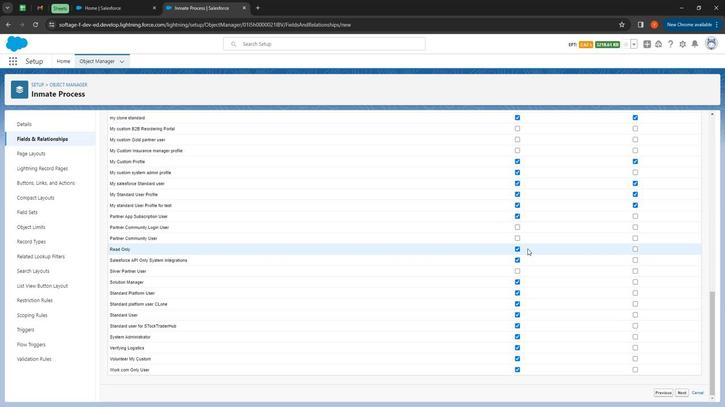 
Action: Mouse moved to (597, 299)
Screenshot: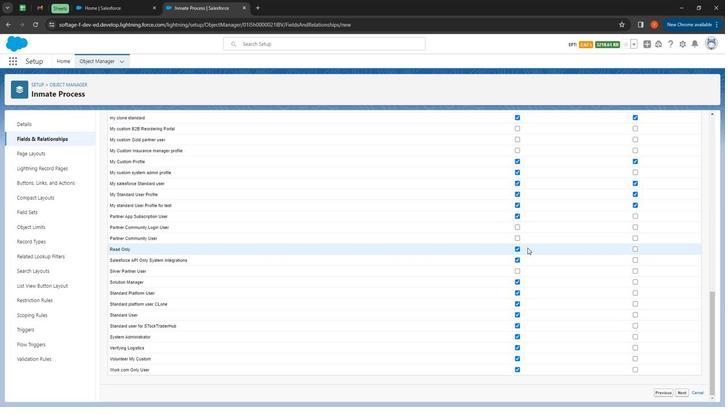 
Action: Mouse scrolled (597, 299) with delta (0, 0)
Screenshot: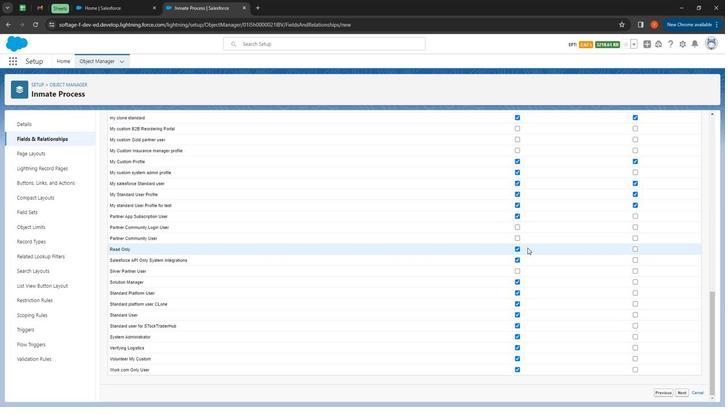 
Action: Mouse moved to (611, 271)
Screenshot: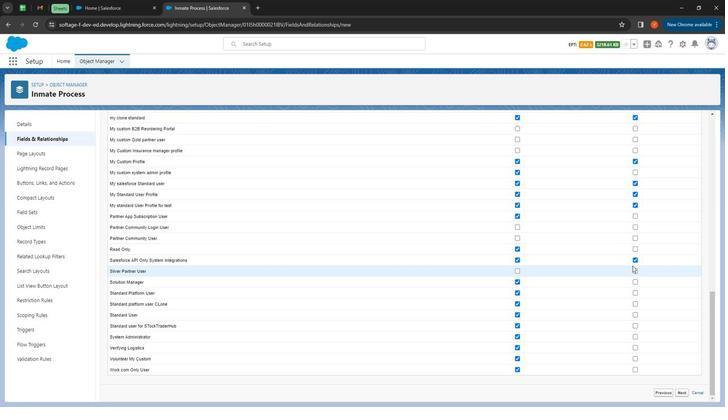 
Action: Mouse pressed left at (611, 271)
Screenshot: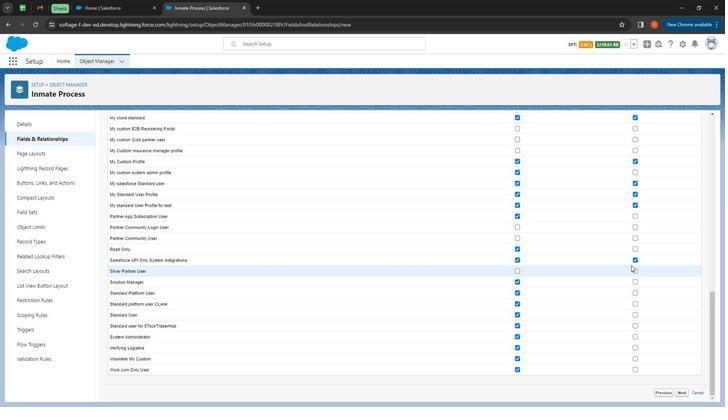 
Action: Mouse moved to (610, 273)
Screenshot: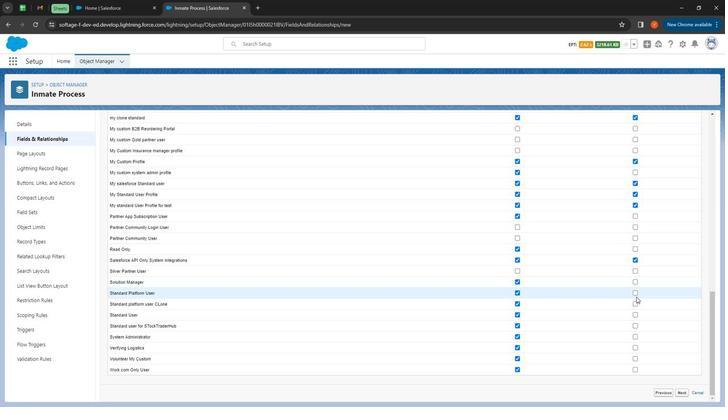 
Action: Mouse scrolled (610, 273) with delta (0, 0)
Screenshot: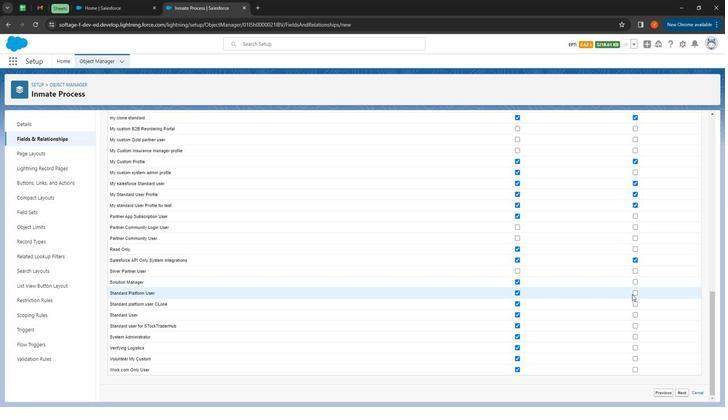 
Action: Mouse moved to (610, 274)
Screenshot: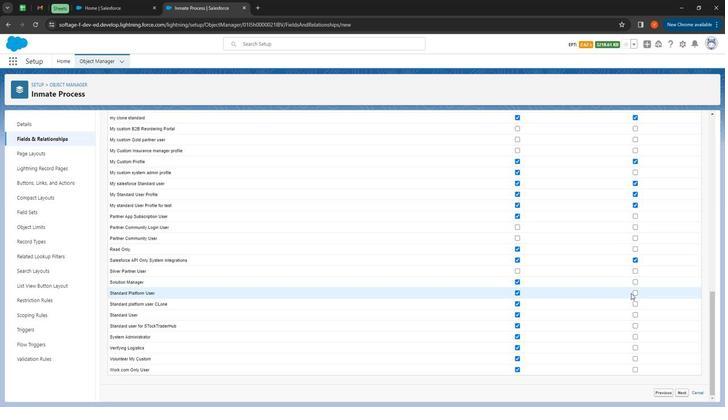 
Action: Mouse scrolled (610, 273) with delta (0, 0)
Screenshot: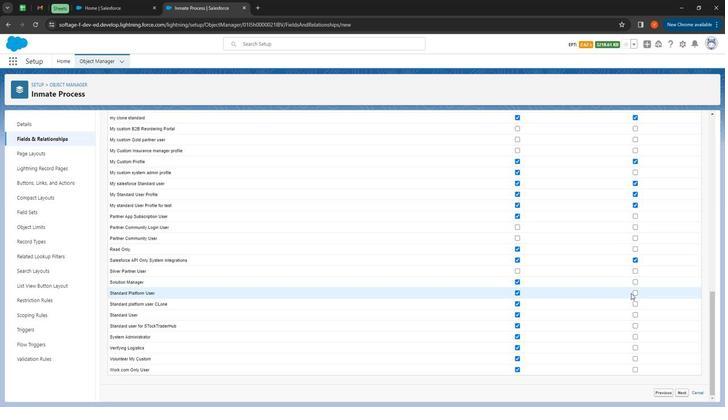 
Action: Mouse moved to (609, 274)
Screenshot: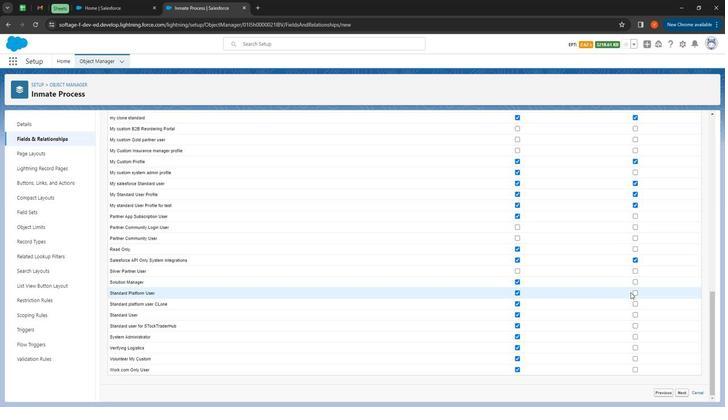 
Action: Mouse scrolled (609, 273) with delta (0, 0)
Screenshot: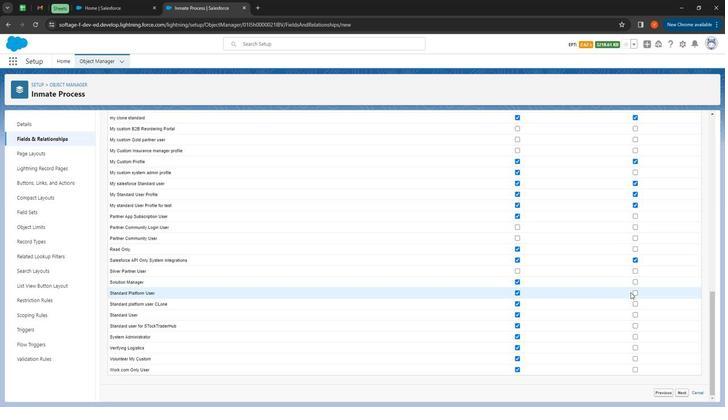 
Action: Mouse moved to (612, 290)
Screenshot: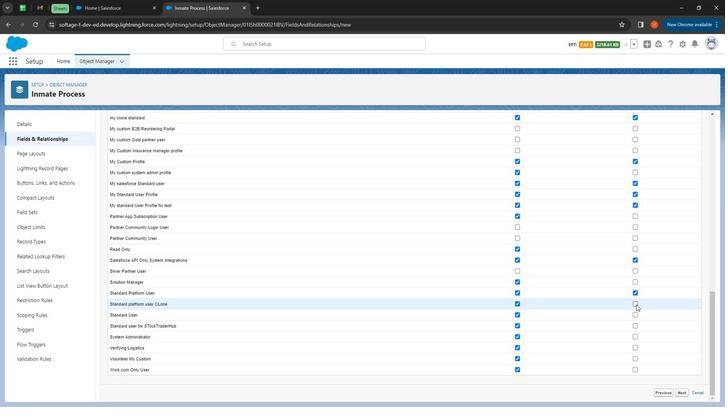 
Action: Mouse pressed left at (612, 290)
Screenshot: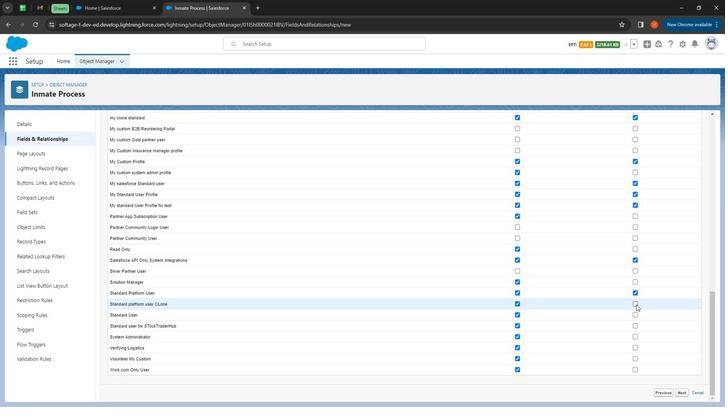 
Action: Mouse moved to (612, 299)
Screenshot: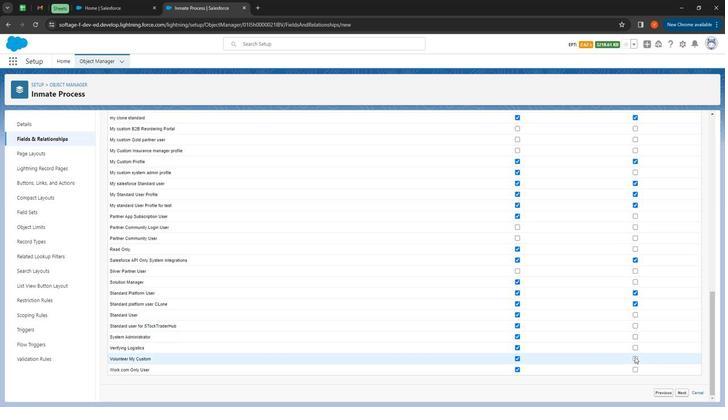 
Action: Mouse pressed left at (612, 299)
Screenshot: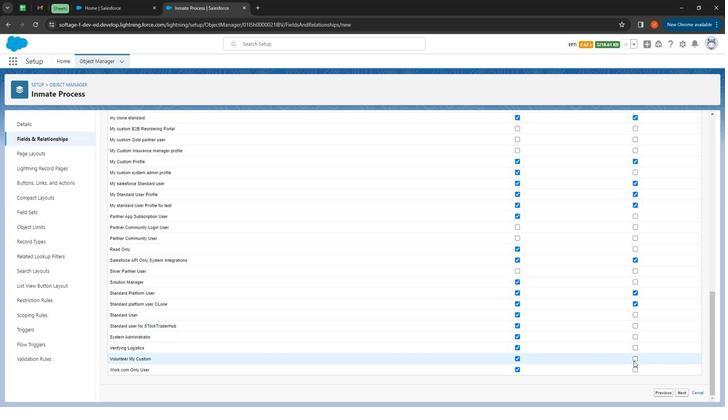 
Action: Mouse moved to (612, 339)
Screenshot: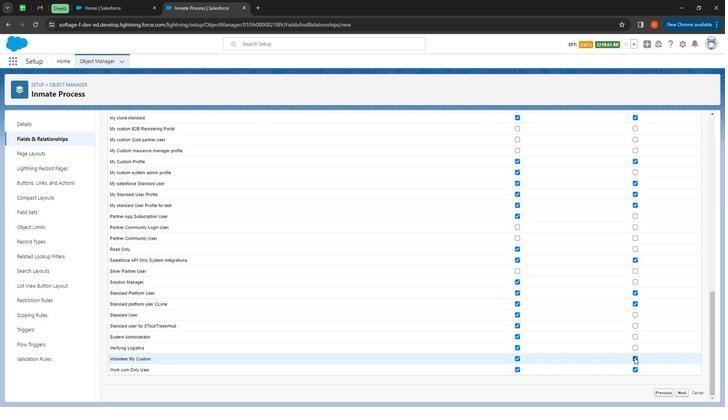 
Action: Mouse pressed left at (612, 339)
Screenshot: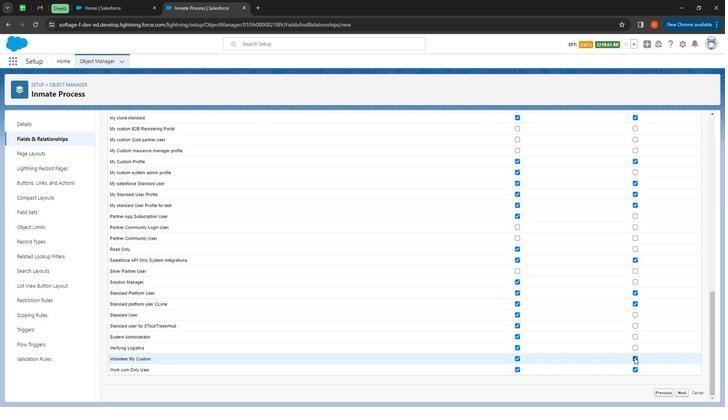 
Action: Mouse moved to (612, 333)
Screenshot: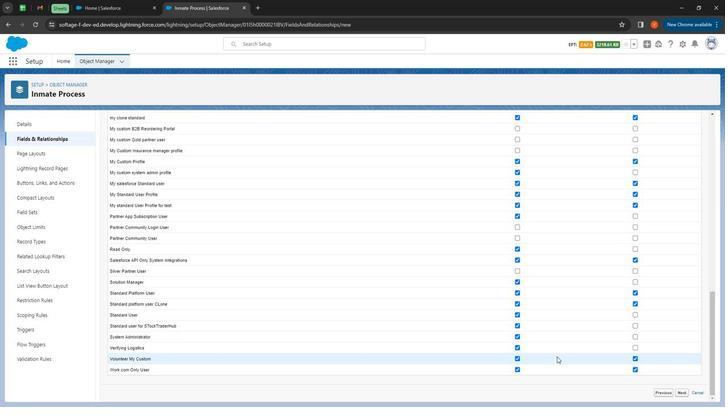 
Action: Mouse pressed left at (612, 333)
Screenshot: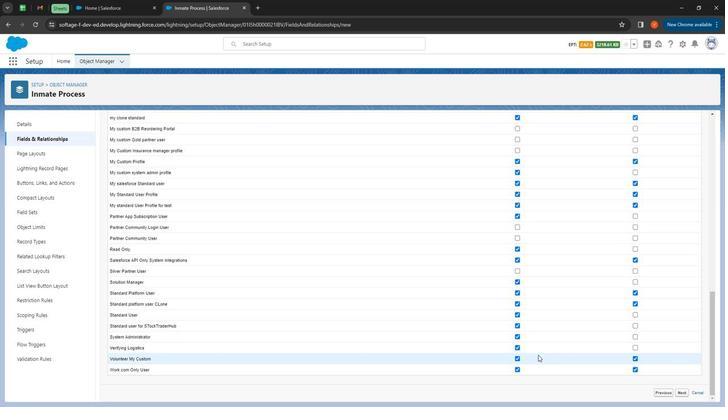 
Action: Mouse moved to (522, 326)
Screenshot: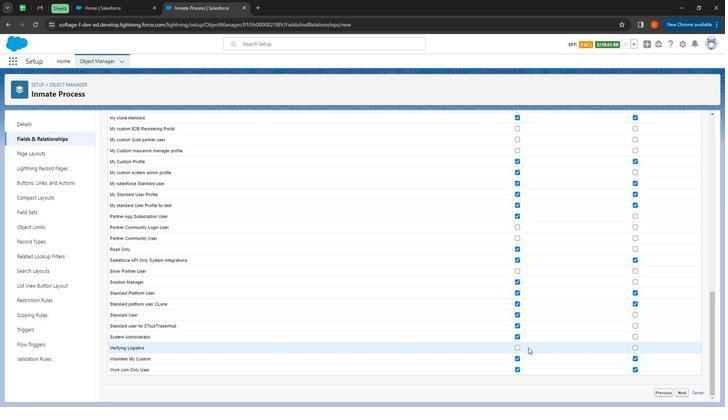 
Action: Mouse pressed left at (522, 326)
Screenshot: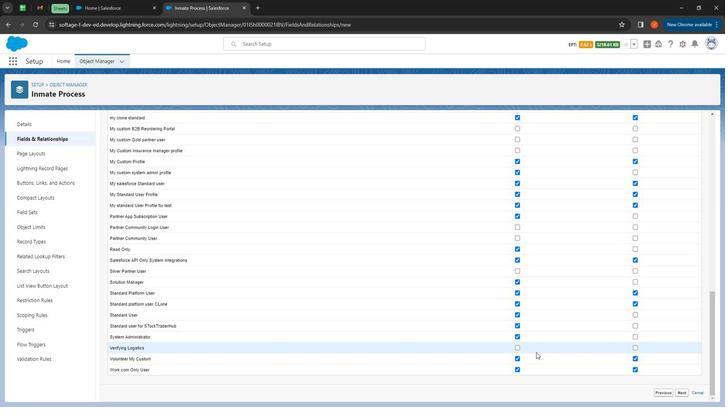 
Action: Mouse moved to (648, 354)
Screenshot: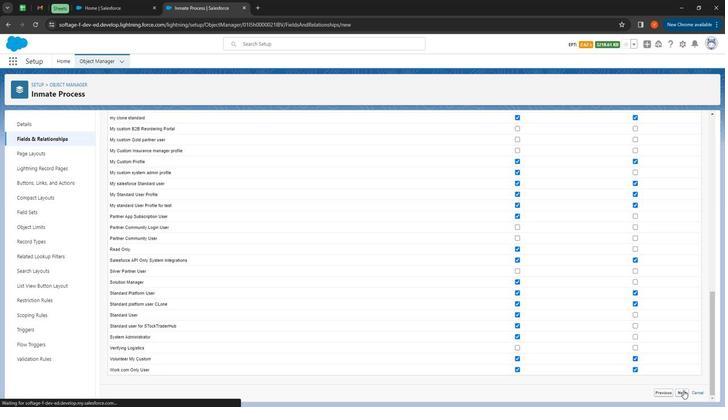 
Action: Mouse pressed left at (648, 354)
Screenshot: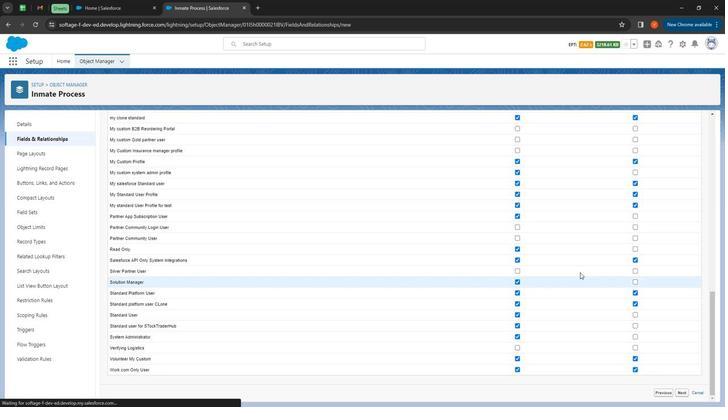 
Action: Mouse moved to (649, 278)
Screenshot: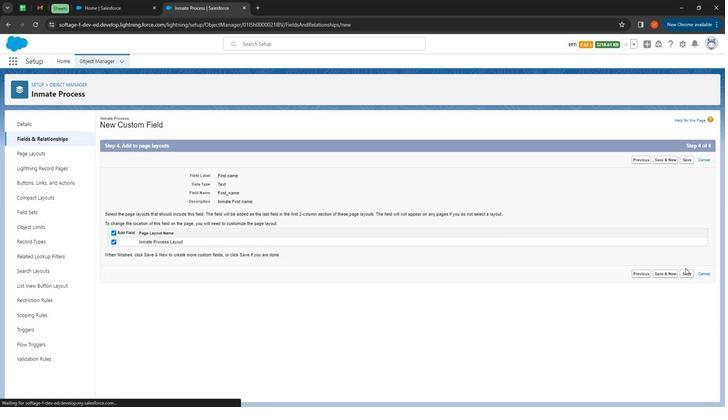 
Action: Mouse pressed left at (649, 278)
Screenshot: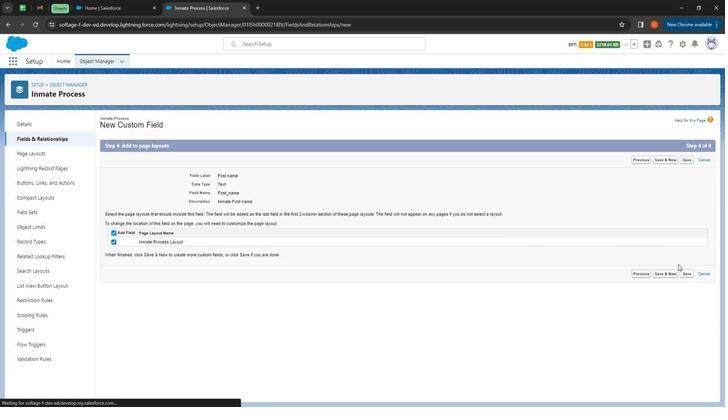 
Action: Mouse moved to (550, 180)
Screenshot: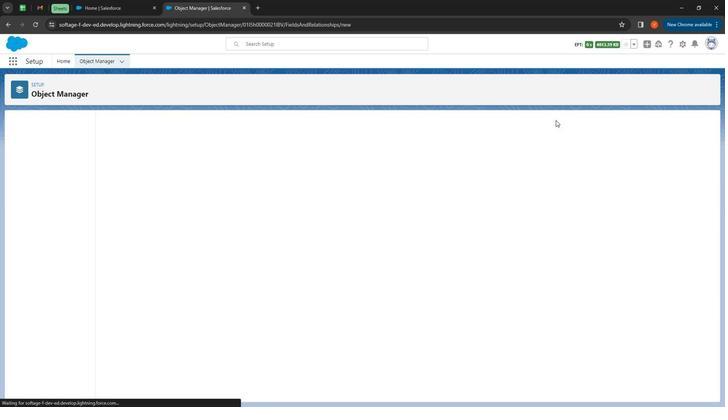 
Action: Mouse pressed left at (550, 180)
Screenshot: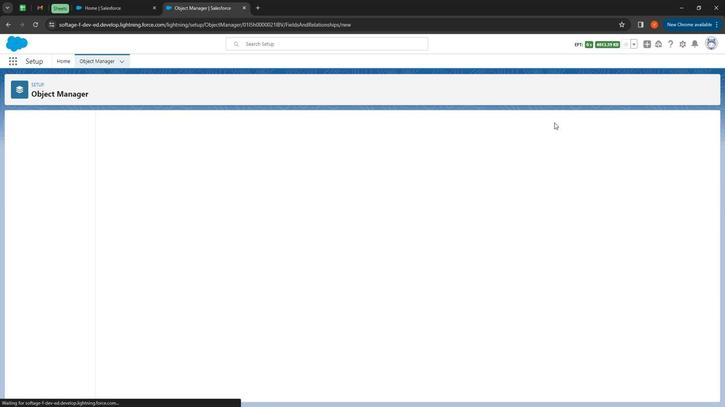 
Action: Mouse moved to (254, 271)
Screenshot: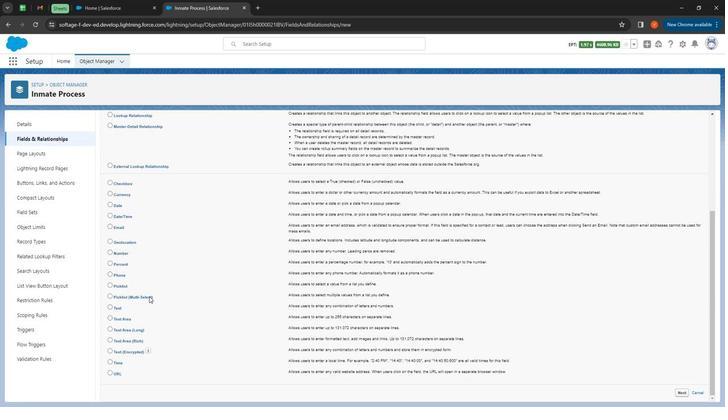 
Action: Mouse scrolled (254, 271) with delta (0, 0)
Screenshot: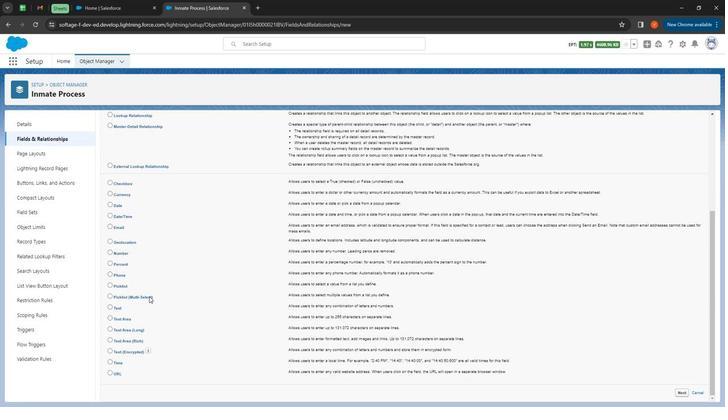 
Action: Mouse moved to (254, 271)
Screenshot: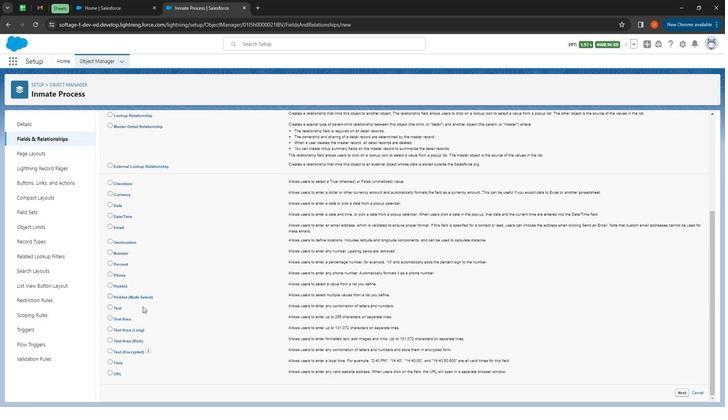 
Action: Mouse scrolled (254, 271) with delta (0, 0)
Screenshot: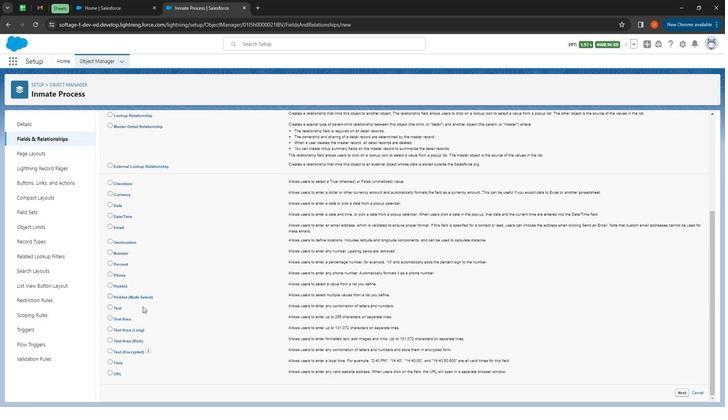 
Action: Mouse moved to (254, 271)
Screenshot: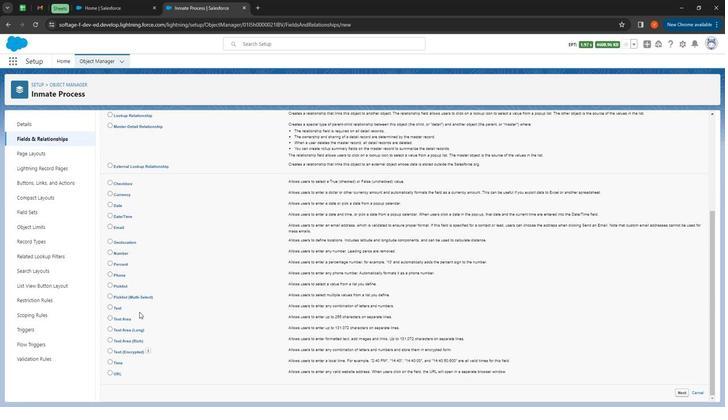 
Action: Mouse scrolled (254, 271) with delta (0, 0)
Screenshot: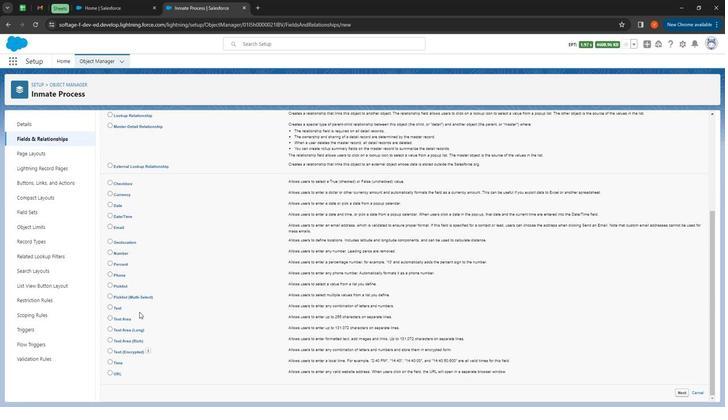 
Action: Mouse scrolled (254, 271) with delta (0, 0)
Screenshot: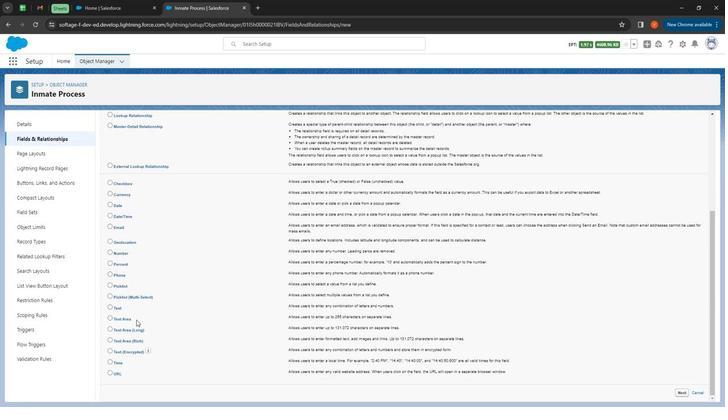 
Action: Mouse moved to (254, 271)
